 Task: Compose an email with the signature Clara Davis with the subject Thank you for feedback and the message I noticed that there was an issue with the delivery of the order. Can you please provide an update on the status? from softage.10@softage.net to softage.8@softage.net, now select the entire message Quote Attach a link with text SoftAge.10 and email address as softage.10@softage.net Send the email. Finally, move the email from Sent Items to the label Radio advertising
Action: Mouse moved to (92, 113)
Screenshot: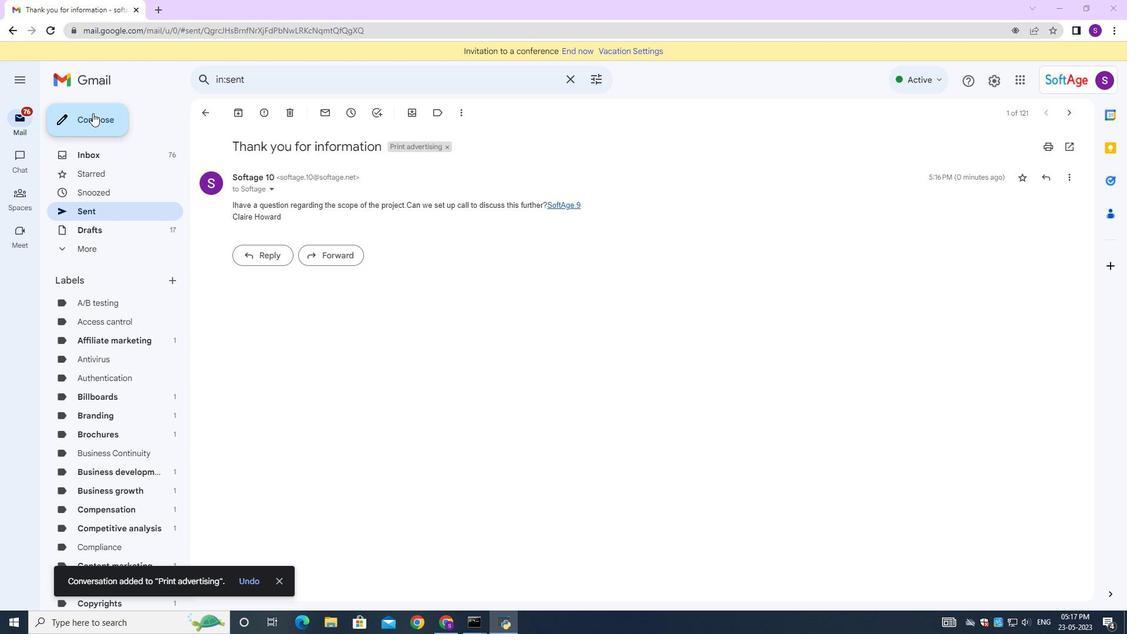 
Action: Mouse pressed left at (92, 113)
Screenshot: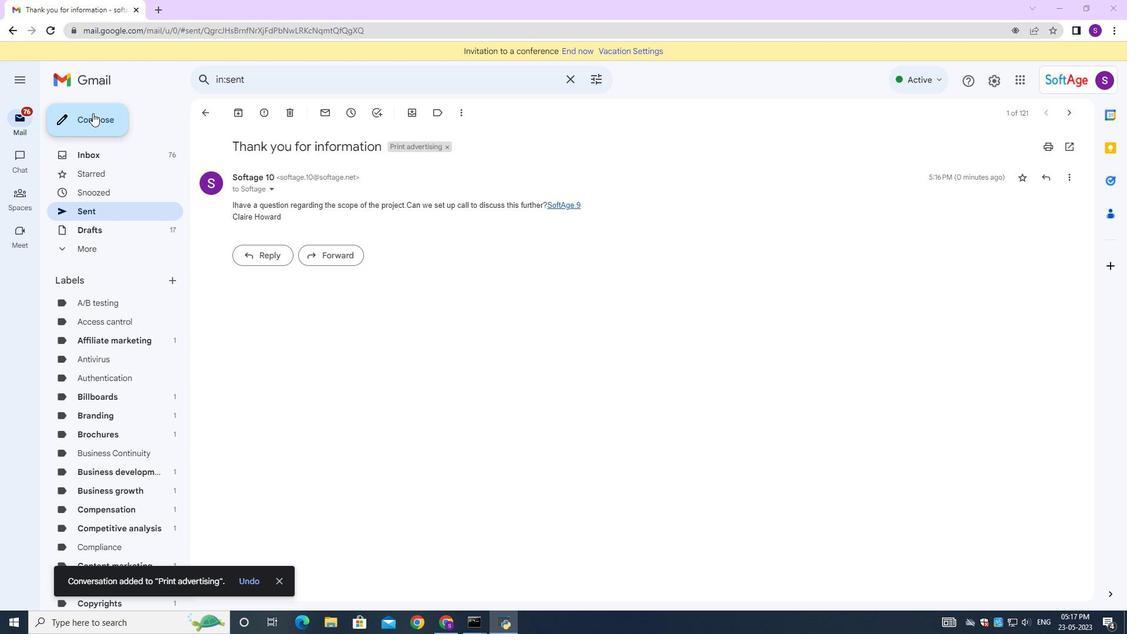 
Action: Mouse moved to (949, 589)
Screenshot: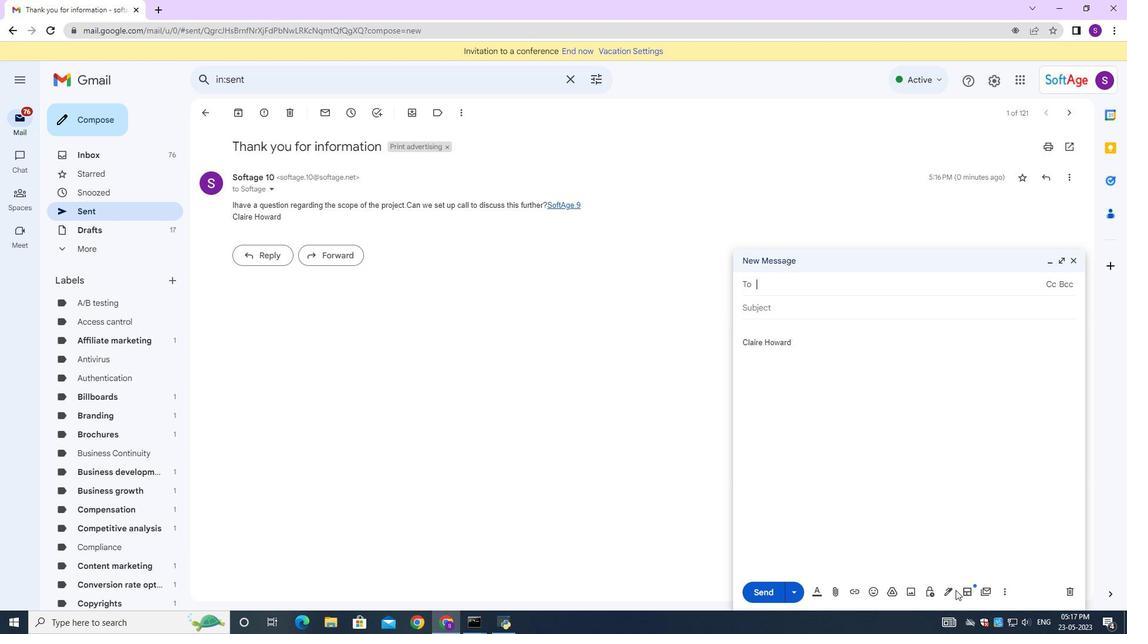 
Action: Mouse pressed left at (949, 589)
Screenshot: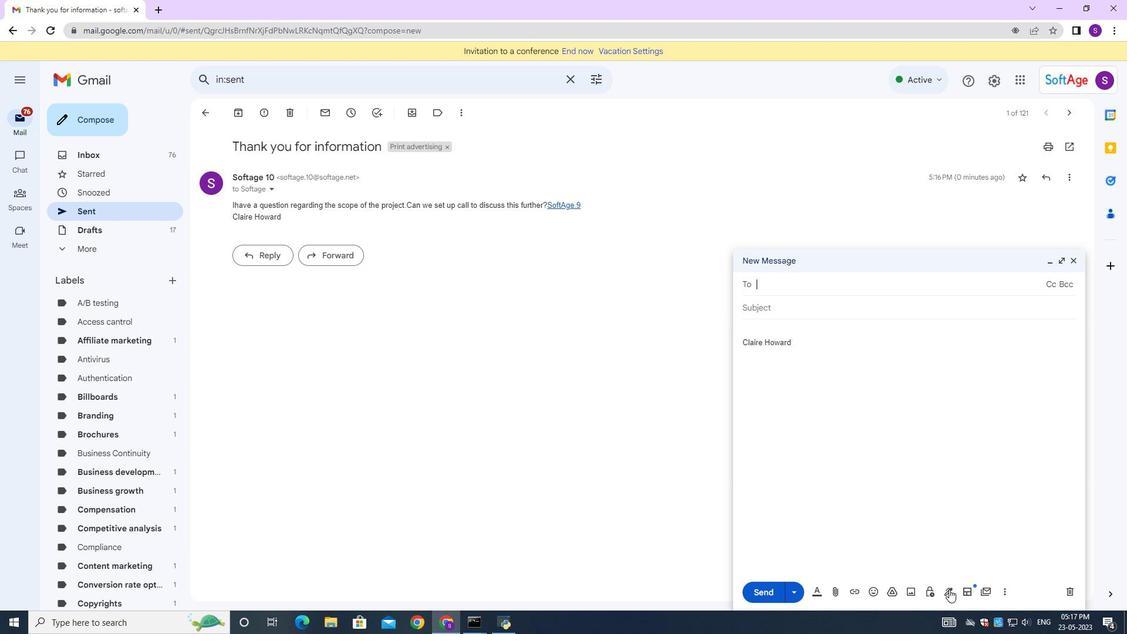 
Action: Mouse moved to (973, 528)
Screenshot: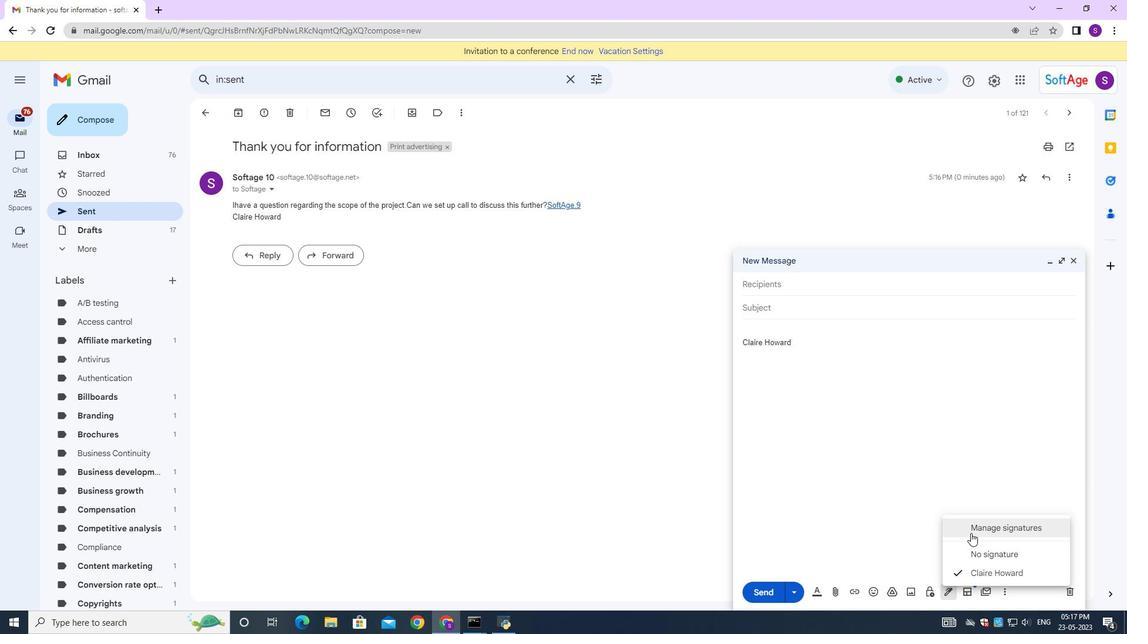 
Action: Mouse pressed left at (973, 528)
Screenshot: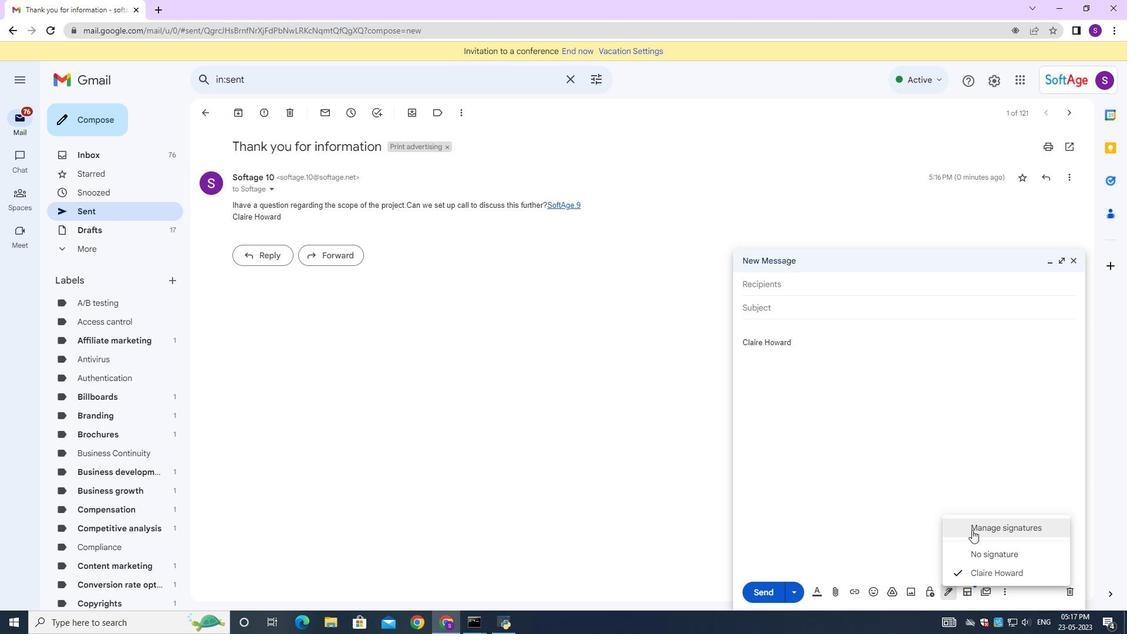 
Action: Mouse moved to (539, 275)
Screenshot: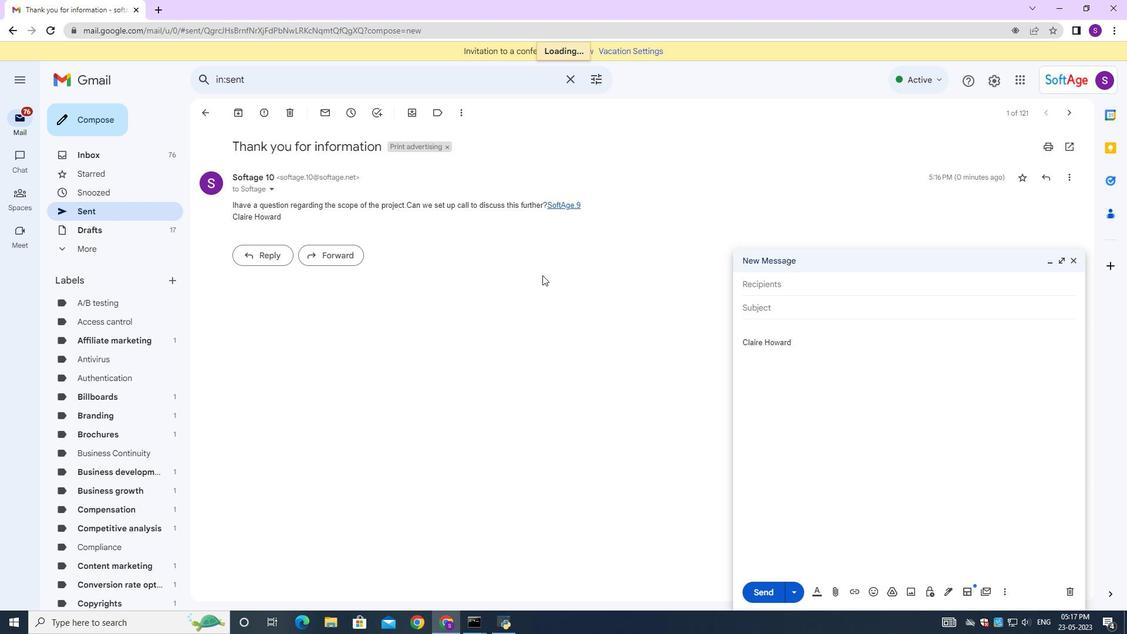 
Action: Mouse scrolled (539, 274) with delta (0, 0)
Screenshot: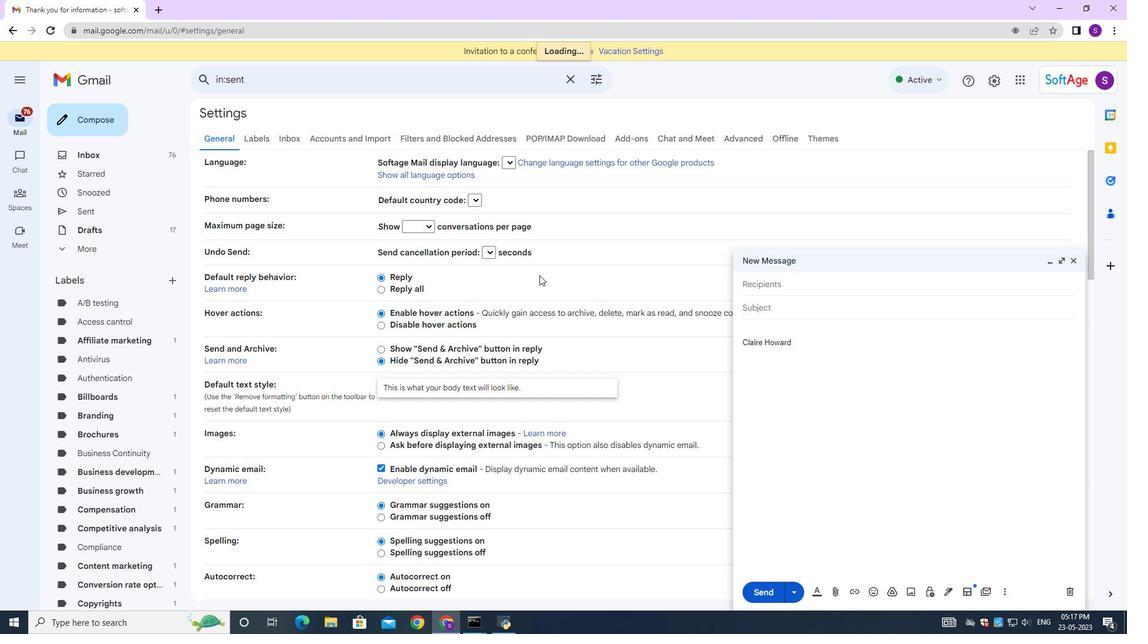 
Action: Mouse scrolled (539, 274) with delta (0, 0)
Screenshot: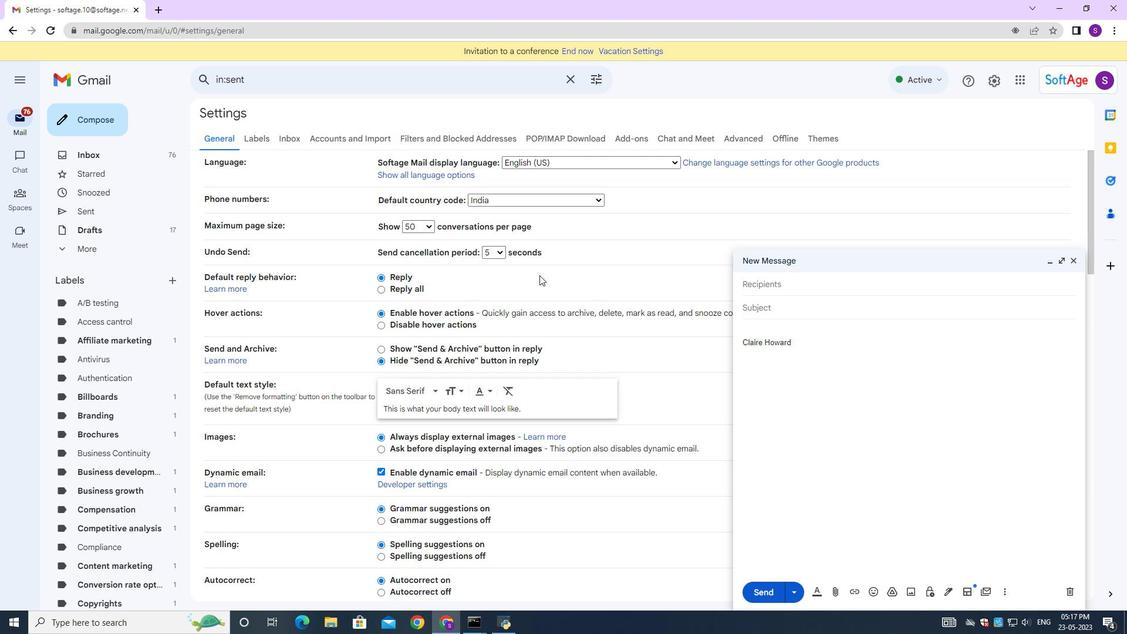
Action: Mouse scrolled (539, 274) with delta (0, 0)
Screenshot: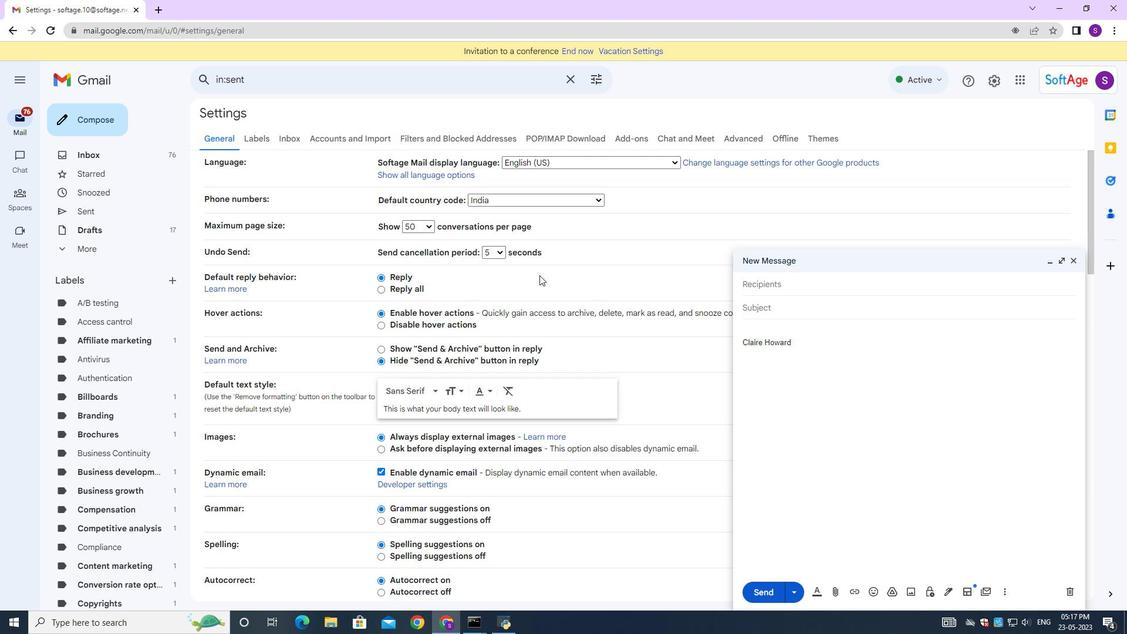 
Action: Mouse scrolled (539, 274) with delta (0, 0)
Screenshot: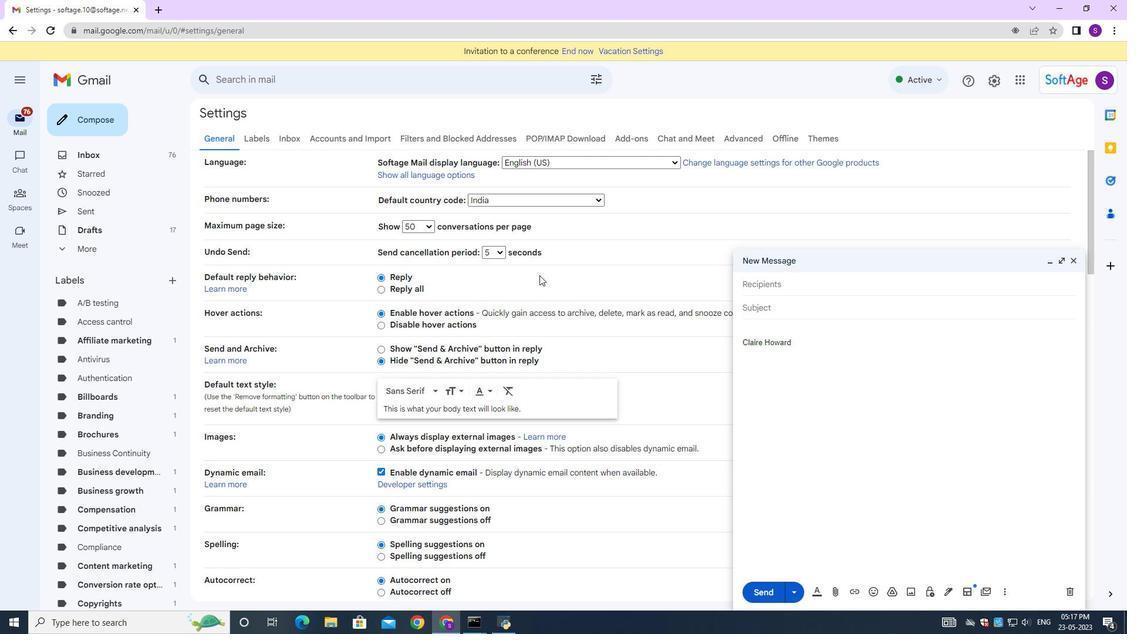 
Action: Mouse scrolled (539, 274) with delta (0, 0)
Screenshot: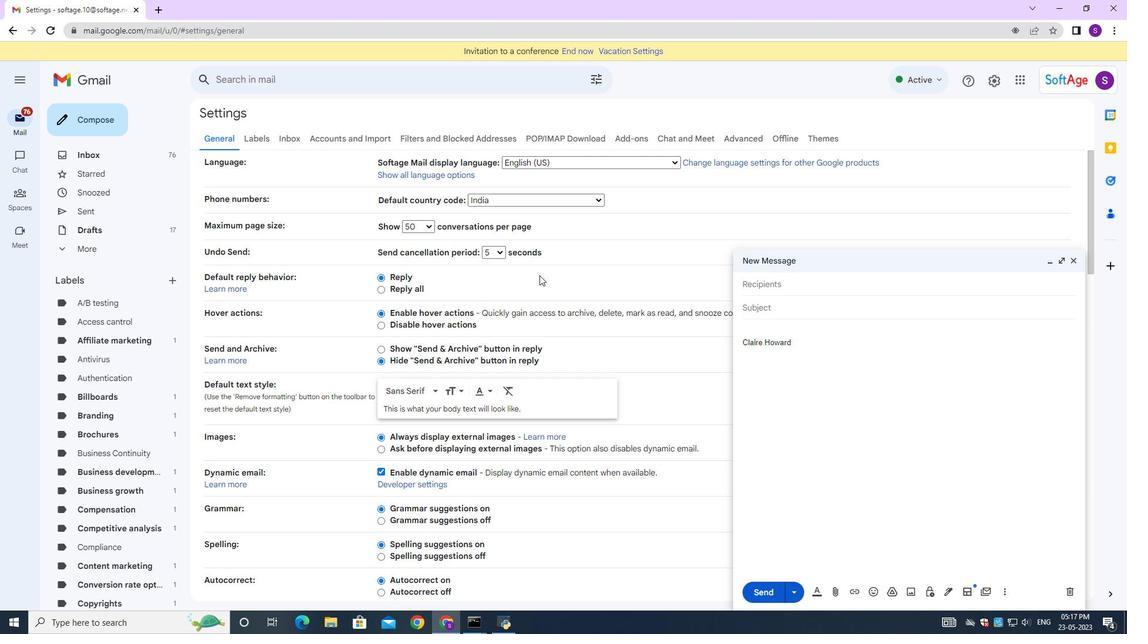 
Action: Mouse scrolled (539, 274) with delta (0, 0)
Screenshot: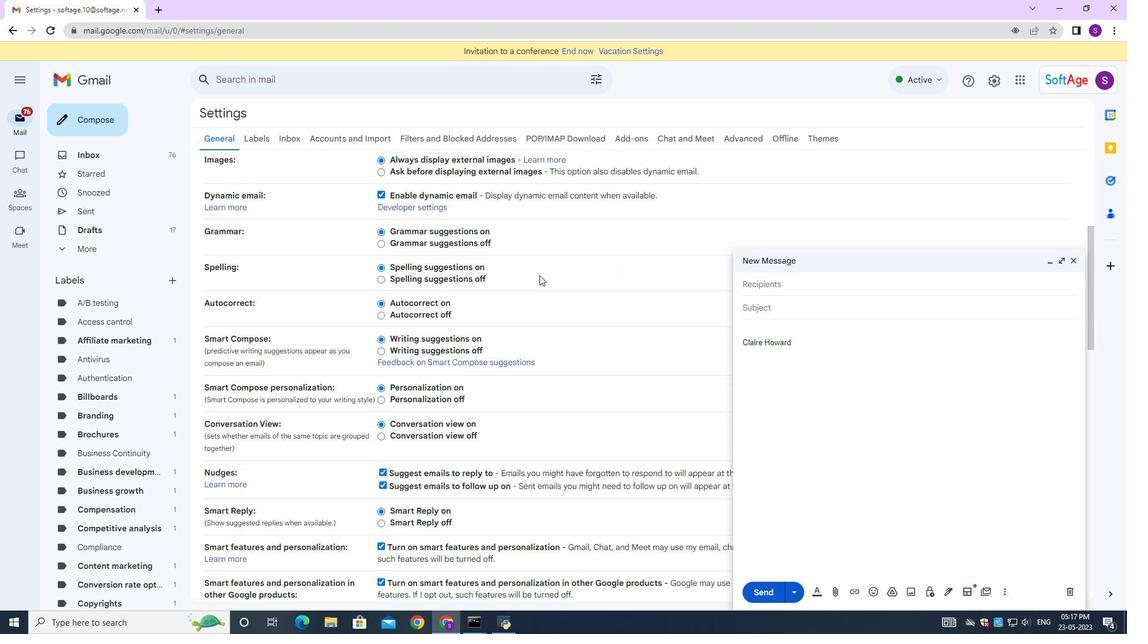 
Action: Mouse scrolled (539, 274) with delta (0, 0)
Screenshot: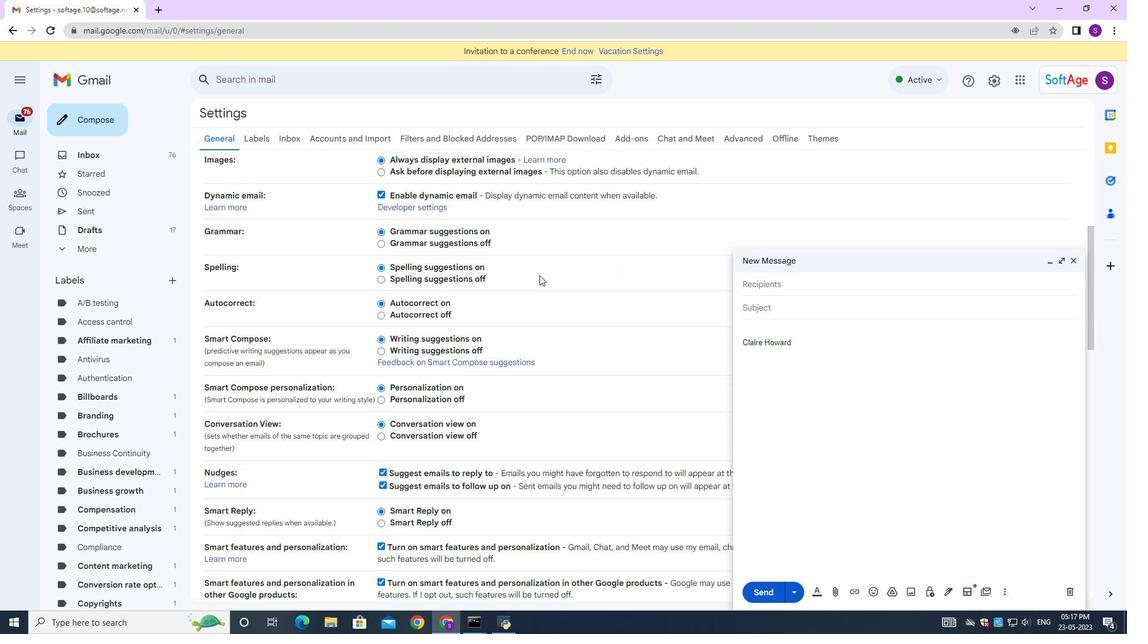 
Action: Mouse scrolled (539, 274) with delta (0, 0)
Screenshot: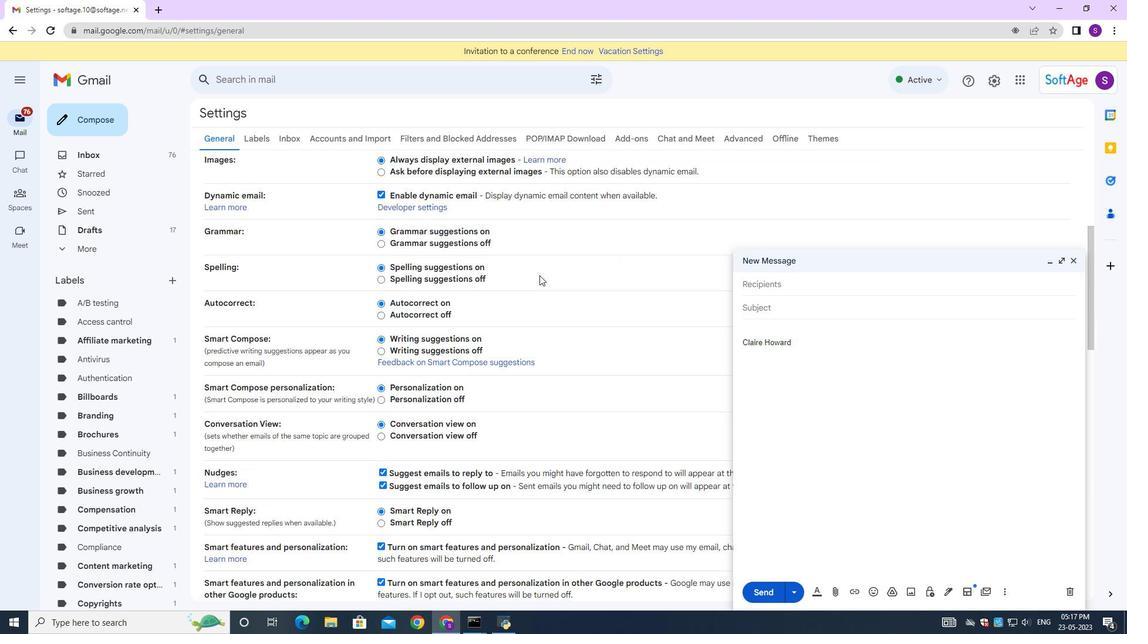 
Action: Mouse scrolled (539, 274) with delta (0, 0)
Screenshot: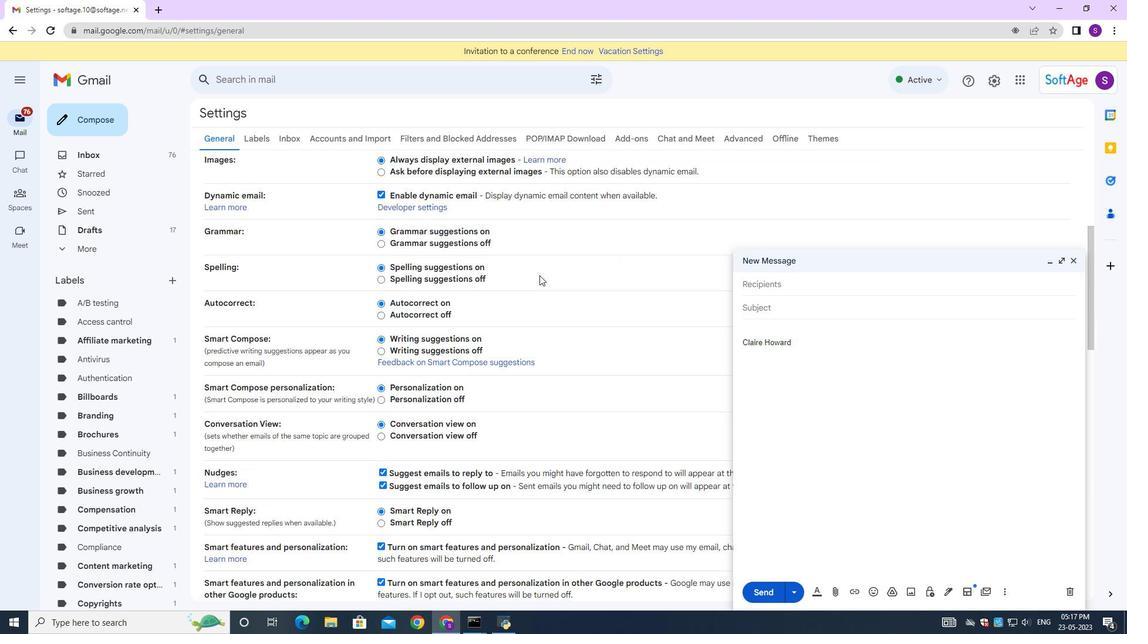 
Action: Mouse scrolled (539, 274) with delta (0, 0)
Screenshot: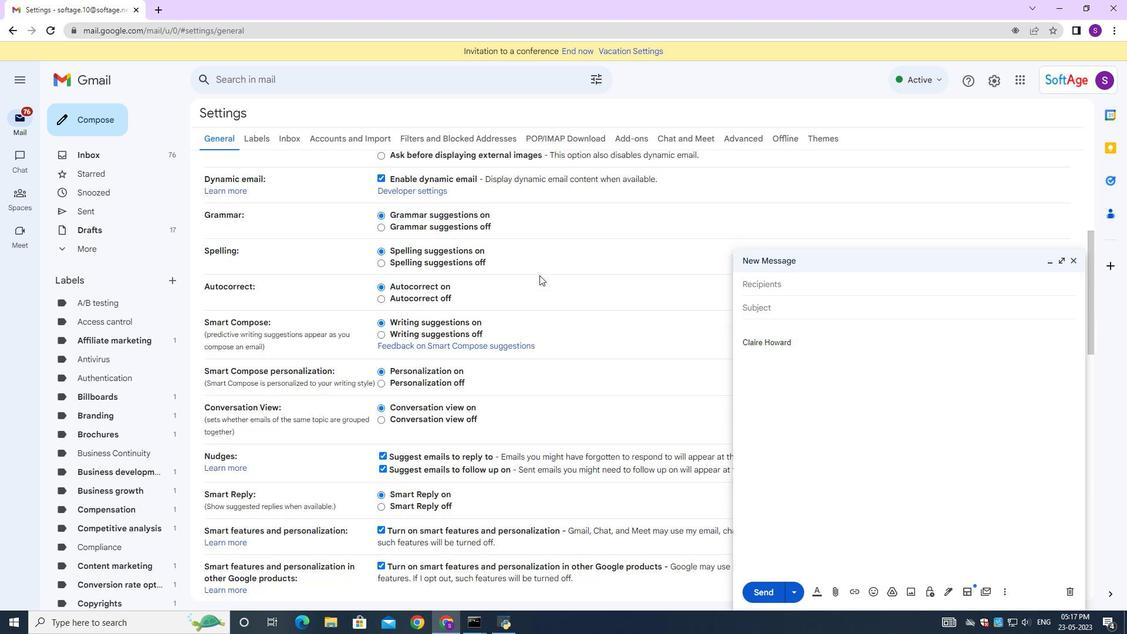 
Action: Mouse scrolled (539, 274) with delta (0, 0)
Screenshot: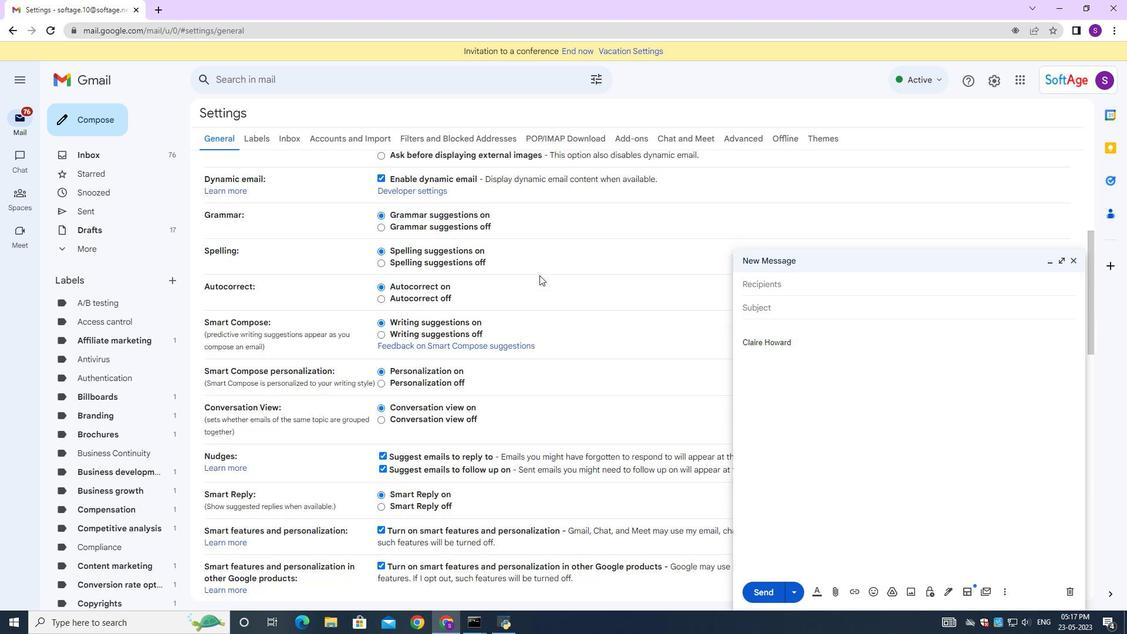 
Action: Mouse moved to (500, 465)
Screenshot: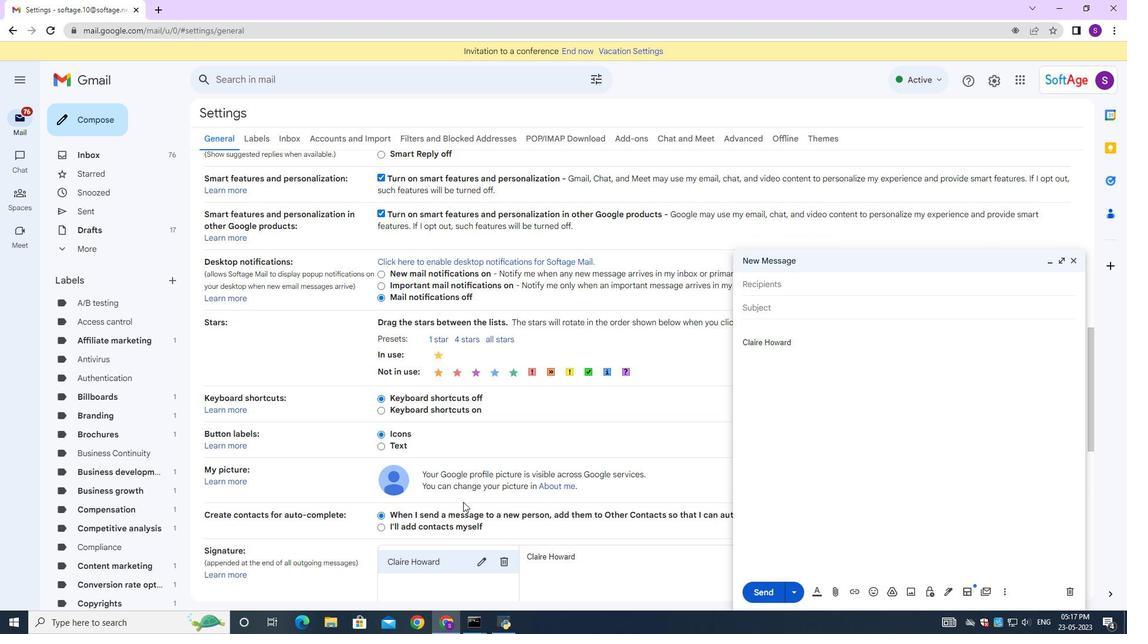 
Action: Mouse scrolled (500, 465) with delta (0, 0)
Screenshot: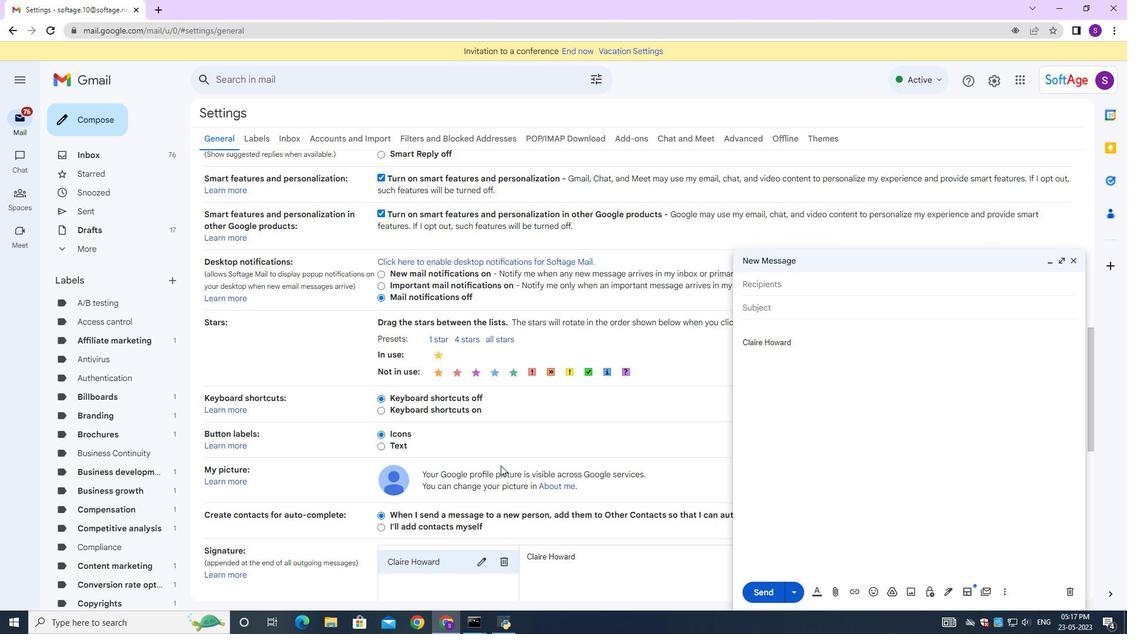 
Action: Mouse scrolled (500, 465) with delta (0, 0)
Screenshot: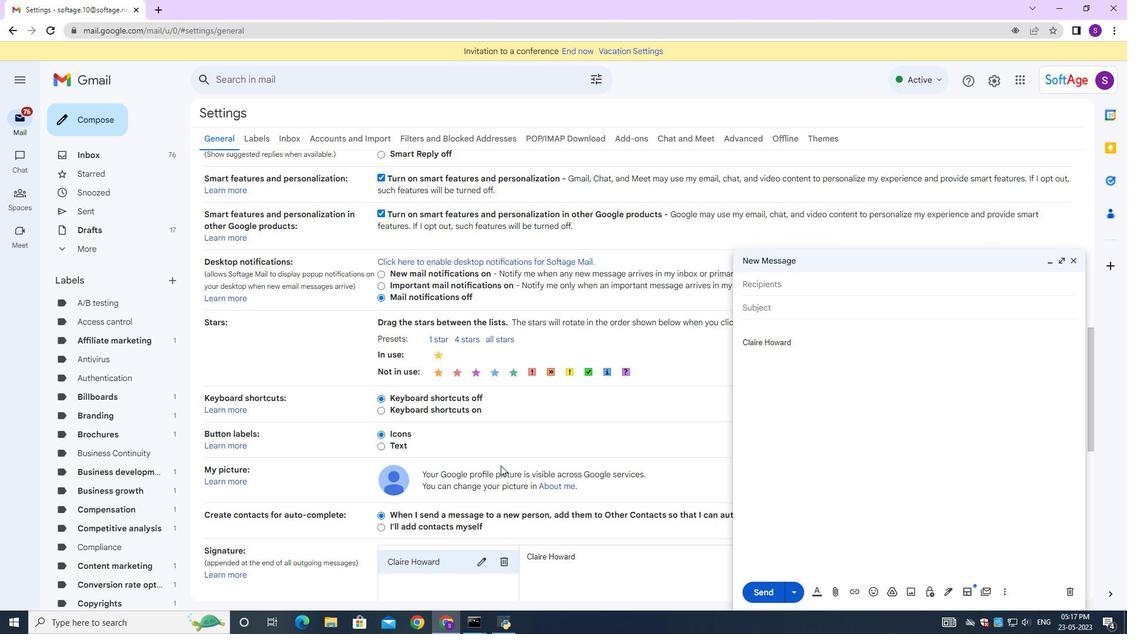 
Action: Mouse moved to (475, 443)
Screenshot: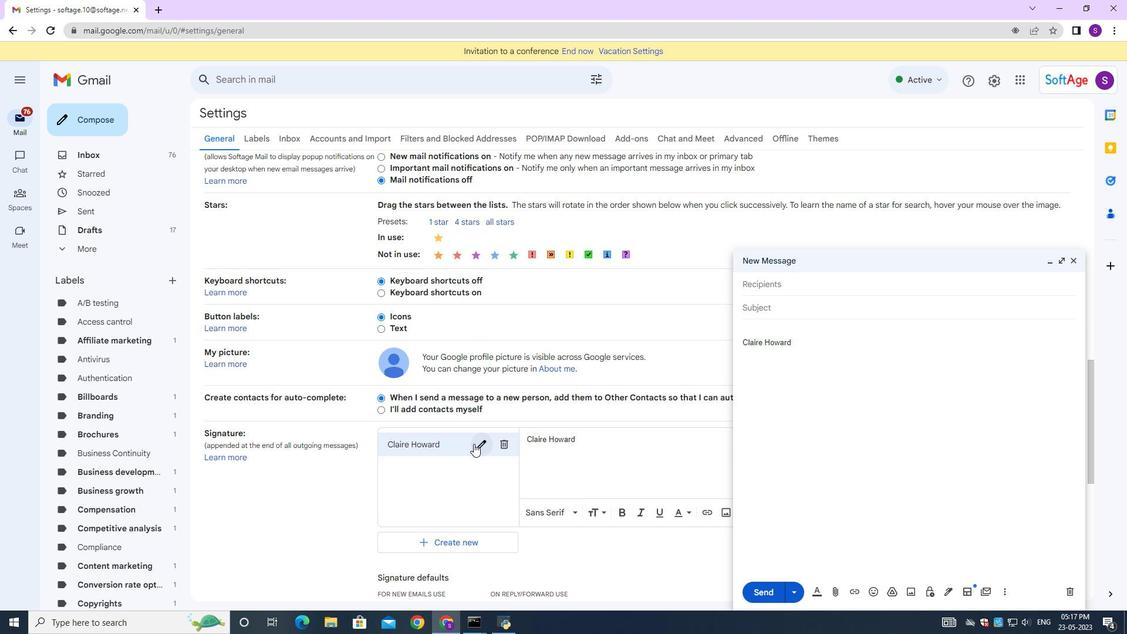 
Action: Mouse pressed left at (475, 443)
Screenshot: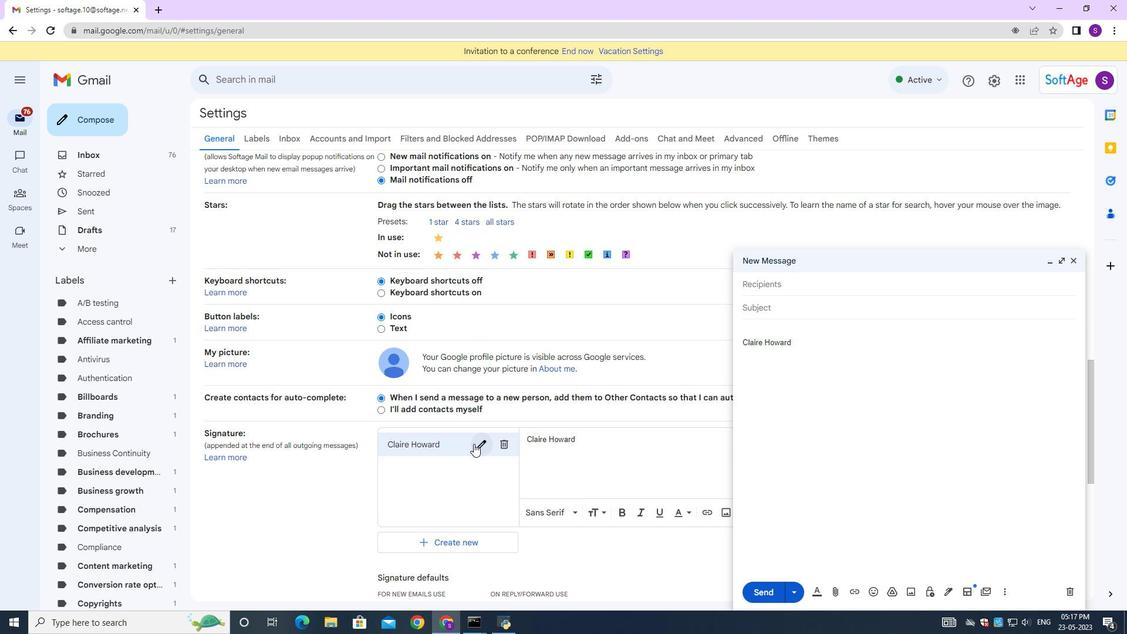 
Action: Mouse moved to (522, 323)
Screenshot: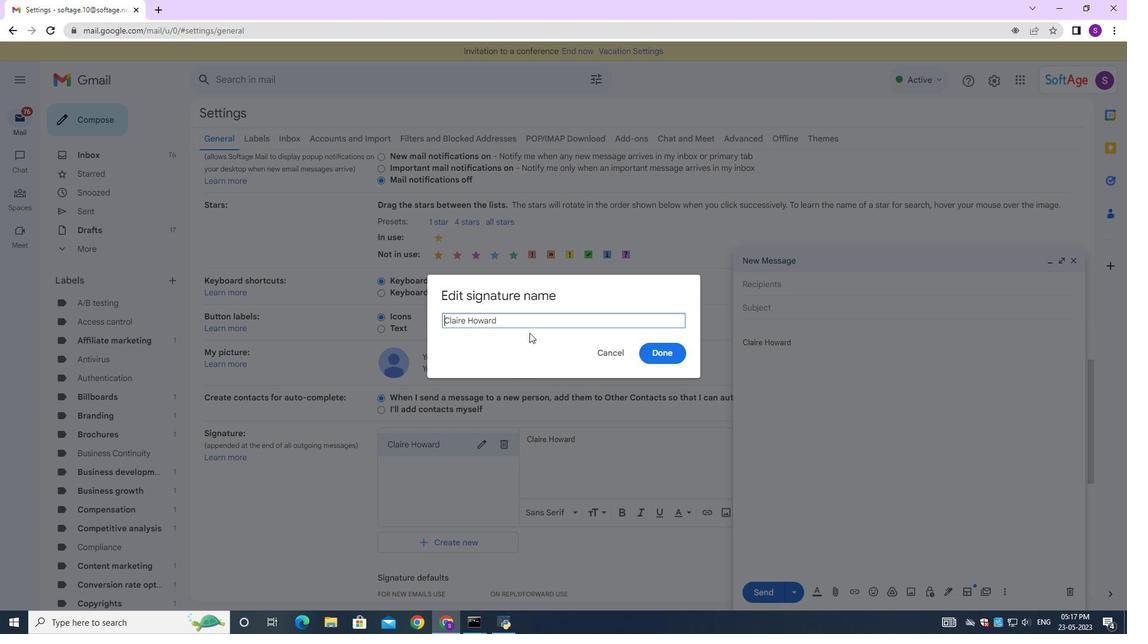 
Action: Mouse pressed left at (522, 323)
Screenshot: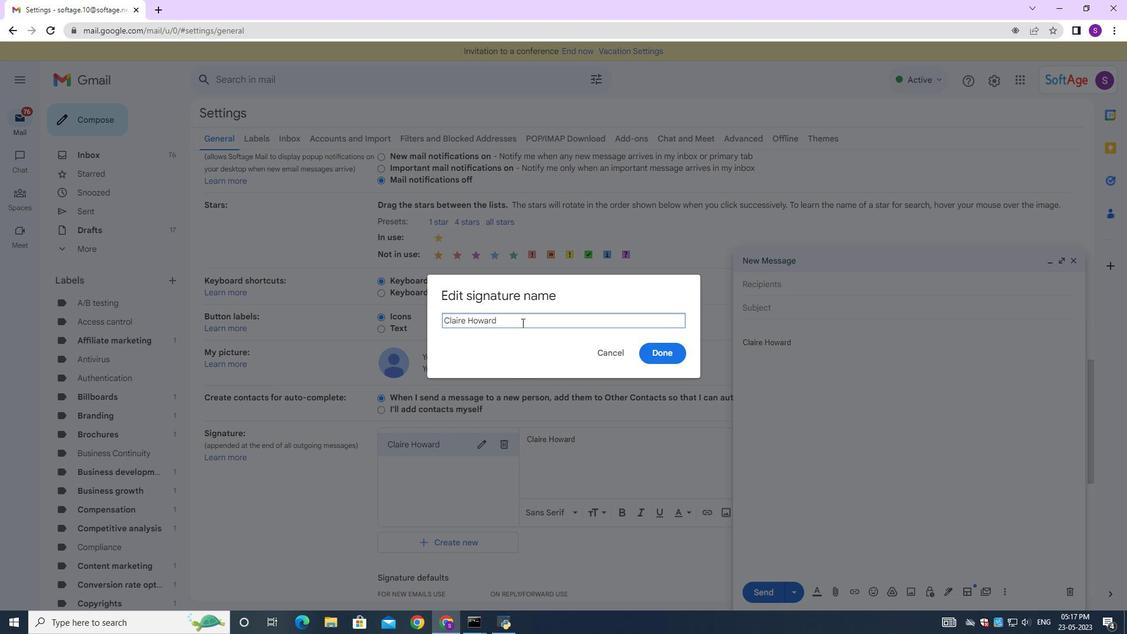 
Action: Mouse moved to (525, 323)
Screenshot: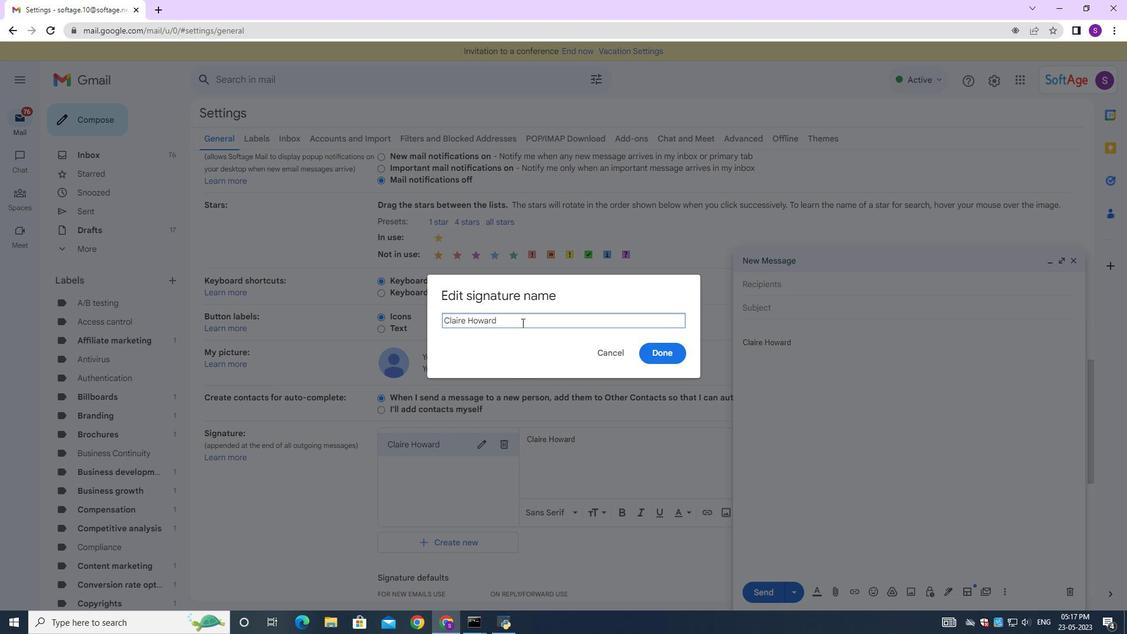 
Action: Key pressed ctrl+A<Key.backspace><Key.shift><Key.shift><Key.shift><Key.shift><Key.shift><Key.shift><Key.shift><Key.shift><Key.shift><Key.shift><Key.shift><Key.shift><Key.shift><Key.shift><Key.shift><Key.shift><Key.shift><Key.shift><Key.shift><Key.shift><Key.shift><Key.shift><Key.shift><Key.shift><Key.shift><Key.shift><Key.shift><Key.shift><Key.shift><Key.shift><Key.shift><Key.shift><Key.shift><Key.shift><Key.shift><Key.shift><Key.shift><Key.shift><Key.shift><Key.shift><Key.shift><Key.shift><Key.shift><Key.shift>Clara<Key.space><Key.shift>Davis
Screenshot: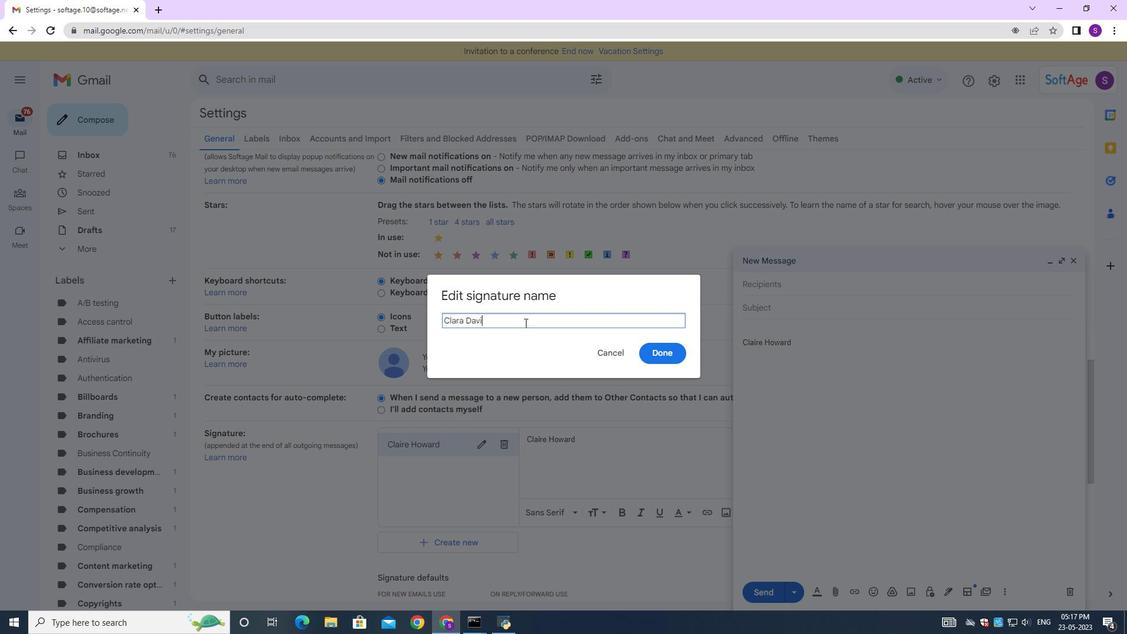 
Action: Mouse moved to (664, 350)
Screenshot: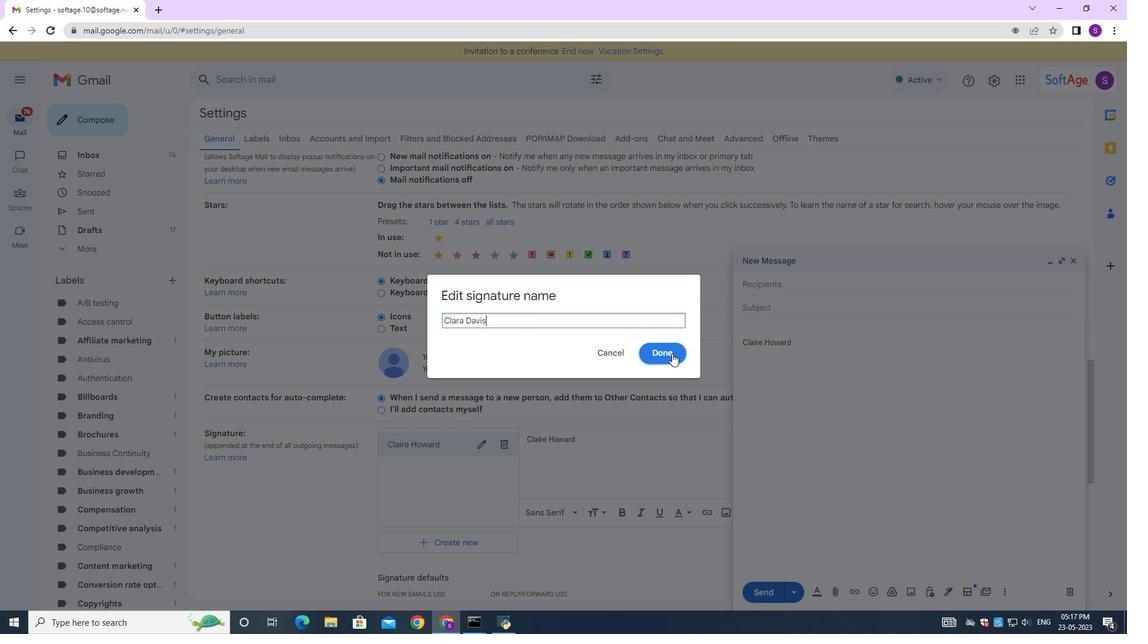 
Action: Mouse pressed left at (664, 350)
Screenshot: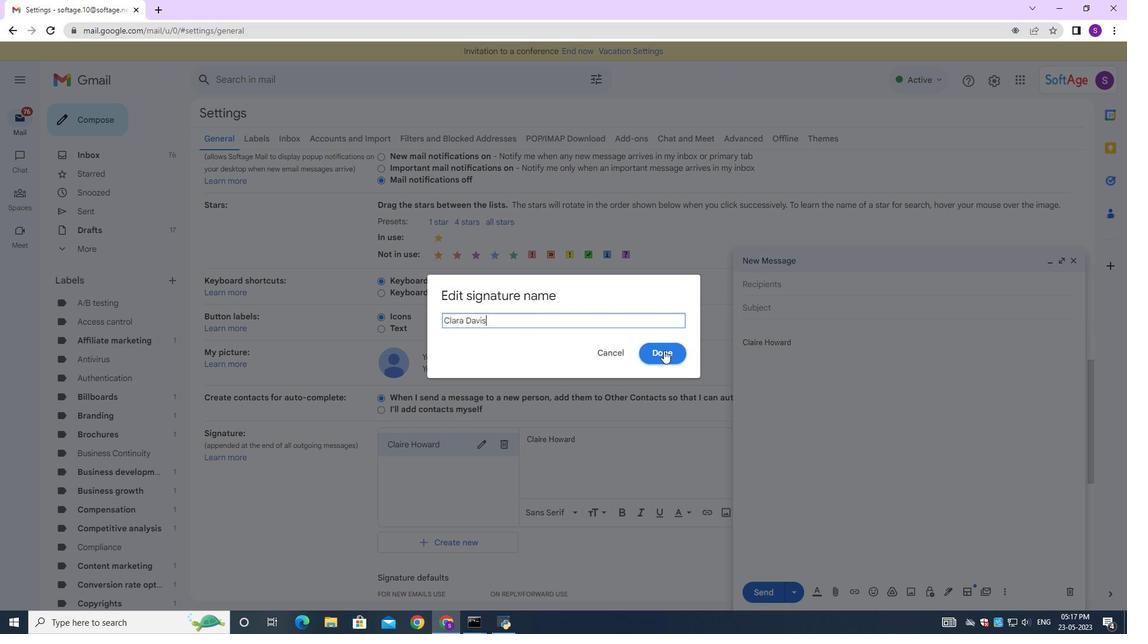 
Action: Mouse moved to (630, 453)
Screenshot: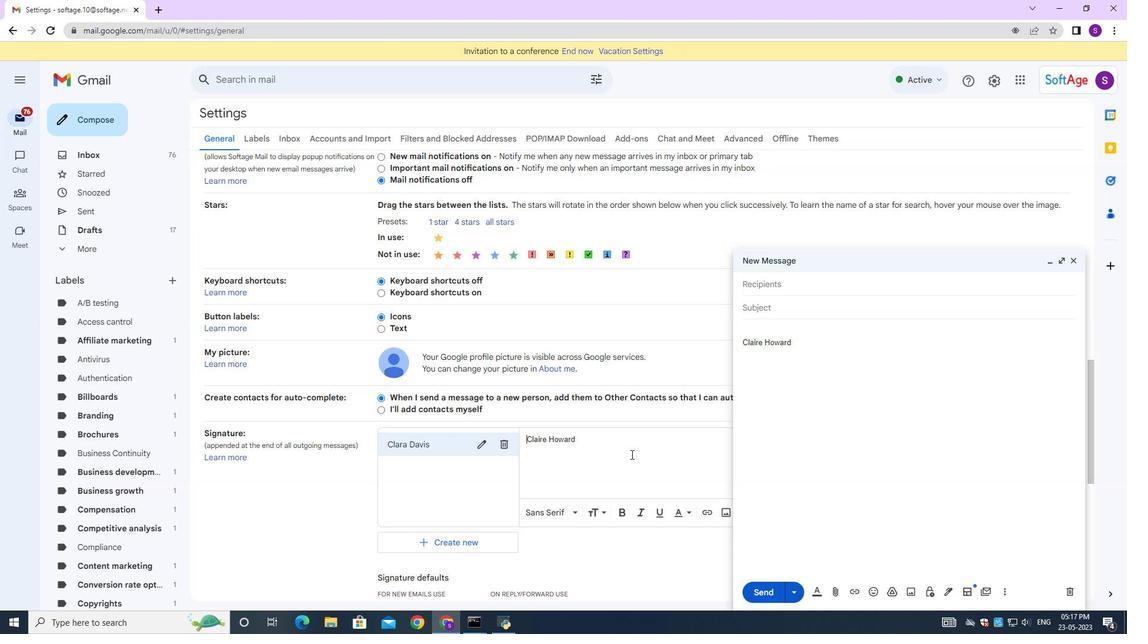 
Action: Mouse pressed left at (630, 453)
Screenshot: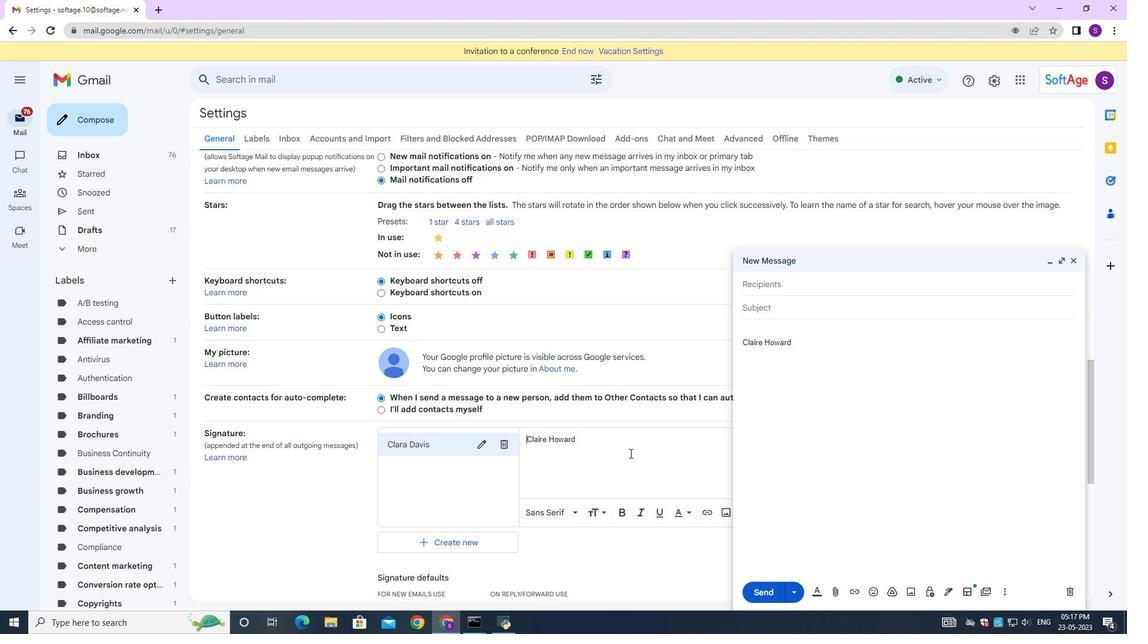 
Action: Mouse moved to (632, 452)
Screenshot: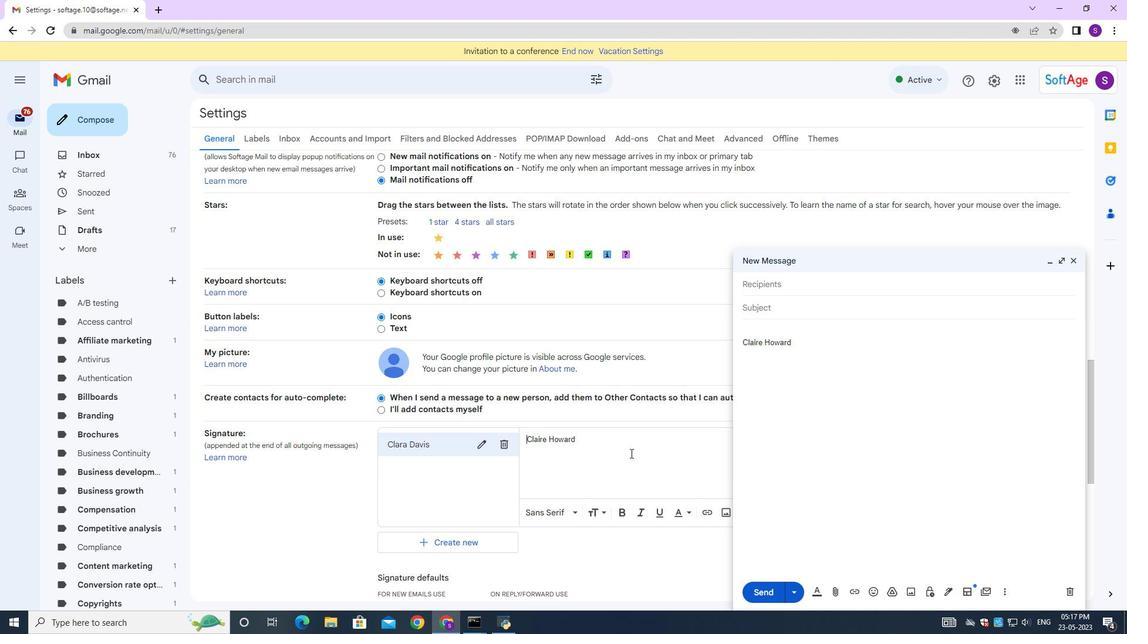 
Action: Key pressed ctrl+A<Key.backspace><Key.shift><Key.shift><Key.shift><Key.shift><Key.shift><Key.shift><Key.shift><Key.shift><Key.shift><Key.shift><Key.shift><Key.shift>Clara<Key.space><Key.shift>Davis
Screenshot: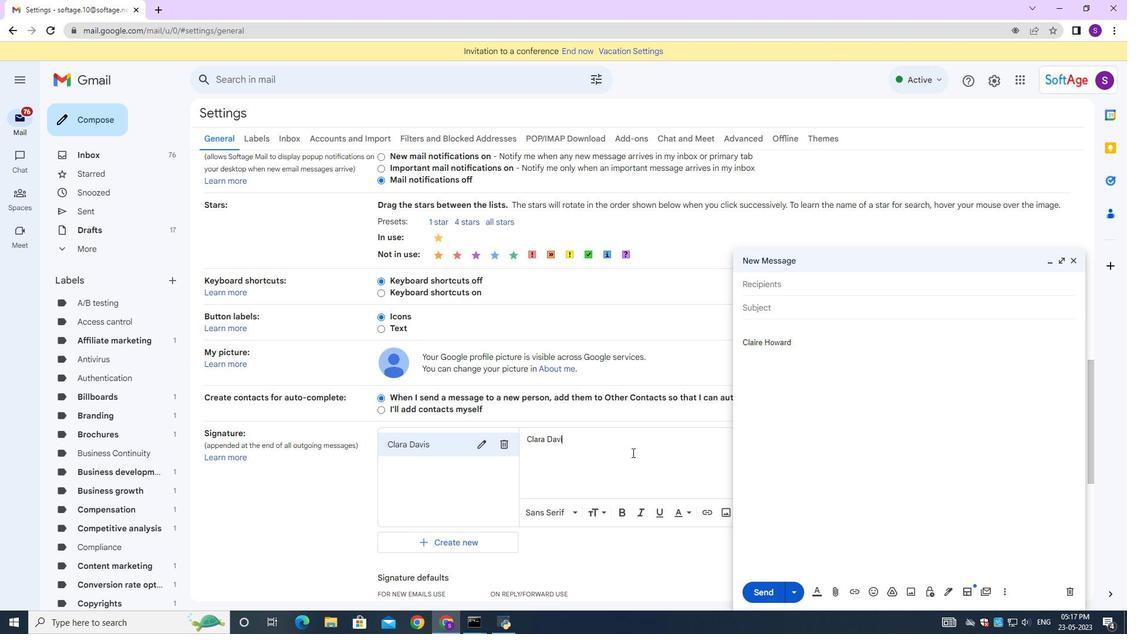 
Action: Mouse moved to (661, 519)
Screenshot: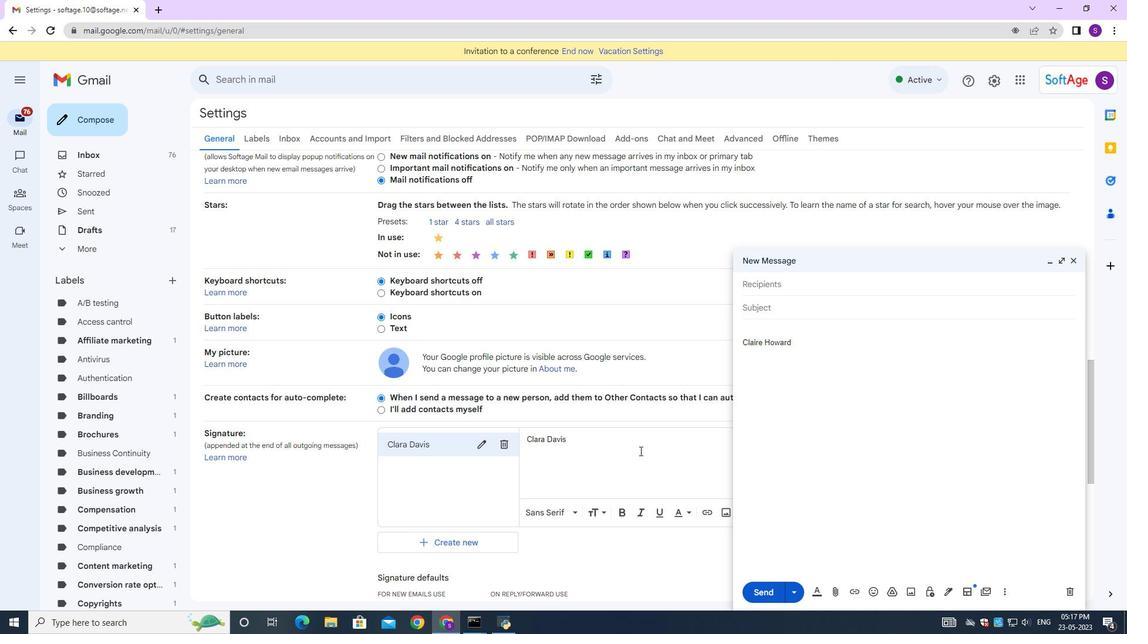 
Action: Mouse scrolled (663, 510) with delta (0, 0)
Screenshot: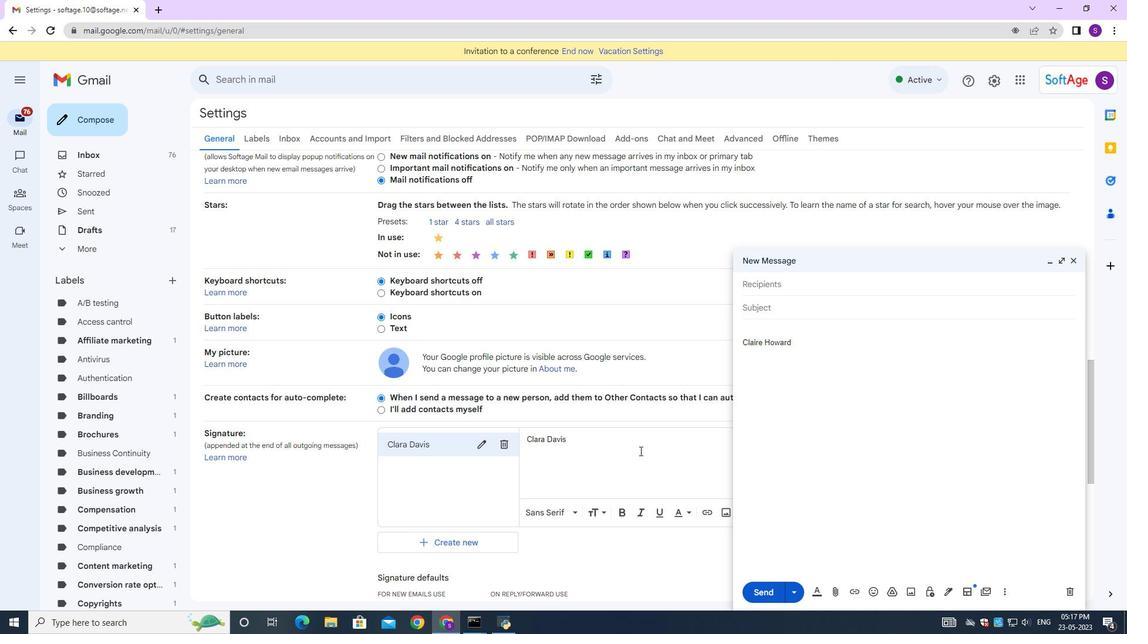 
Action: Mouse moved to (660, 520)
Screenshot: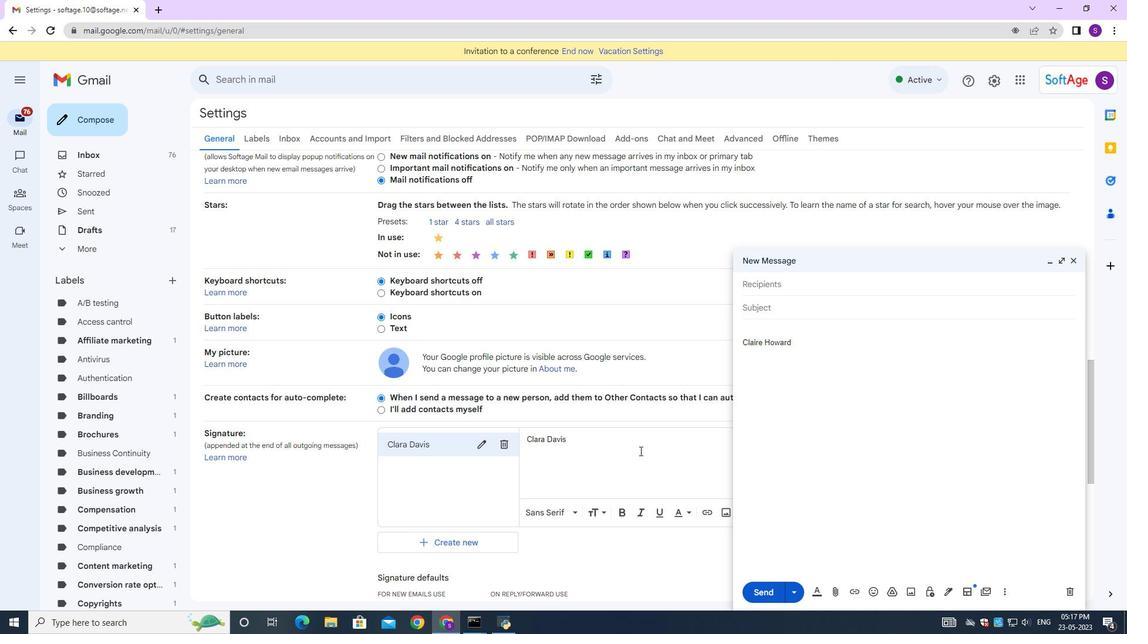 
Action: Mouse scrolled (660, 519) with delta (0, 0)
Screenshot: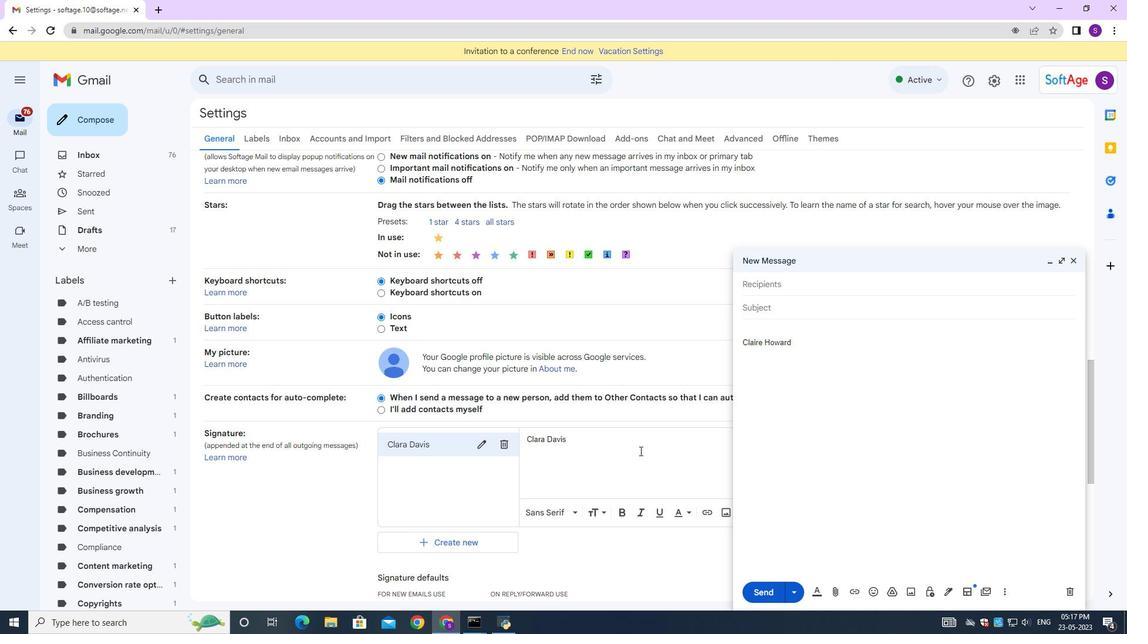 
Action: Mouse scrolled (660, 519) with delta (0, 0)
Screenshot: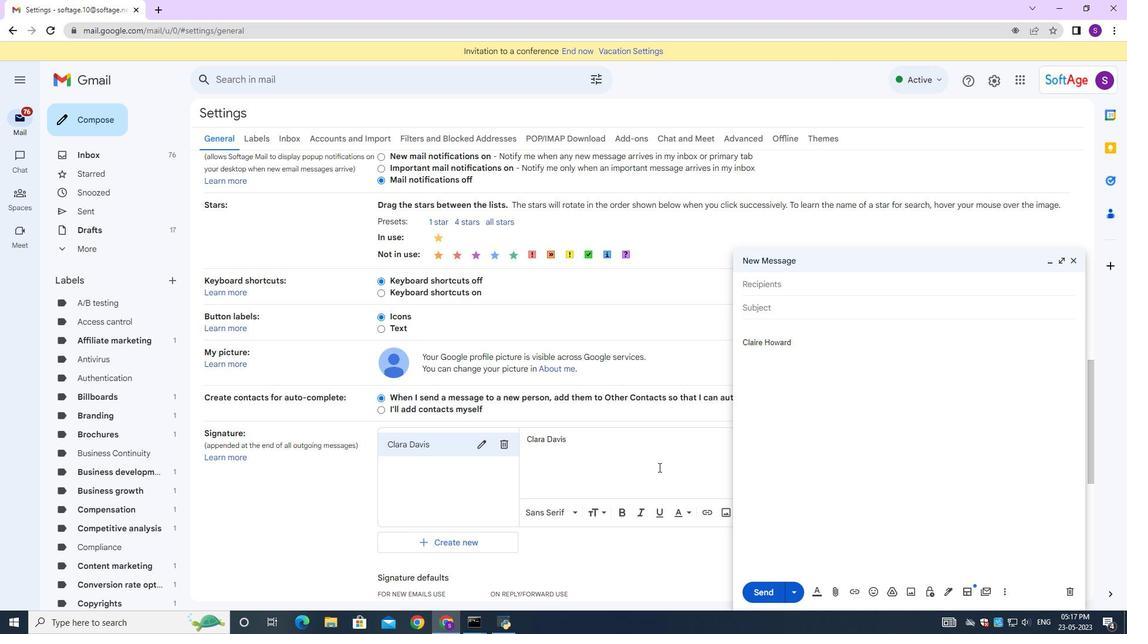 
Action: Mouse scrolled (660, 519) with delta (0, 0)
Screenshot: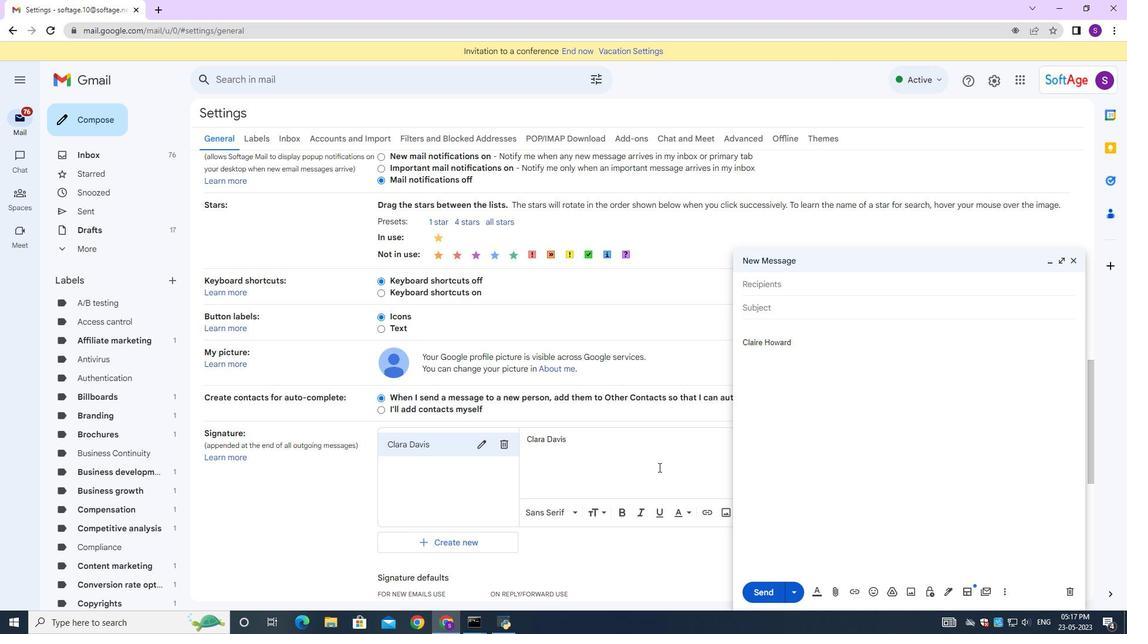 
Action: Mouse scrolled (660, 519) with delta (0, 0)
Screenshot: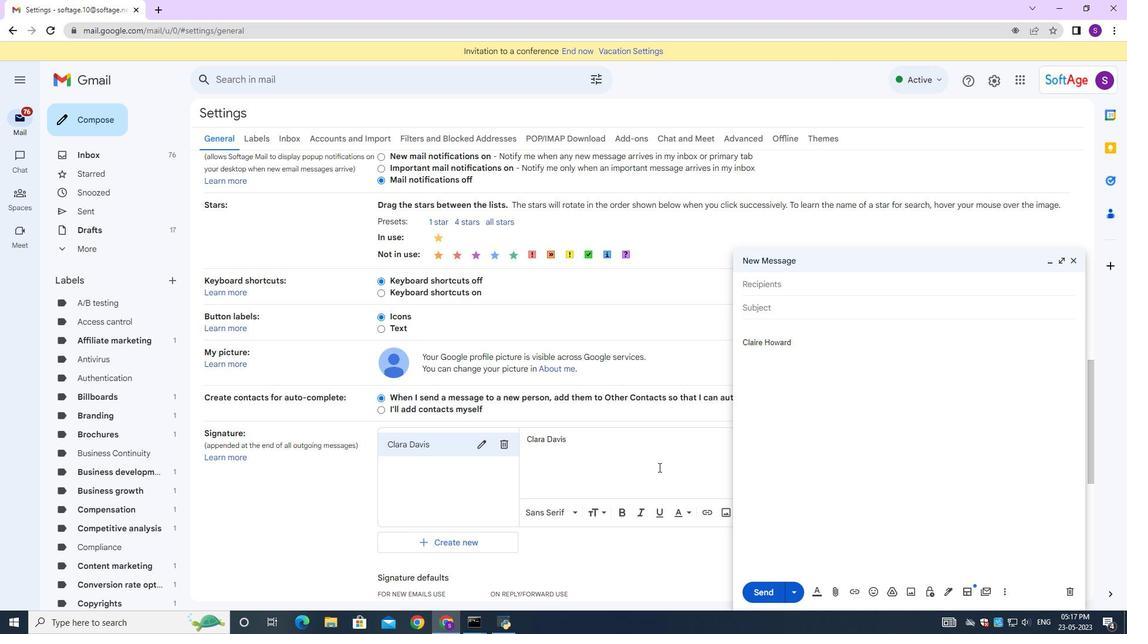 
Action: Mouse scrolled (660, 519) with delta (0, 0)
Screenshot: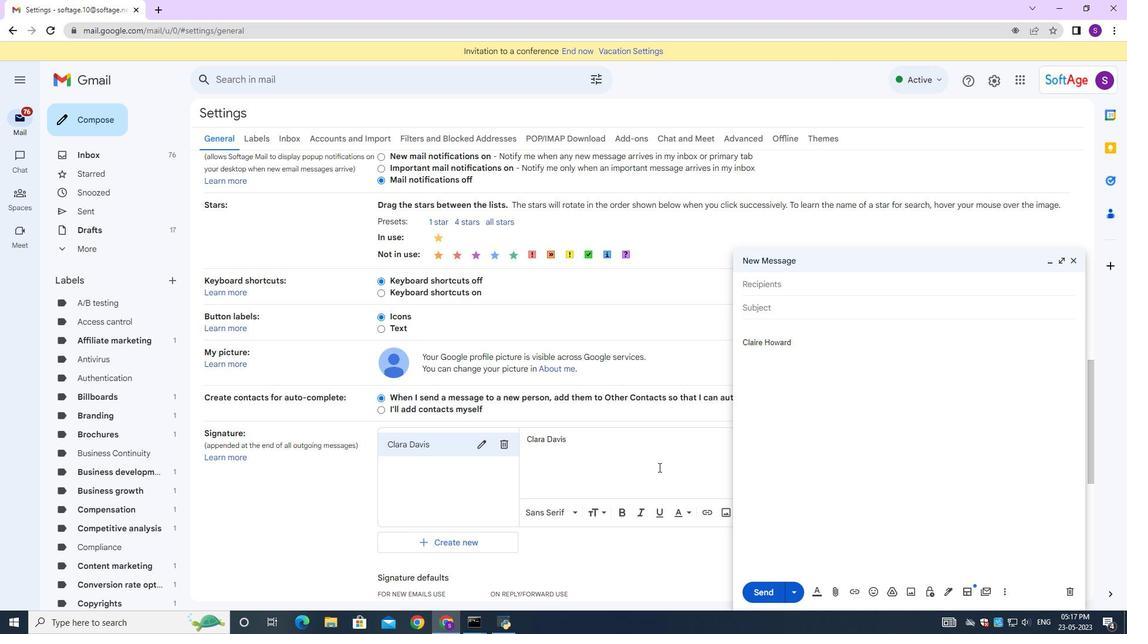 
Action: Mouse moved to (658, 516)
Screenshot: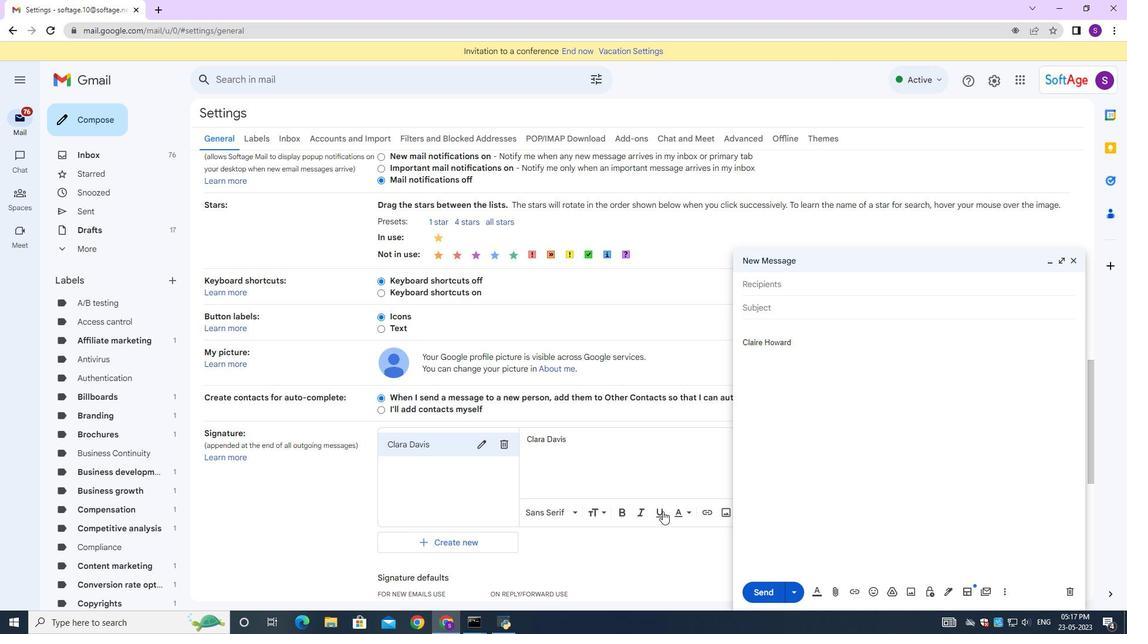 
Action: Mouse scrolled (658, 515) with delta (0, 0)
Screenshot: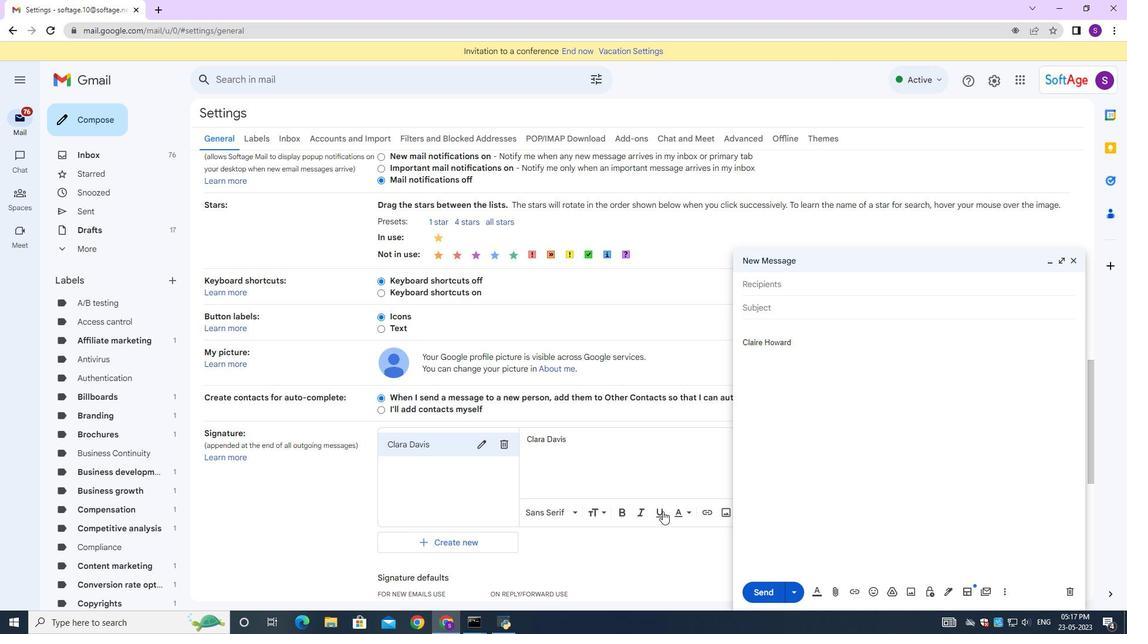 
Action: Mouse moved to (656, 512)
Screenshot: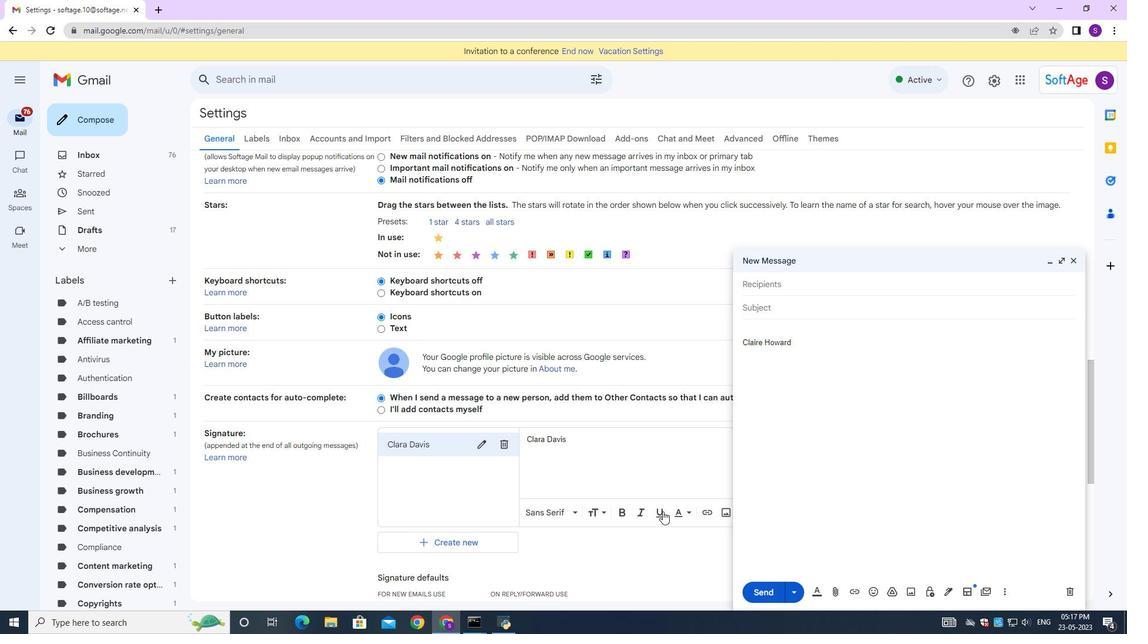 
Action: Mouse scrolled (656, 512) with delta (0, 0)
Screenshot: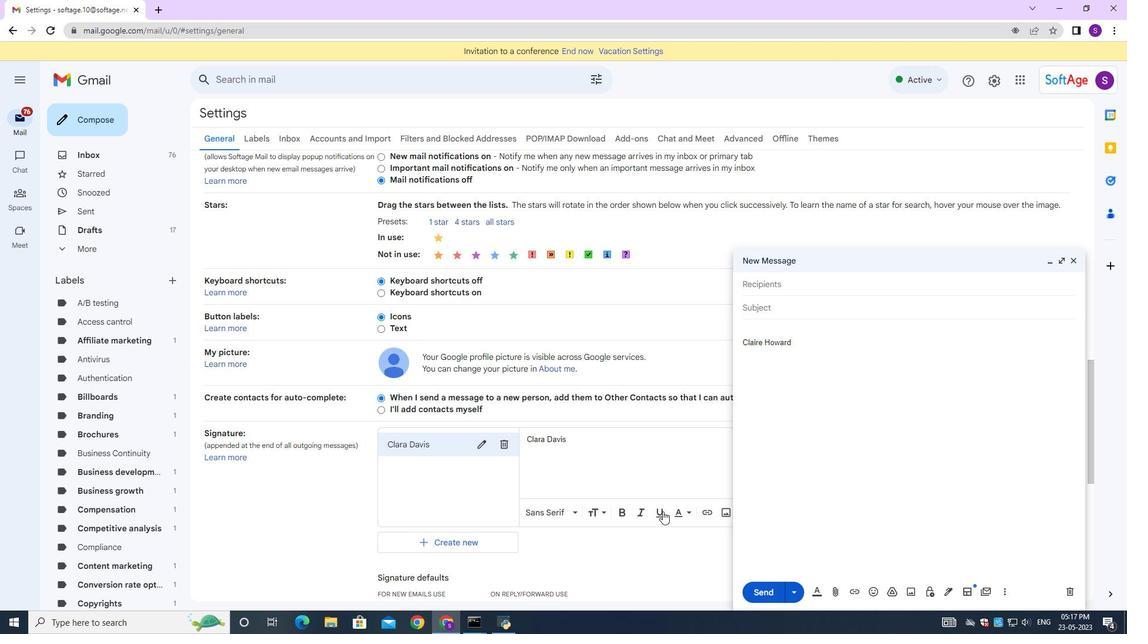 
Action: Mouse moved to (1074, 260)
Screenshot: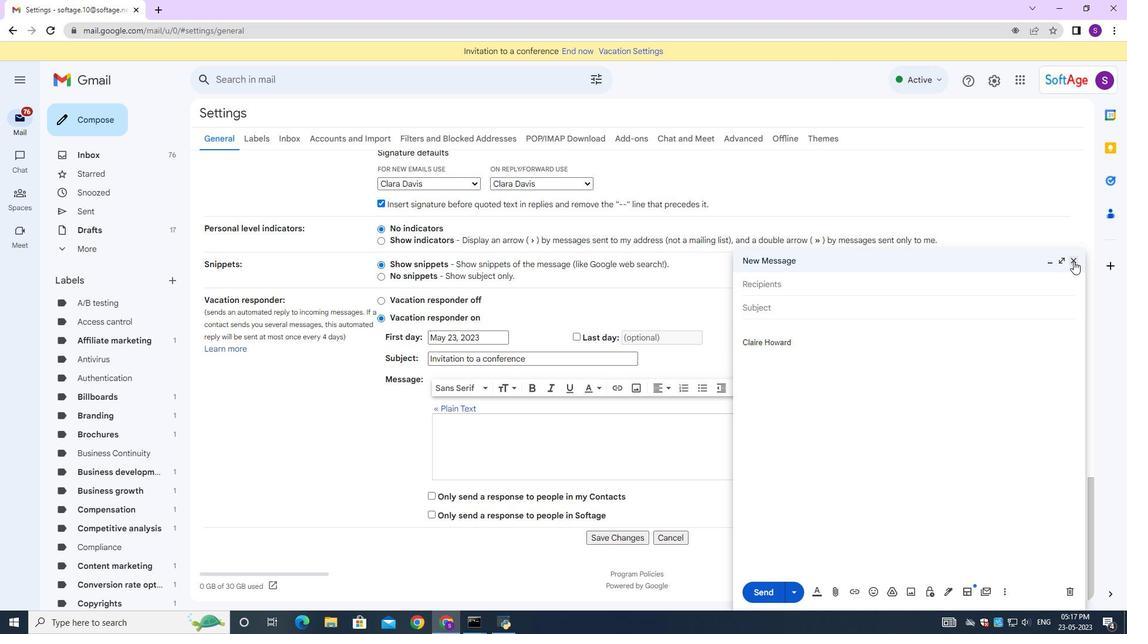 
Action: Mouse pressed left at (1074, 260)
Screenshot: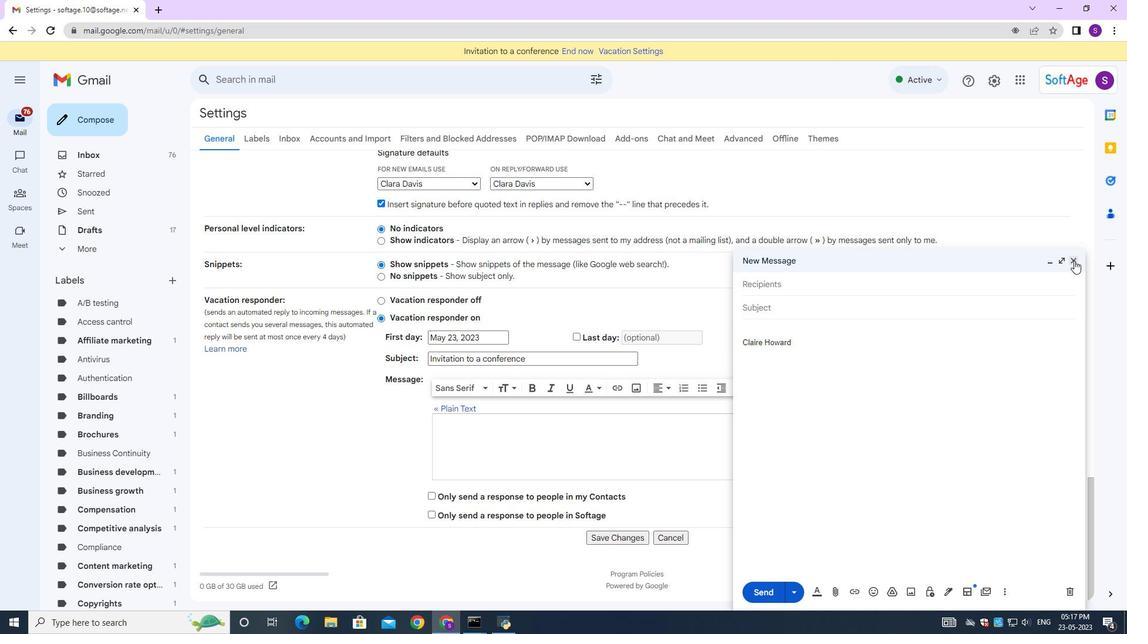 
Action: Mouse moved to (605, 539)
Screenshot: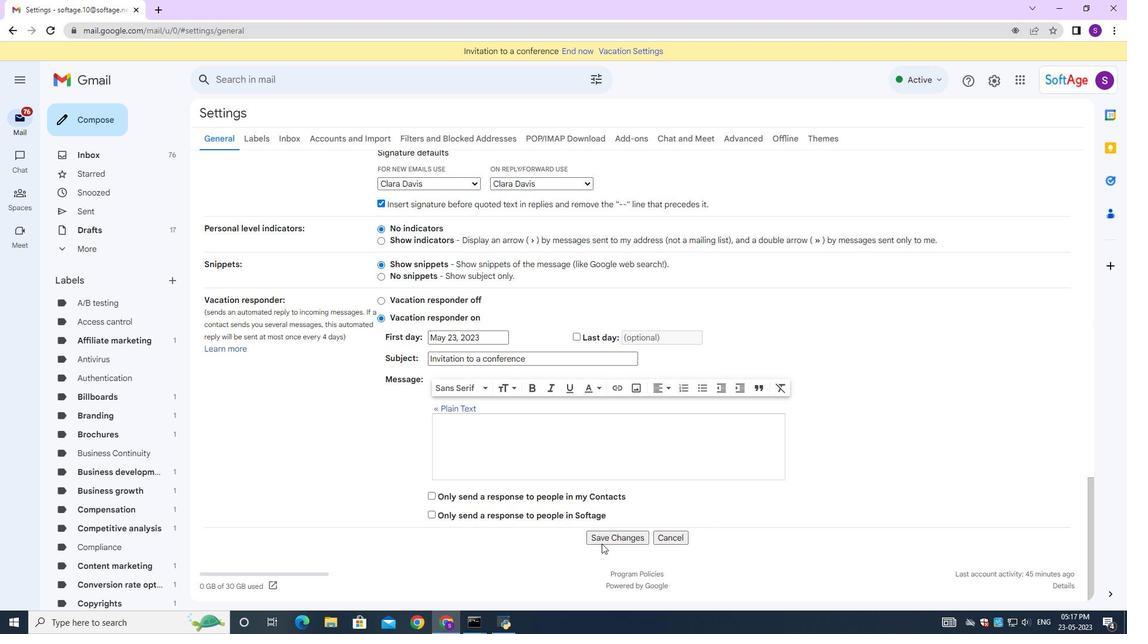 
Action: Mouse pressed left at (605, 539)
Screenshot: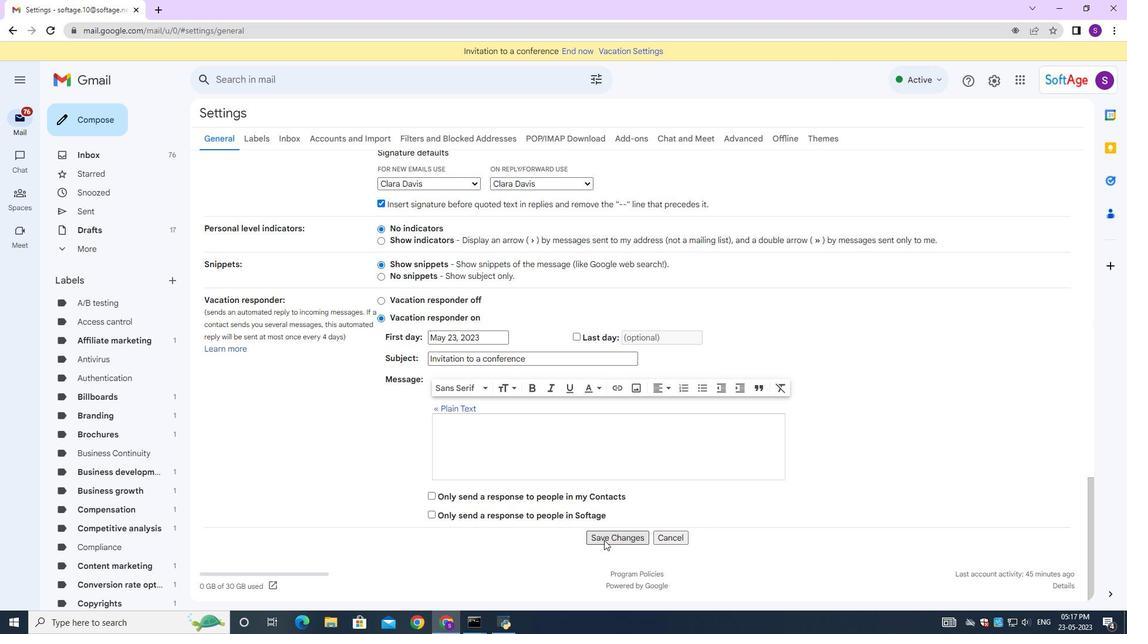 
Action: Mouse moved to (93, 115)
Screenshot: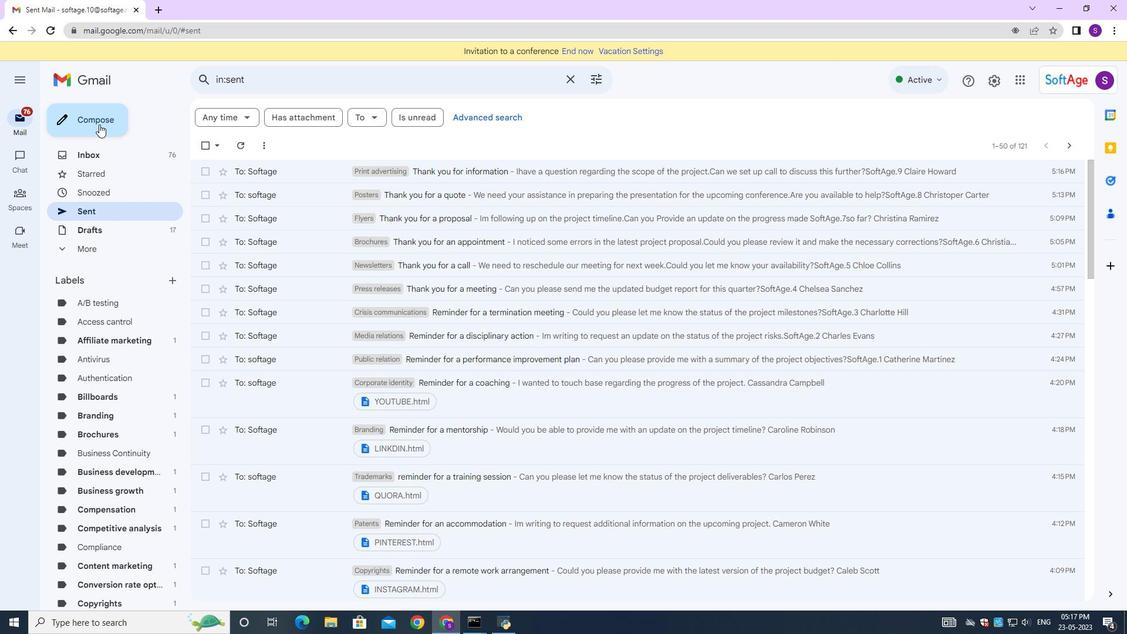
Action: Mouse pressed left at (93, 115)
Screenshot: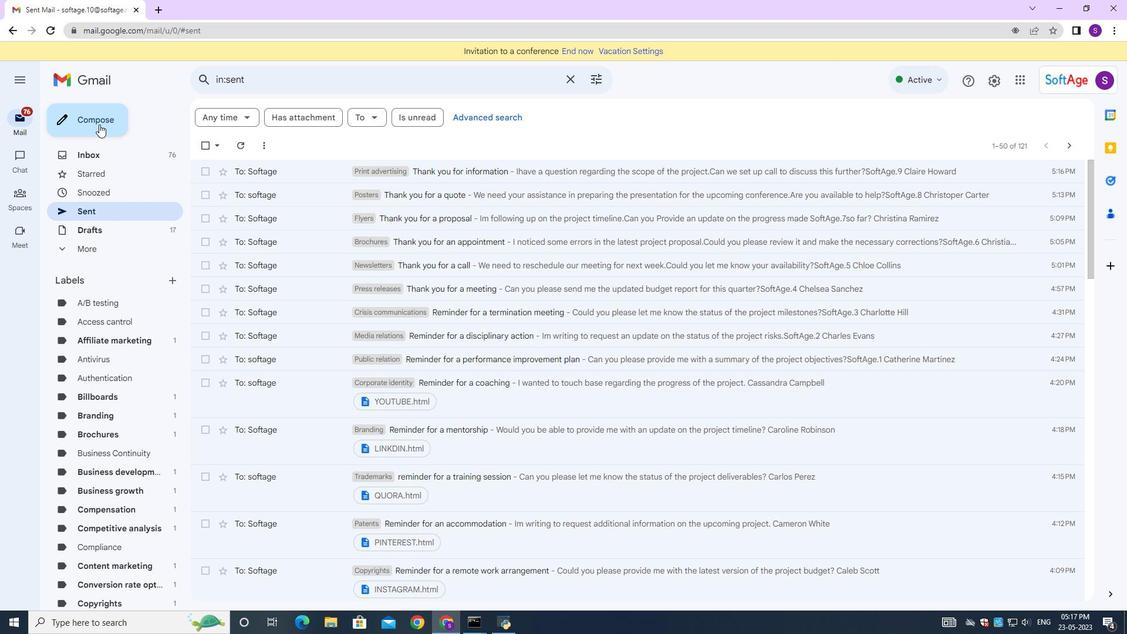 
Action: Mouse moved to (804, 292)
Screenshot: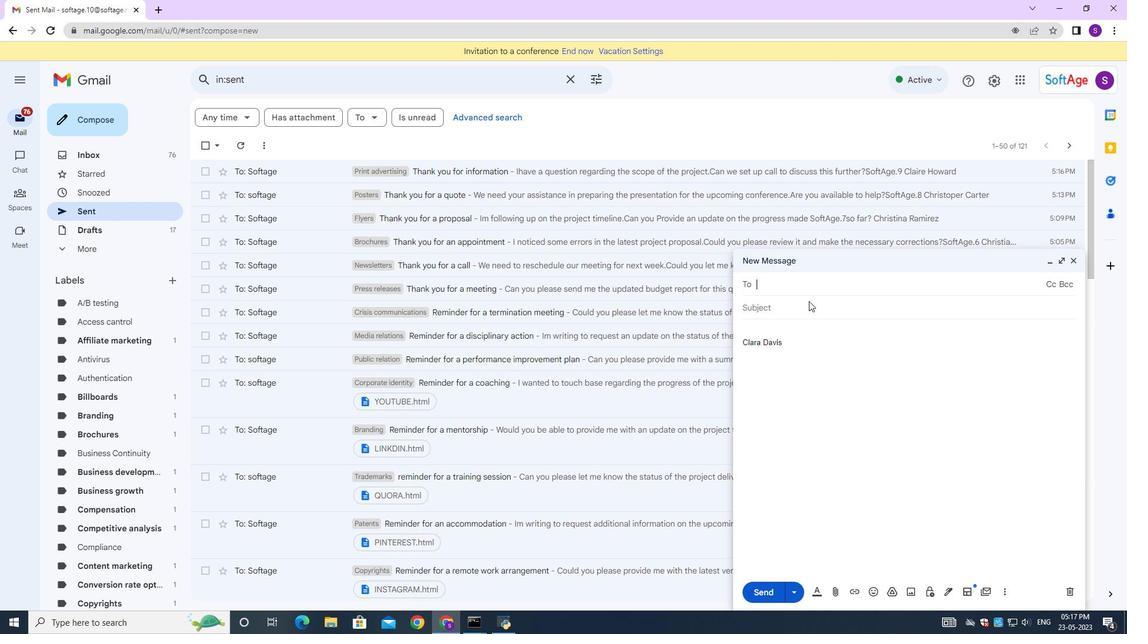 
Action: Mouse pressed left at (804, 292)
Screenshot: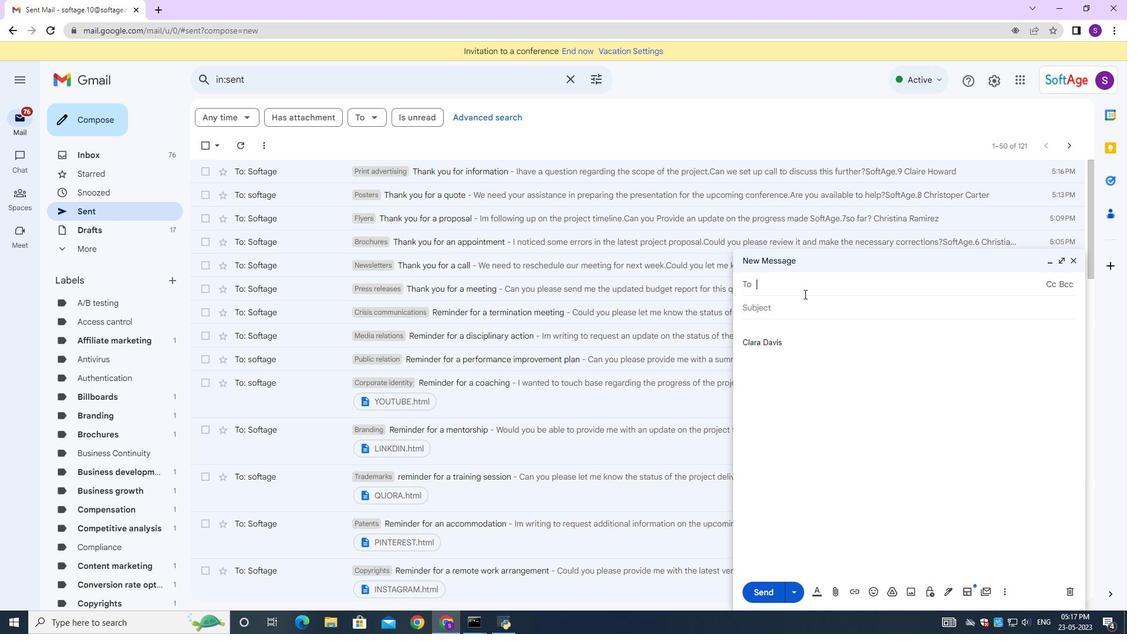 
Action: Mouse moved to (805, 292)
Screenshot: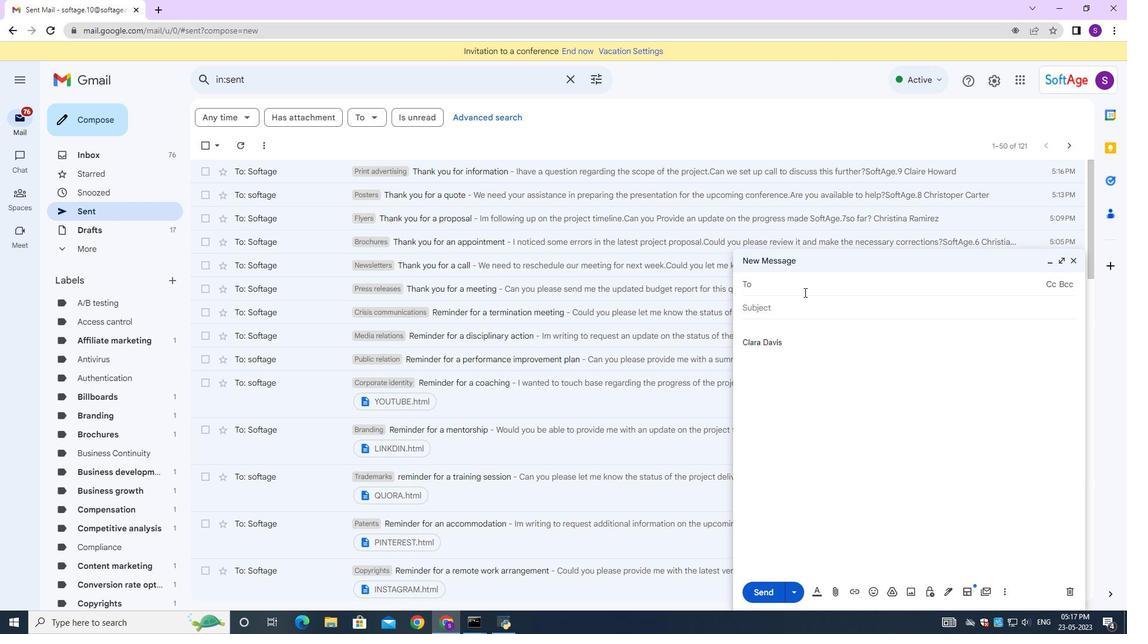 
Action: Key pressed <Key.shift><Key.shift><Key.shift><Key.shift><Key.shift><Key.shift><Key.shift><Key.shift><Key.shift><Key.shift><Key.shift><Key.shift><Key.shift><Key.shift><Key.shift><Key.shift><Key.shift><Key.shift><Key.shift><Key.shift><Key.shift><Key.shift><Key.shift><Key.shift><Key.shift><Key.shift><Key.shift><Key.shift><Key.shift><Key.shift><Key.shift><Key.shift><Key.shift><Key.shift><Key.shift><Key.shift><Key.shift><Key.shift><Key.shift><Key.shift><Key.shift><Key.shift><Key.shift><Key.shift><Key.shift><Key.shift><Key.shift><Key.shift><Key.shift><Key.shift><Key.shift><Key.shift><Key.shift><Key.shift><Key.shift><Key.shift><Key.shift><Key.shift><Key.shift><Key.shift><Key.shift><Key.shift><Key.shift><Key.shift><Key.shift><Key.shift><Key.shift><Key.shift><Key.shift><Key.shift><Key.shift><Key.shift><Key.shift><Key.shift><Key.shift><Key.shift><Key.shift><Key.shift><Key.shift><Key.shift><Key.shift><Key.shift><Key.shift><Key.shift><Key.shift><Key.shift><Key.shift><Key.shift><Key.shift><Key.shift><Key.shift><Key.shift><Key.shift><Key.shift><Key.shift><Key.shift><Key.shift><Key.shift><Key.shift><Key.shift><Key.shift><Key.shift><Key.shift><Key.shift><Key.shift><Key.shift><Key.shift><Key.shift><Key.shift><Key.shift><Key.shift><Key.shift><Key.shift><Key.shift><Key.shift><Key.shift><Key.shift><Key.shift><Key.shift><Key.shift><Key.shift><Key.shift><Key.shift><Key.shift><Key.shift><Key.shift><Key.shift><Key.shift><Key.shift><Key.shift><Key.shift><Key.shift><Key.shift><Key.shift><Key.shift><Key.shift><Key.shift><Key.shift><Key.shift><Key.shift><Key.shift><Key.shift><Key.shift><Key.shift><Key.shift><Key.shift><Key.shift><Key.shift><Key.shift><Key.shift><Key.shift><Key.shift><Key.shift><Key.shift><Key.shift><Key.shift><Key.shift><Key.shift><Key.shift><Key.shift><Key.shift><Key.shift><Key.shift><Key.shift><Key.shift><Key.shift><Key.shift><Key.shift><Key.shift><Key.shift><Key.shift><Key.shift><Key.shift><Key.shift><Key.shift><Key.shift><Key.shift><Key.shift><Key.shift><Key.shift><Key.shift><Key.shift><Key.shift><Key.shift><Key.shift><Key.shift><Key.shift><Key.shift><Key.shift><Key.shift><Key.shift><Key.shift><Key.shift><Key.shift><Key.shift><Key.shift><Key.shift><Key.shift><Key.shift><Key.shift><Key.shift><Key.shift><Key.shift><Key.shift><Key.shift><Key.shift><Key.shift><Key.shift><Key.shift><Key.shift><Key.shift><Key.shift><Key.shift><Key.shift><Key.shift><Key.shift><Key.shift><Key.shift><Key.shift><Key.shift><Key.shift><Key.shift><Key.shift><Key.shift><Key.shift><Key.shift><Key.shift><Key.shift><Key.shift><Key.shift><Key.shift><Key.shift><Key.shift><Key.shift><Key.shift>Softage.10<Key.shift>@softage.net
Screenshot: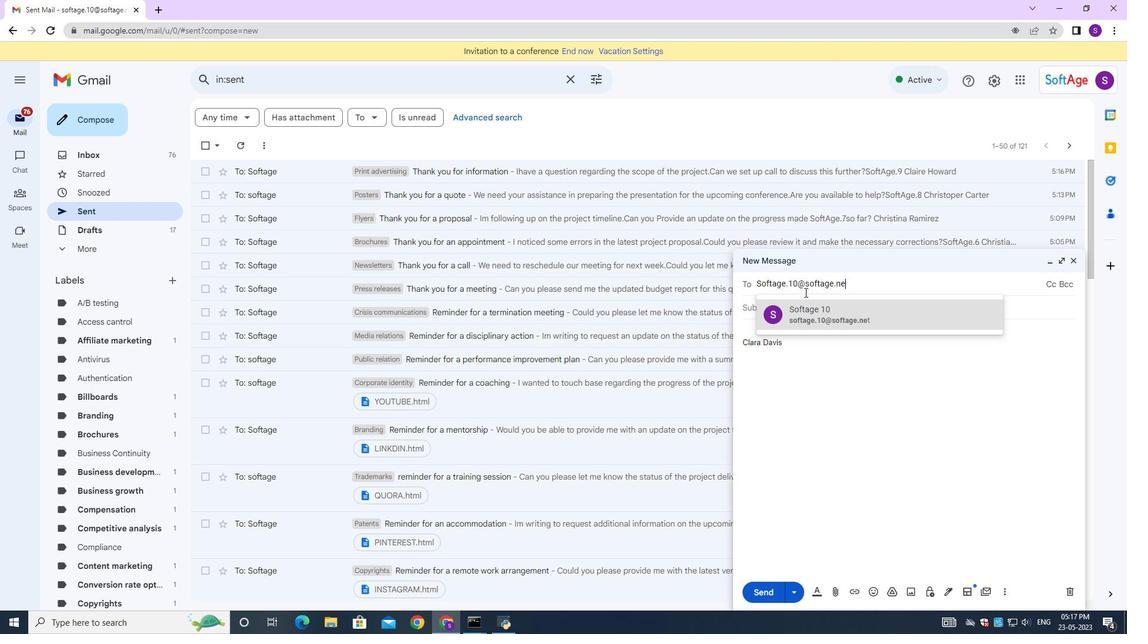 
Action: Mouse moved to (849, 310)
Screenshot: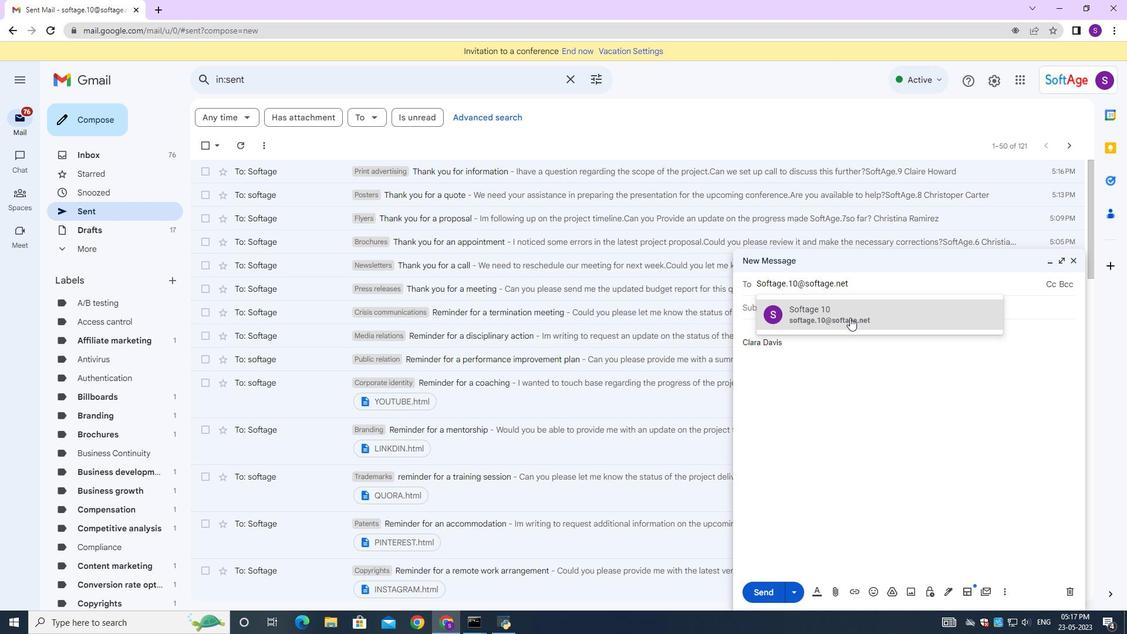 
Action: Mouse pressed left at (849, 310)
Screenshot: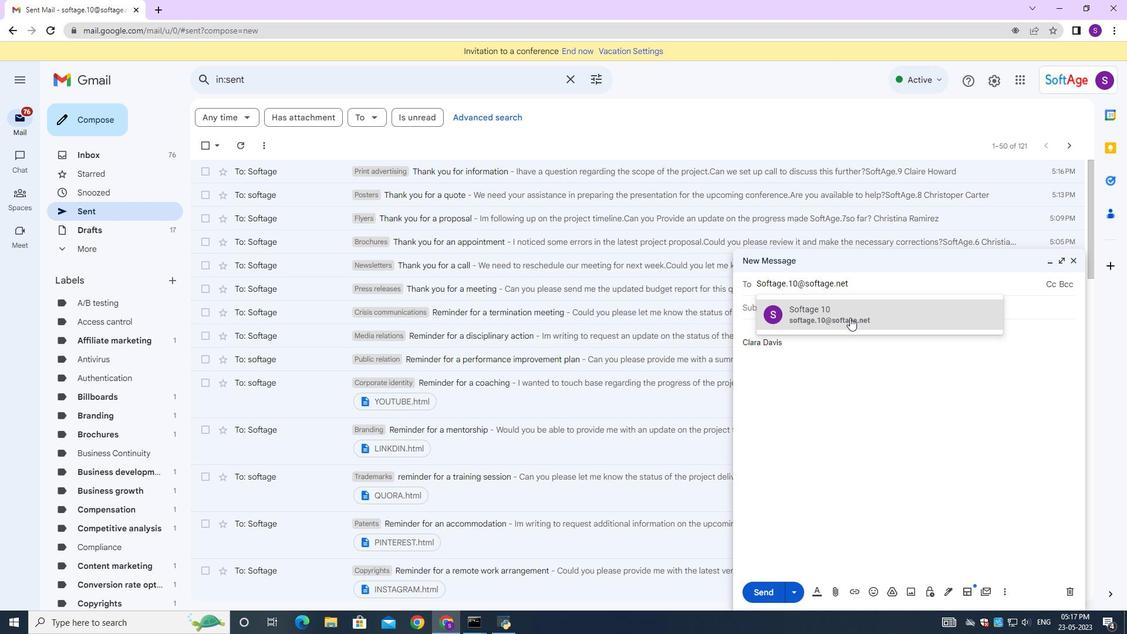 
Action: Mouse moved to (815, 320)
Screenshot: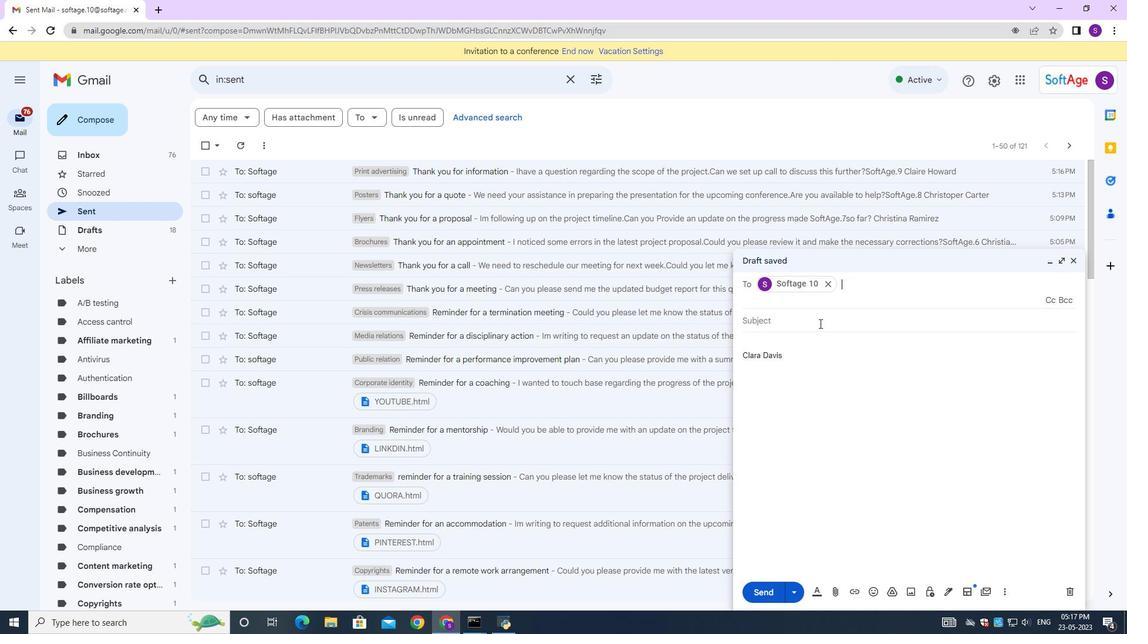 
Action: Mouse pressed left at (815, 320)
Screenshot: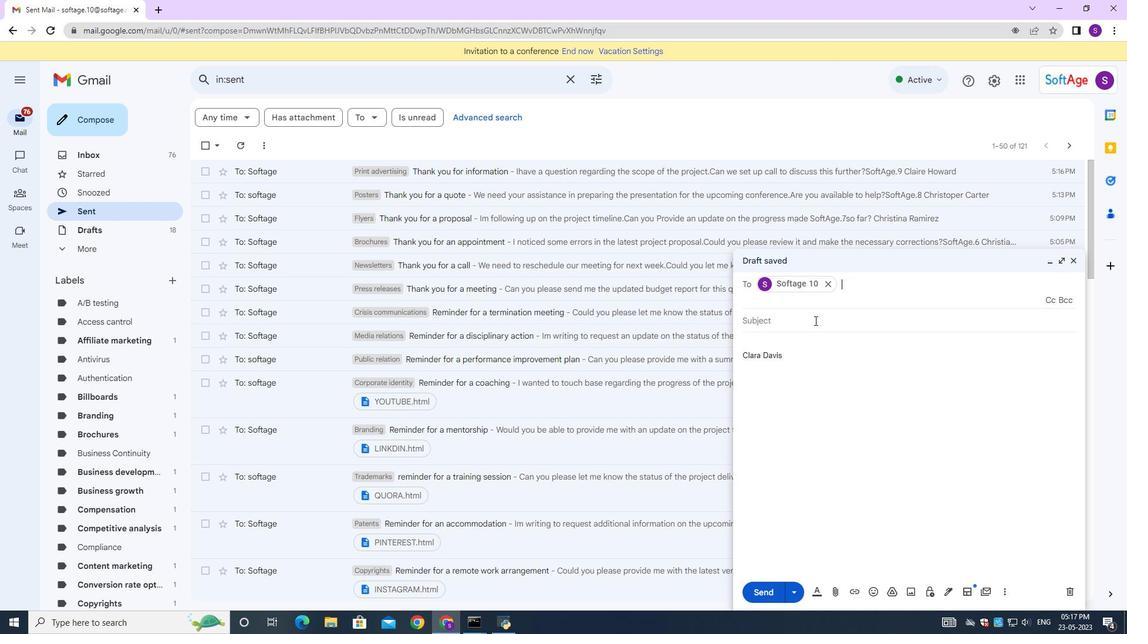 
Action: Mouse moved to (788, 308)
Screenshot: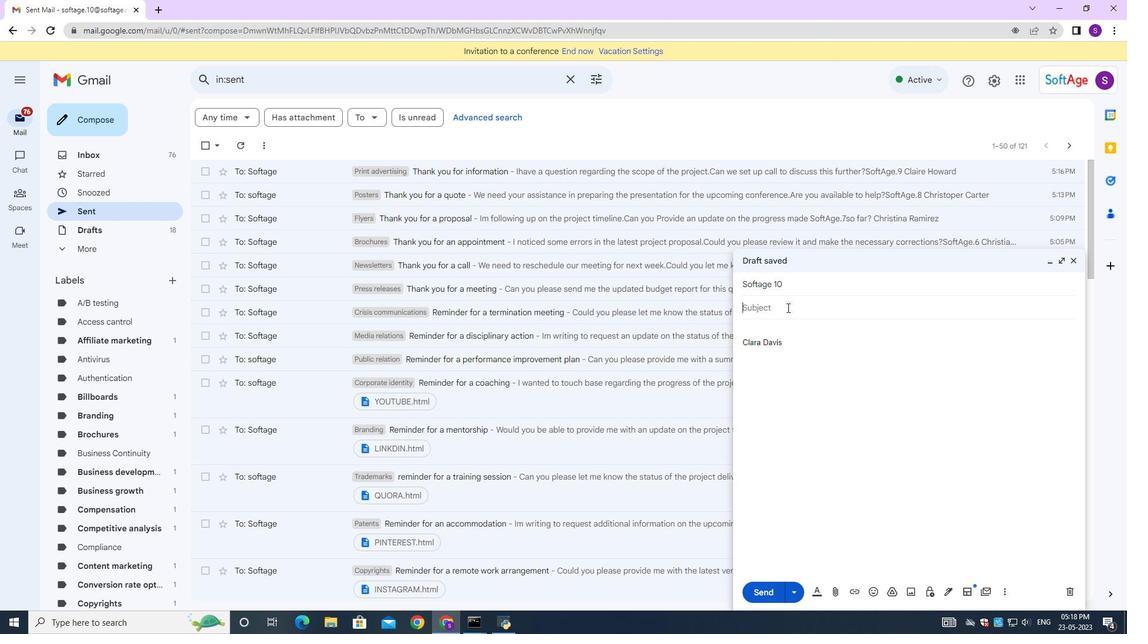 
Action: Key pressed <Key.shift><Key.shift><Key.shift><Key.shift><Key.shift><Key.shift><Key.shift><Key.shift><Key.shift><Key.shift>Tahnks<Key.backspace><Key.backspace><Key.backspace><Key.backspace>nks<Key.space><Key.backspace><Key.backspace><Key.backspace><Key.backspace><Key.backspace>hank<Key.space>you<Key.space>for<Key.space>feedback<Key.space>
Screenshot: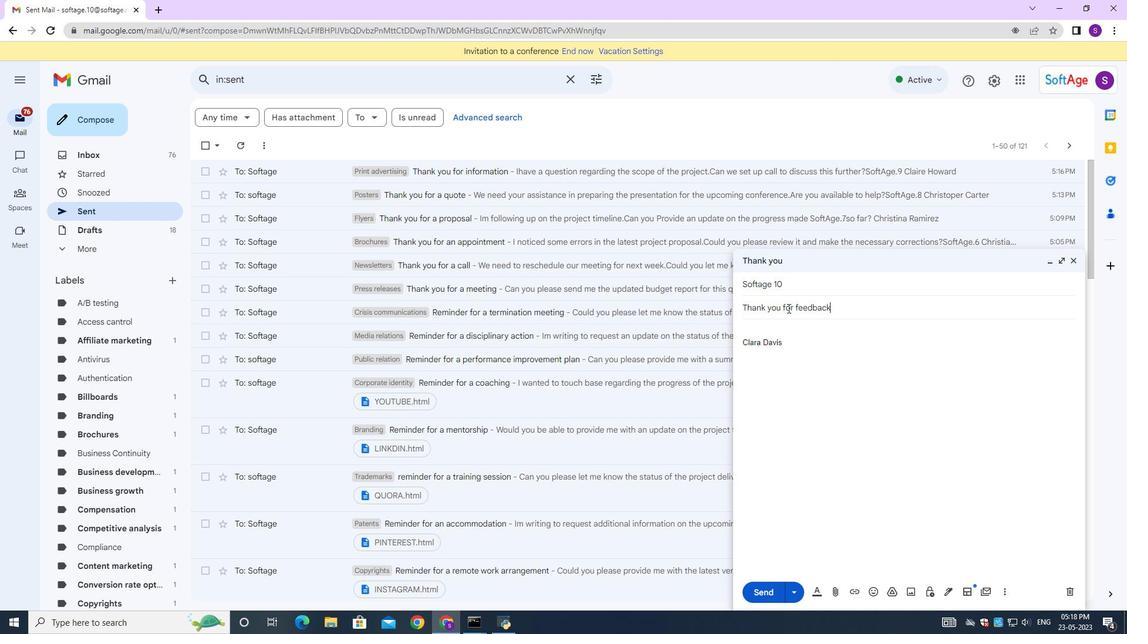 
Action: Mouse moved to (758, 332)
Screenshot: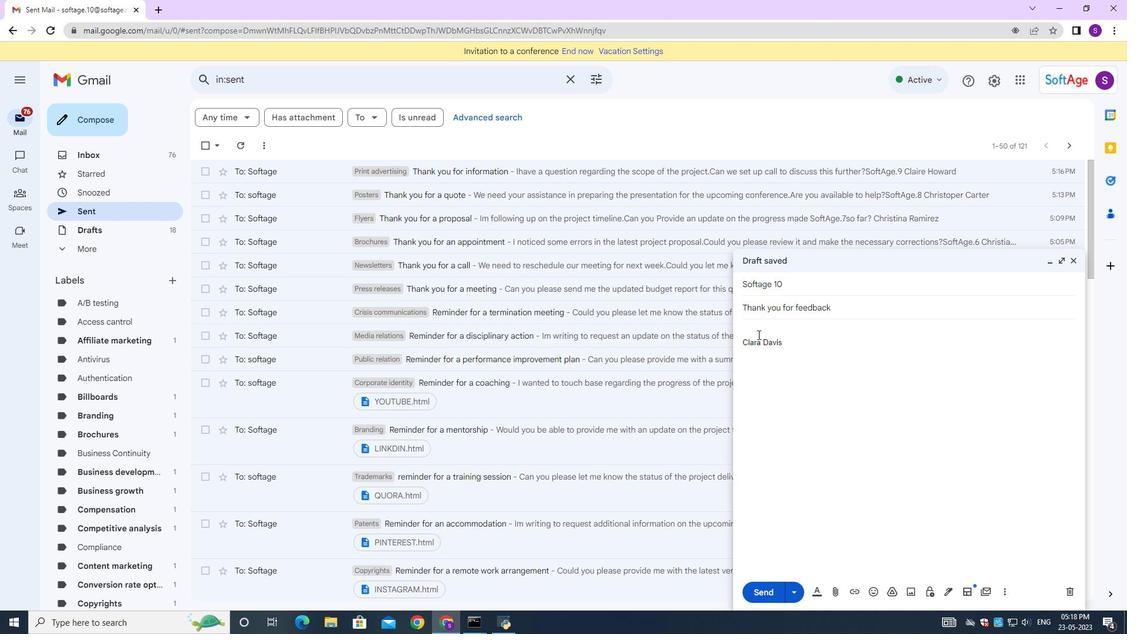
Action: Mouse pressed left at (758, 332)
Screenshot: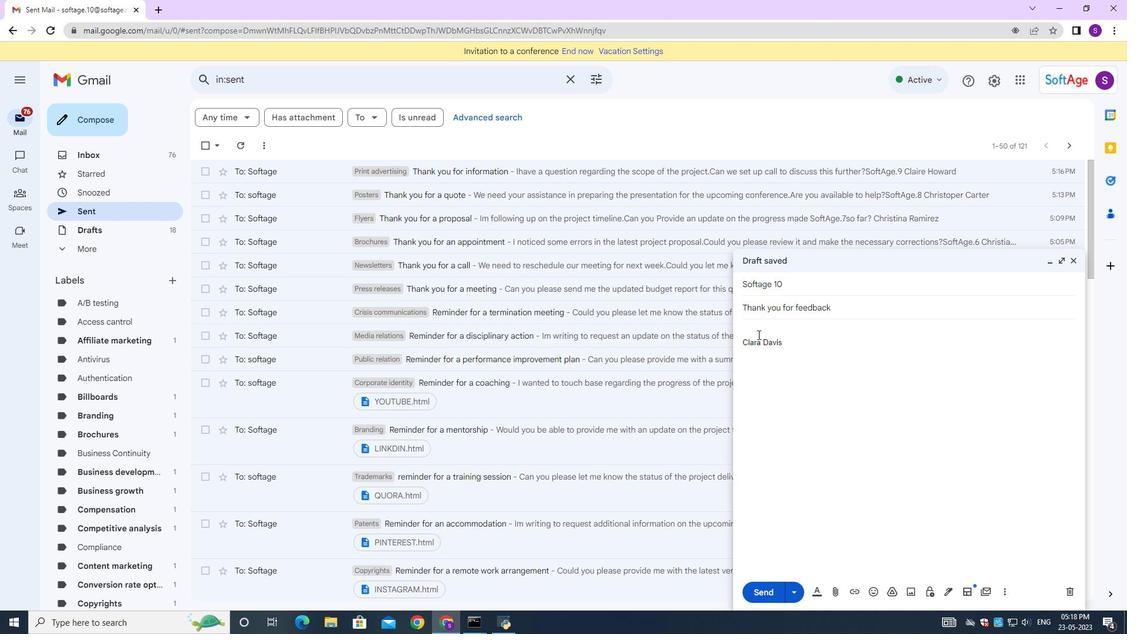 
Action: Key pressed <Key.shift>I<Key.space>noticed<Key.space>that<Key.space>therwe<Key.backspace><Key.backspace>e<Key.space>was<Key.space>an<Key.space>issue<Key.space>with<Key.space>the<Key.space>di<Key.backspace>elivery<Key.space>of<Key.space>the<Key.space>order.<Key.shift>Can<Key.space>you<Key.space>please<Key.space>provide<Key.space>an<Key.space>updateon<Key.space>thwe<Key.backspace><Key.backspace>e<Key.space><Key.backspace><Key.backspace><Key.backspace><Key.backspace><Key.backspace><Key.backspace><Key.backspace><Key.backspace>e<Key.space>on<Key.space>the<Key.space>status<Key.shift_r>?
Screenshot: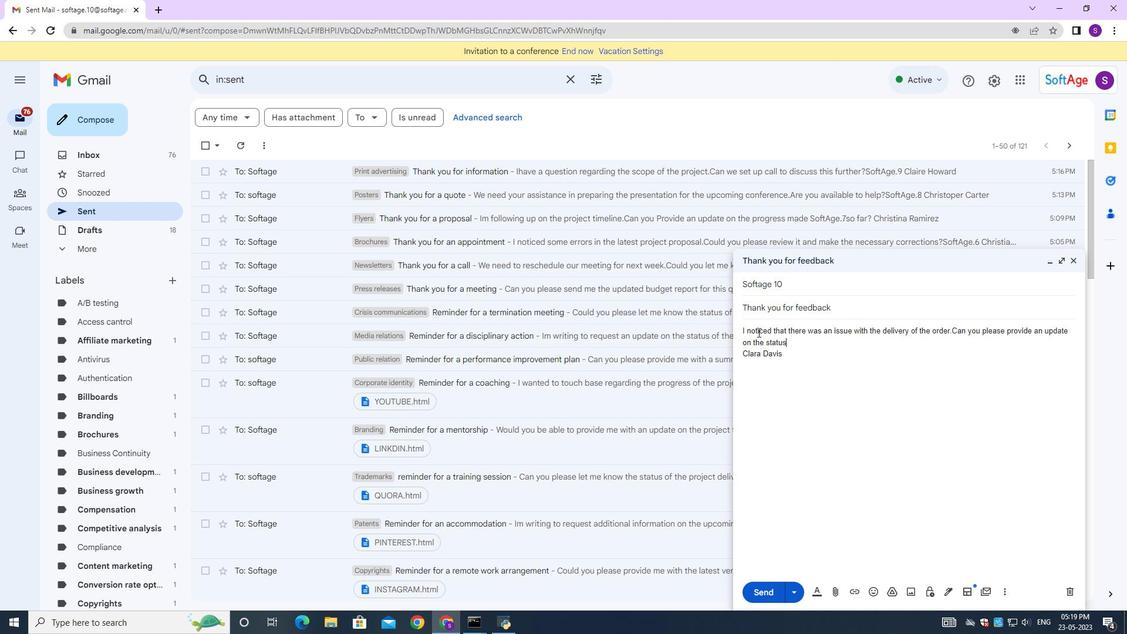 
Action: Mouse moved to (853, 591)
Screenshot: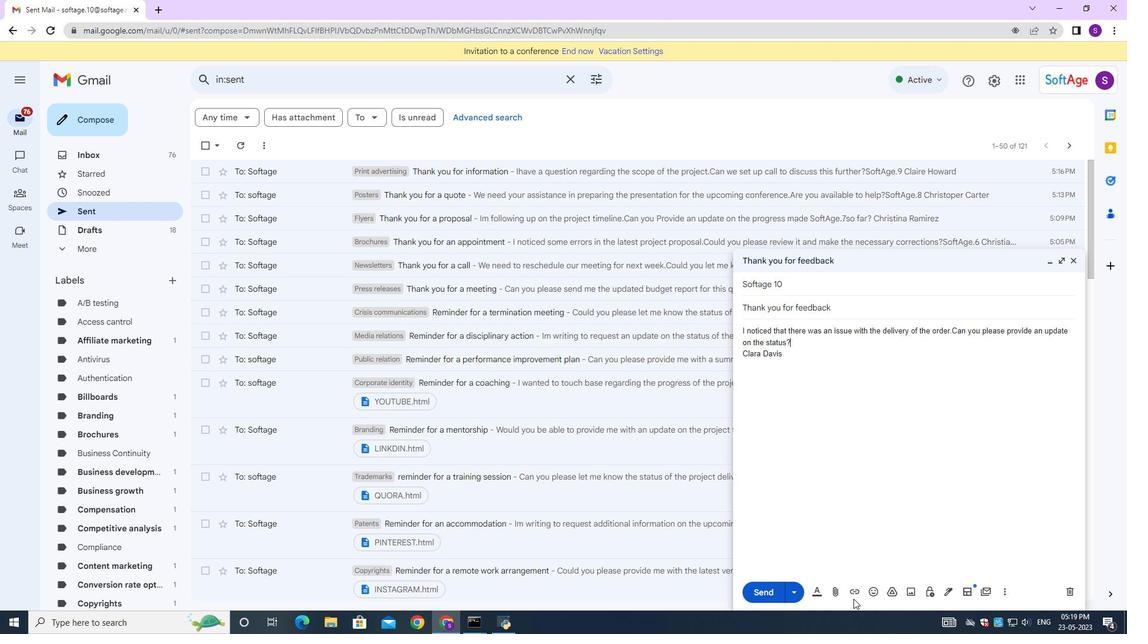 
Action: Mouse pressed left at (853, 591)
Screenshot: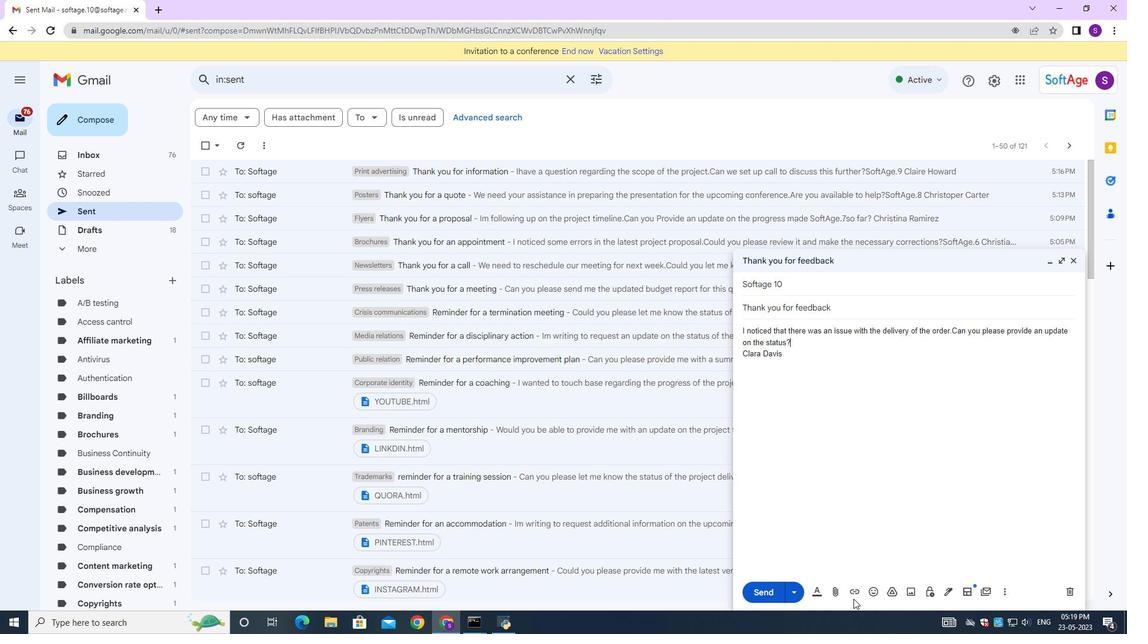 
Action: Mouse moved to (405, 337)
Screenshot: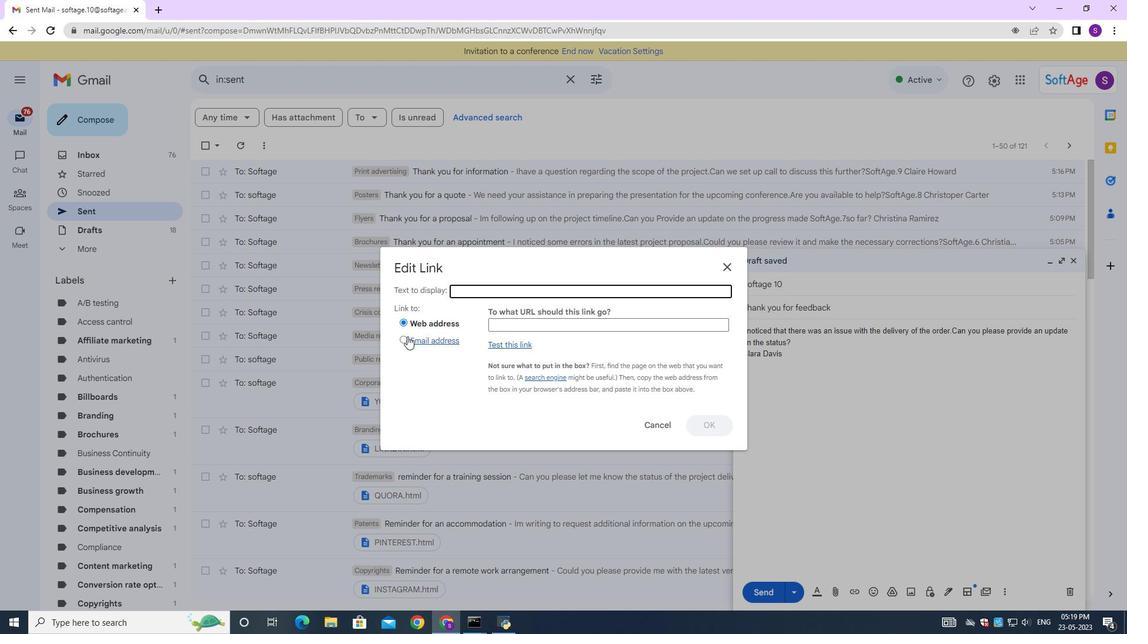 
Action: Mouse pressed left at (405, 337)
Screenshot: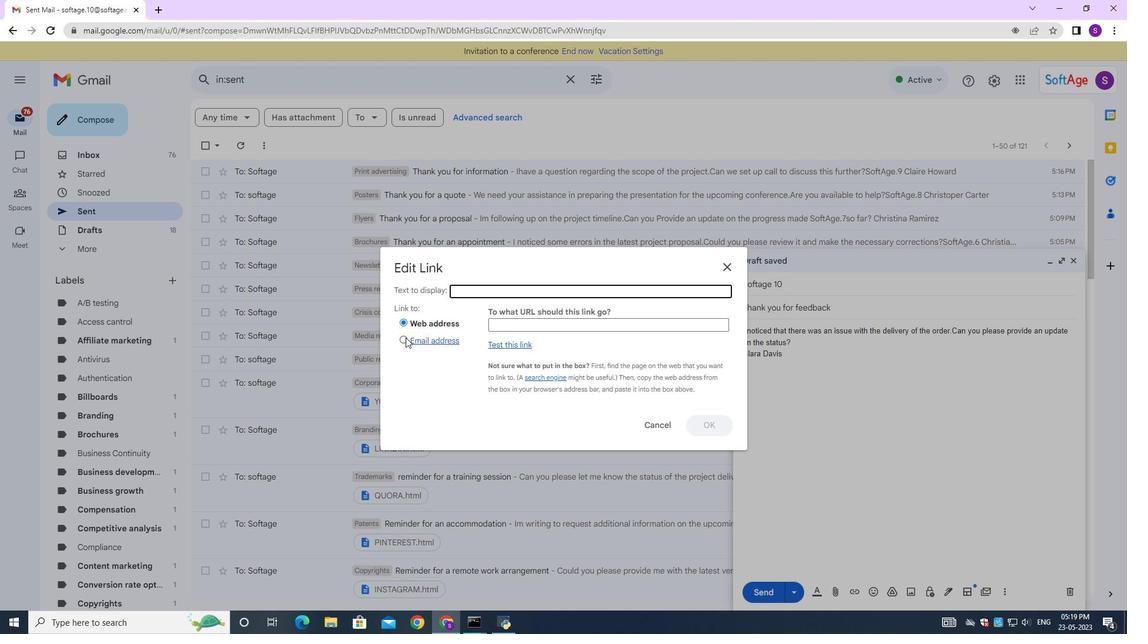 
Action: Mouse moved to (486, 289)
Screenshot: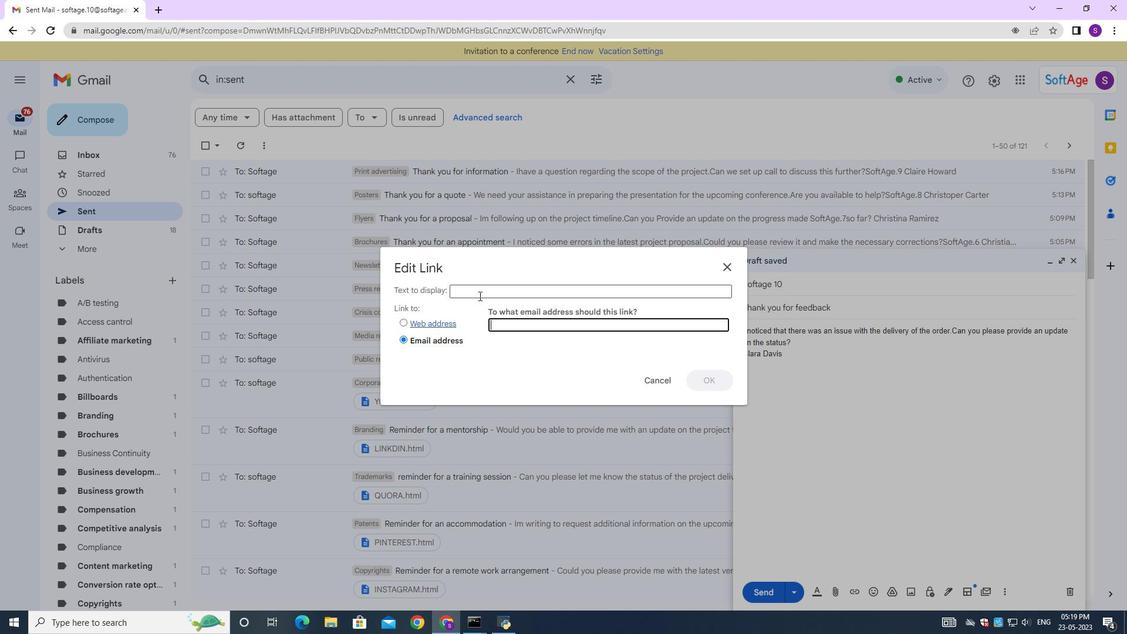 
Action: Mouse pressed left at (486, 289)
Screenshot: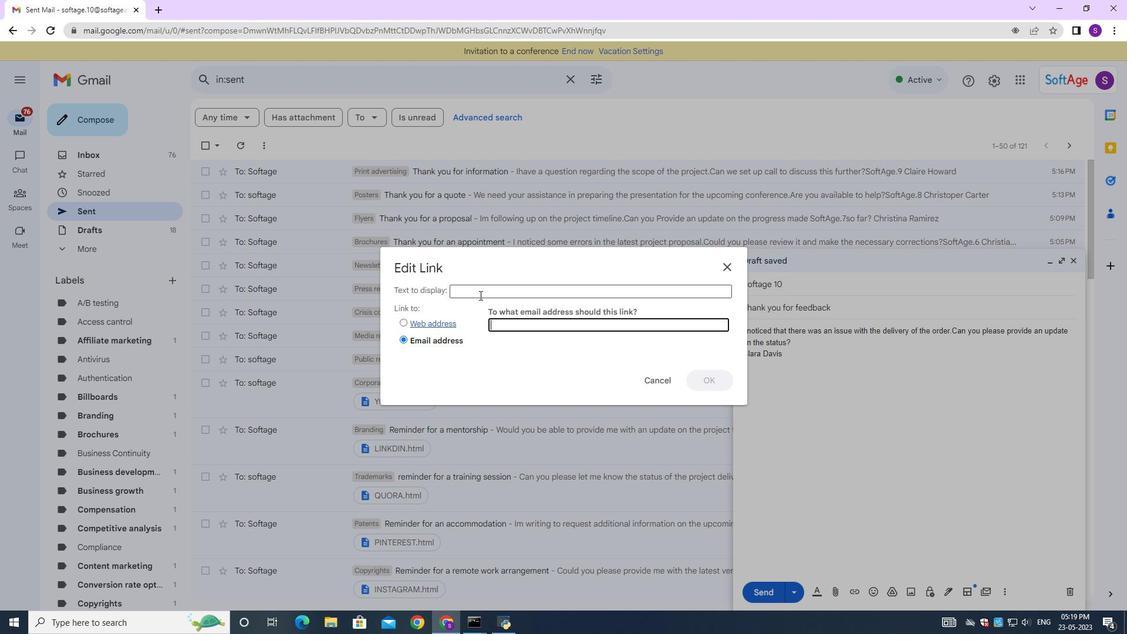 
Action: Mouse moved to (486, 289)
Screenshot: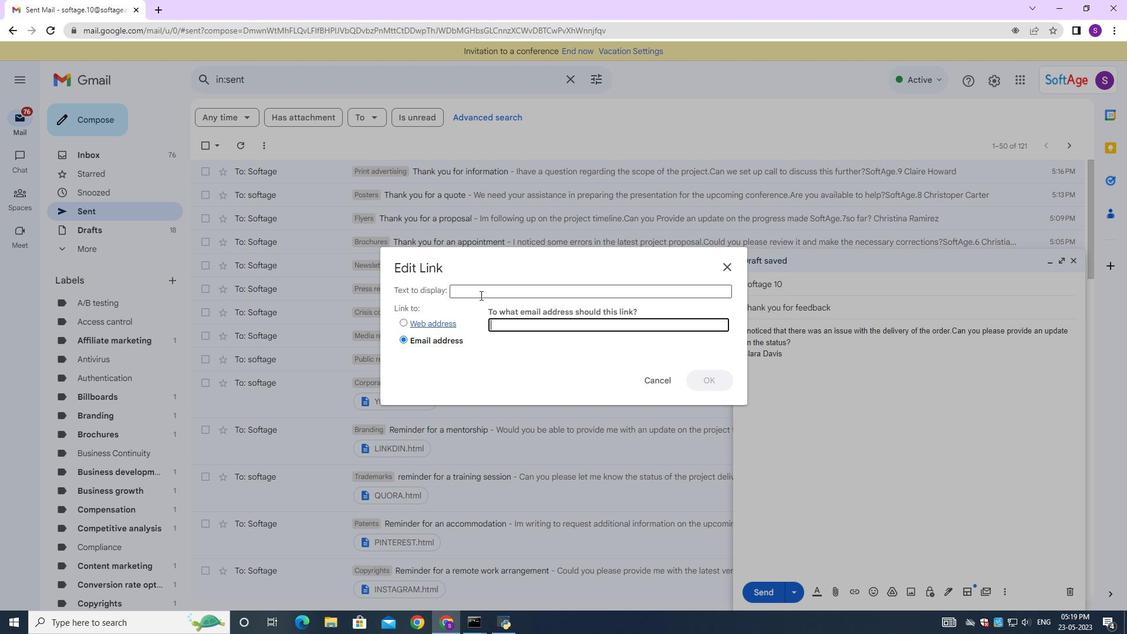 
Action: Key pressed <Key.shift>Soft<Key.shift>Age.10
Screenshot: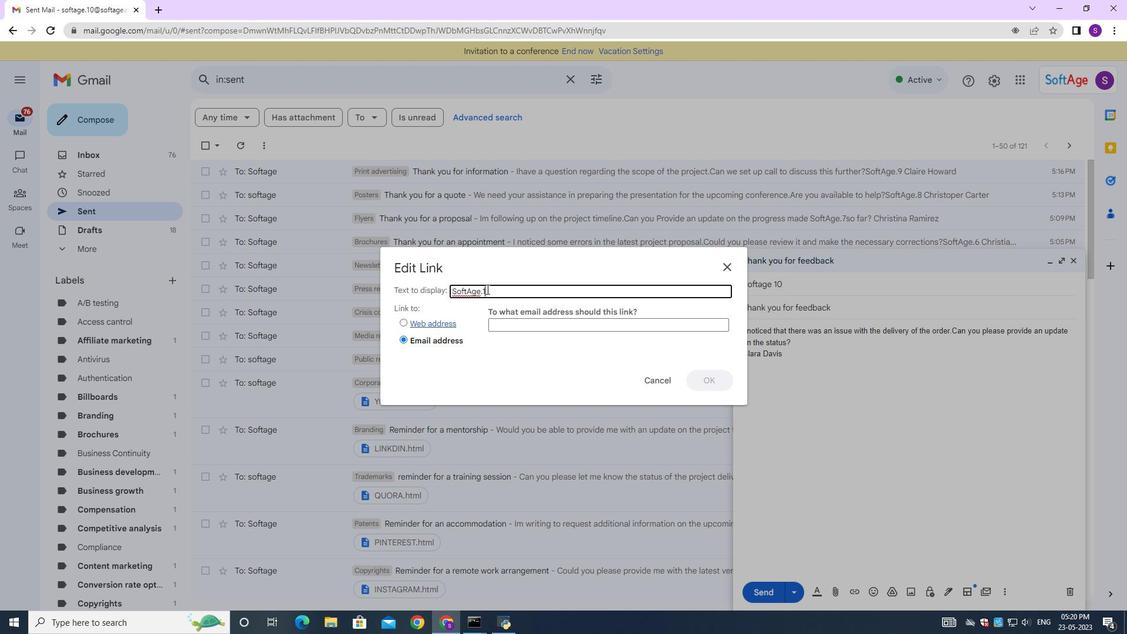
Action: Mouse moved to (509, 324)
Screenshot: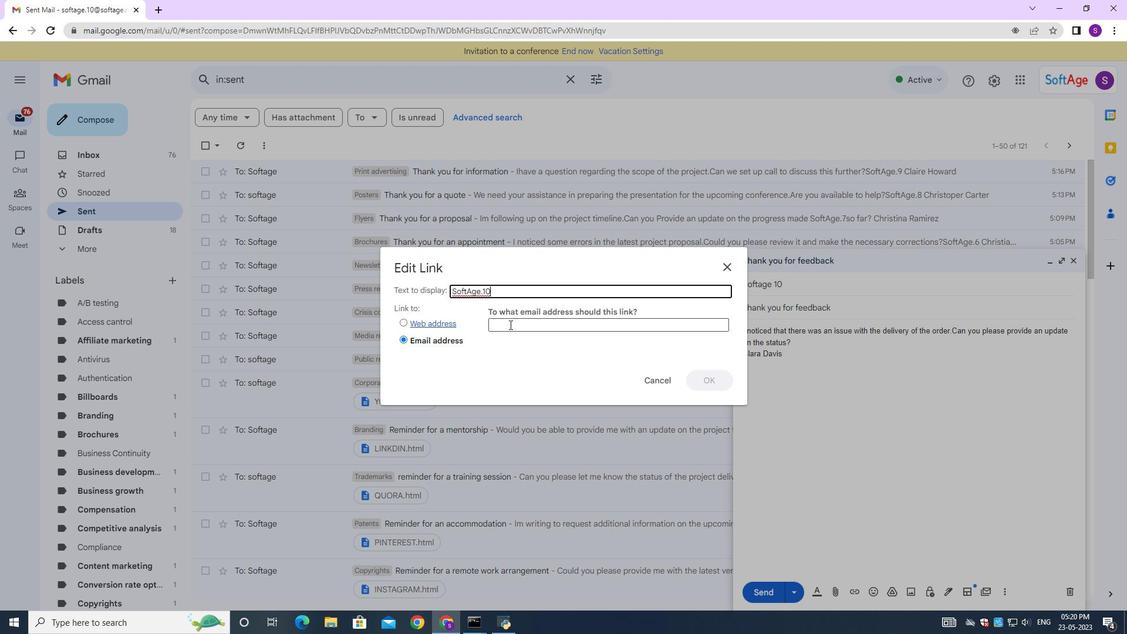 
Action: Mouse pressed left at (509, 324)
Screenshot: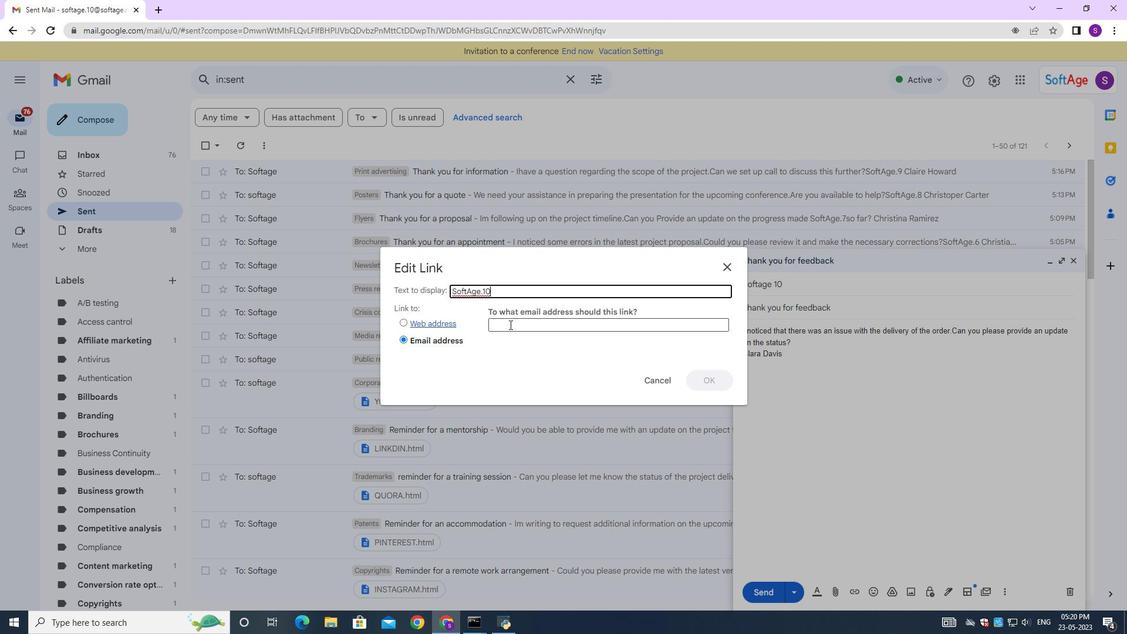 
Action: Mouse moved to (509, 324)
Screenshot: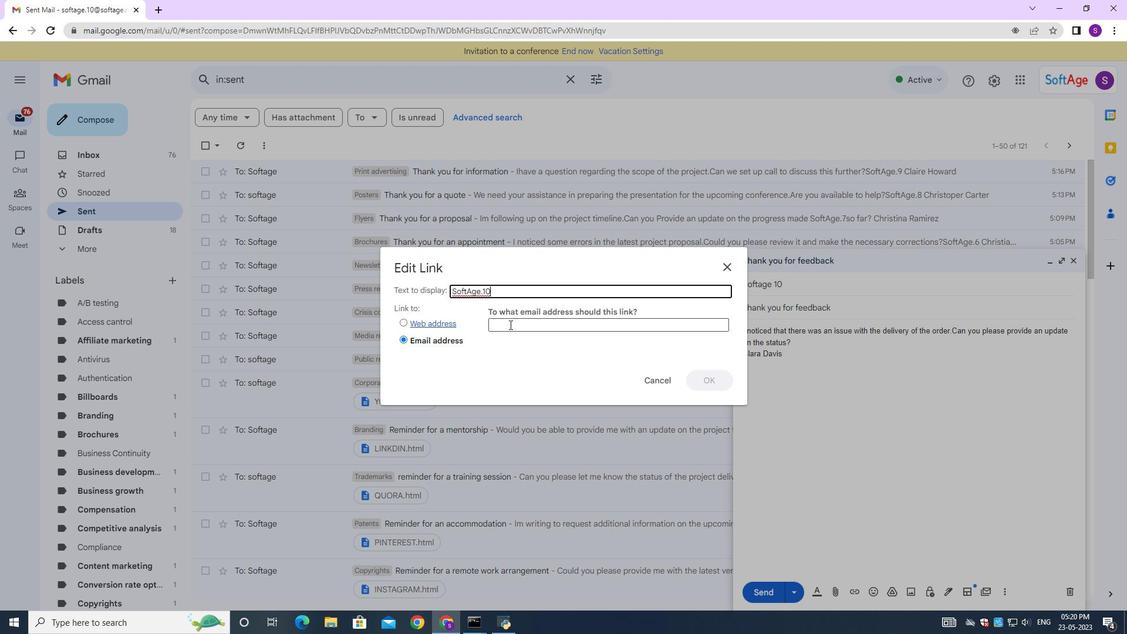 
Action: Key pressed <Key.shift>So<Key.backspace><Key.backspace>softage.10<Key.shift>@softage.net
Screenshot: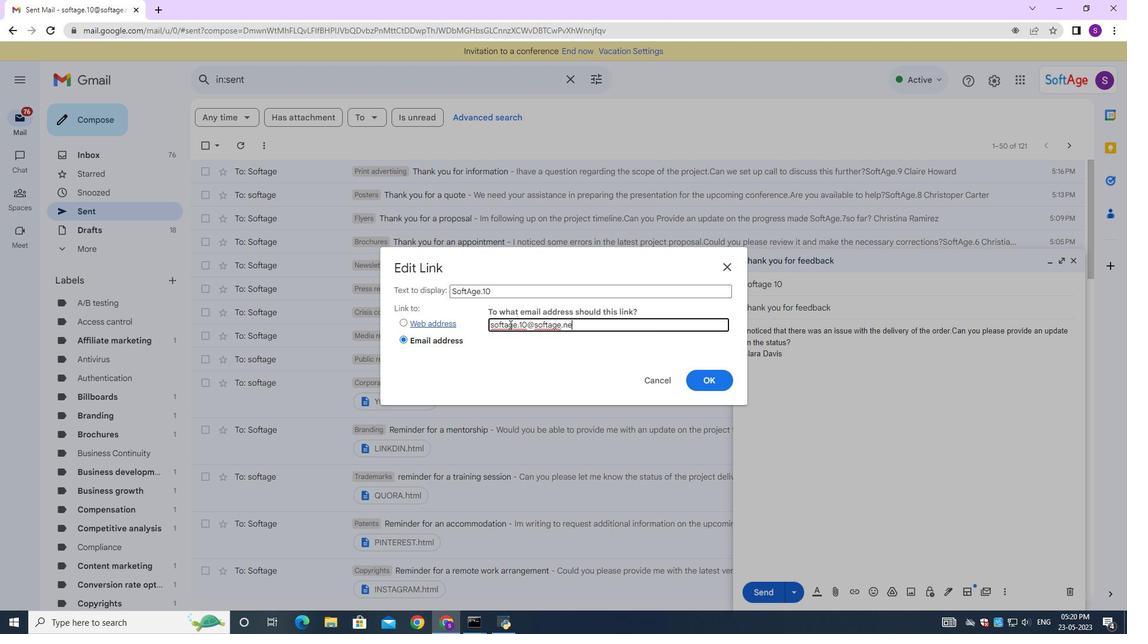 
Action: Mouse moved to (708, 373)
Screenshot: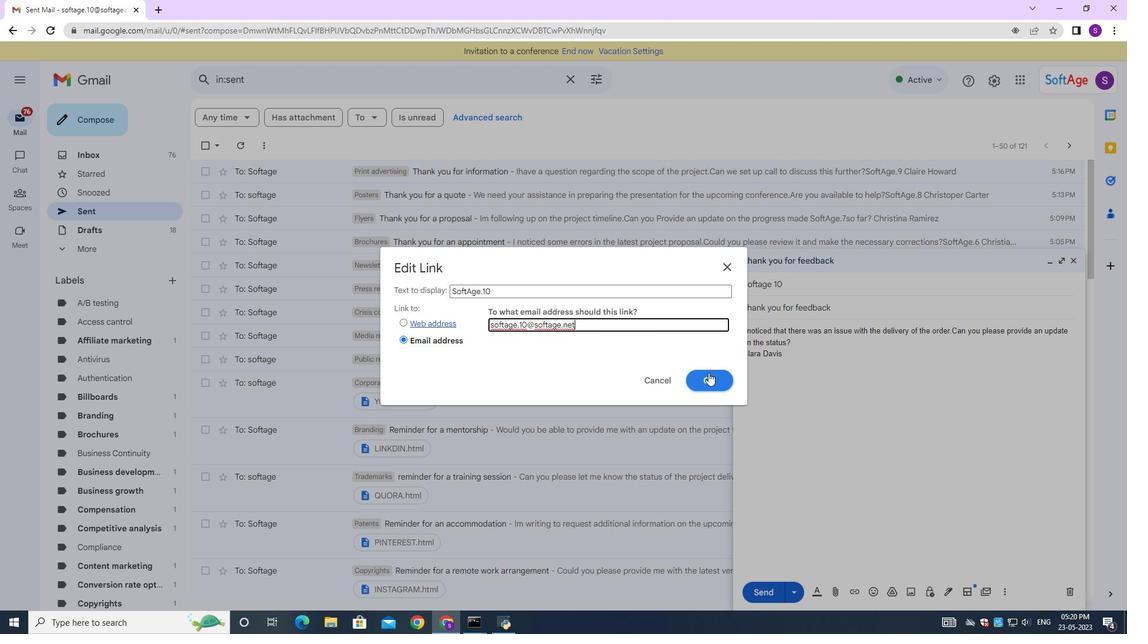 
Action: Mouse pressed left at (708, 373)
Screenshot: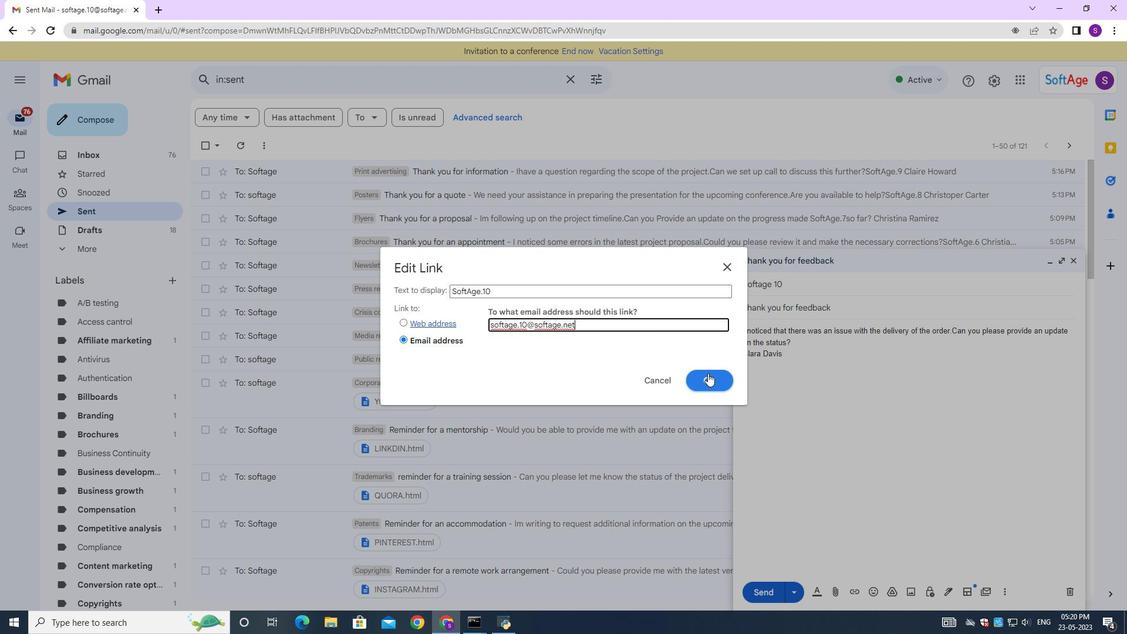 
Action: Mouse moved to (766, 590)
Screenshot: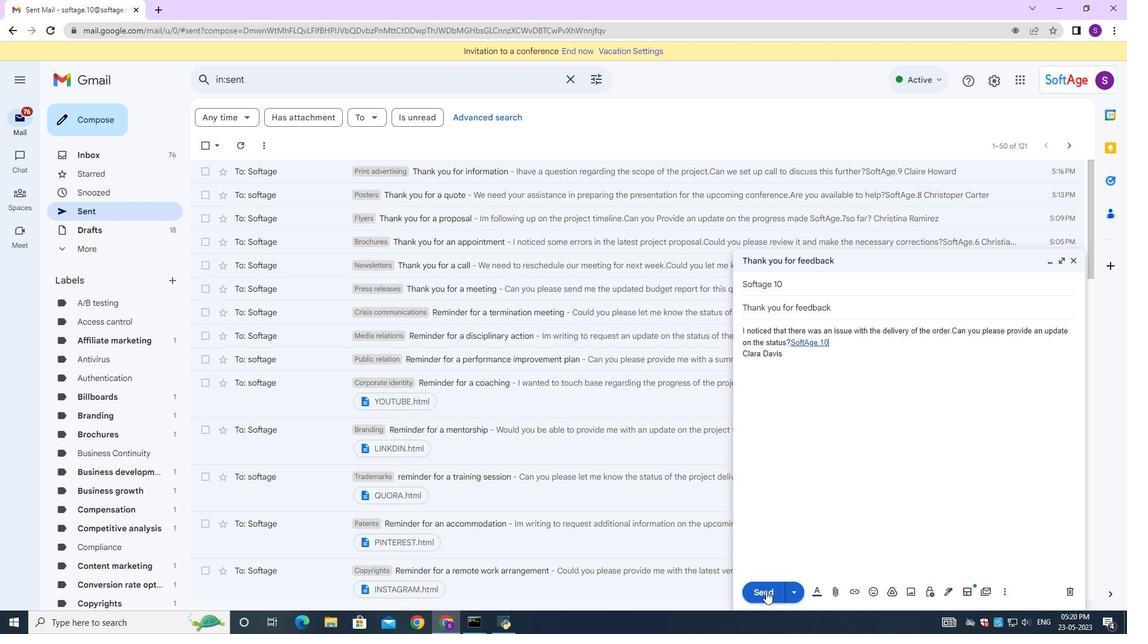 
Action: Mouse pressed left at (766, 590)
Screenshot: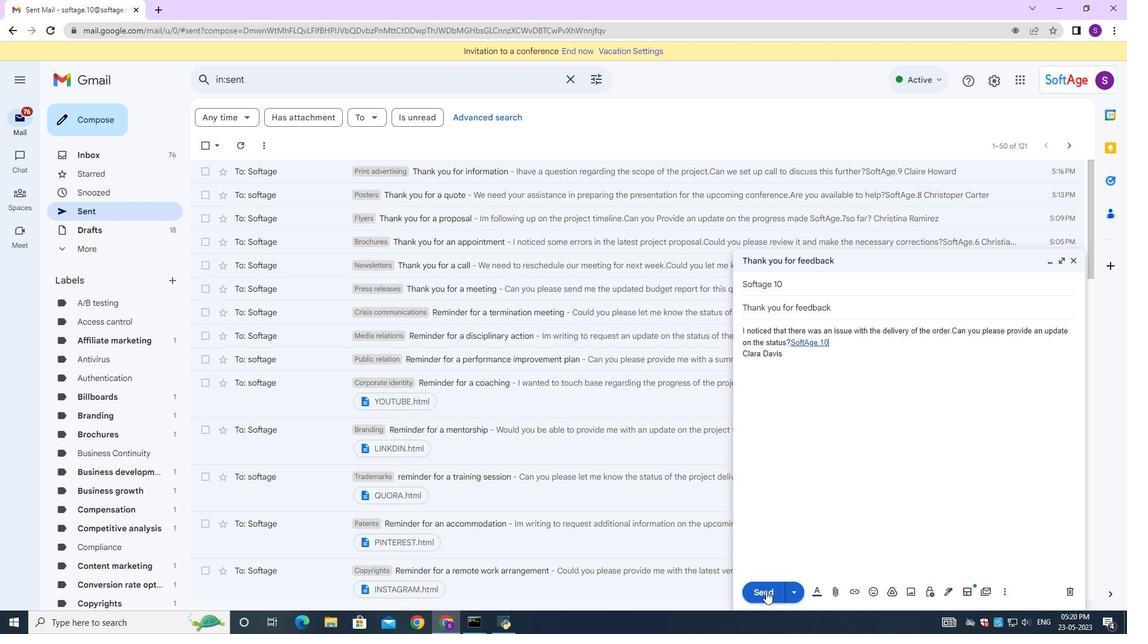 
Action: Mouse moved to (498, 168)
Screenshot: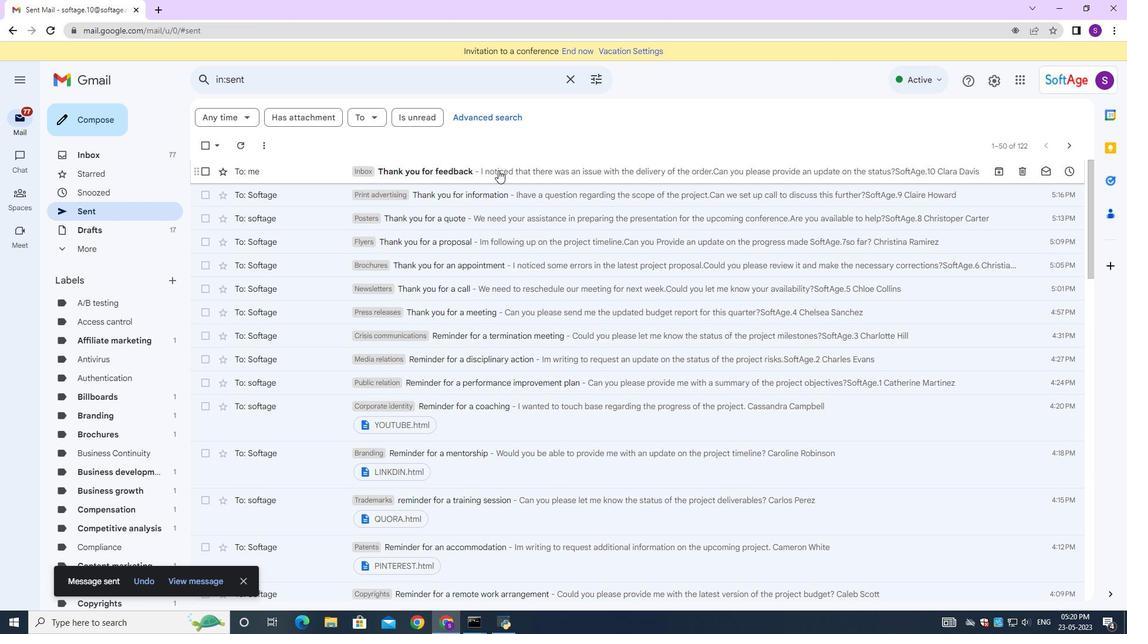 
Action: Mouse pressed left at (498, 168)
Screenshot: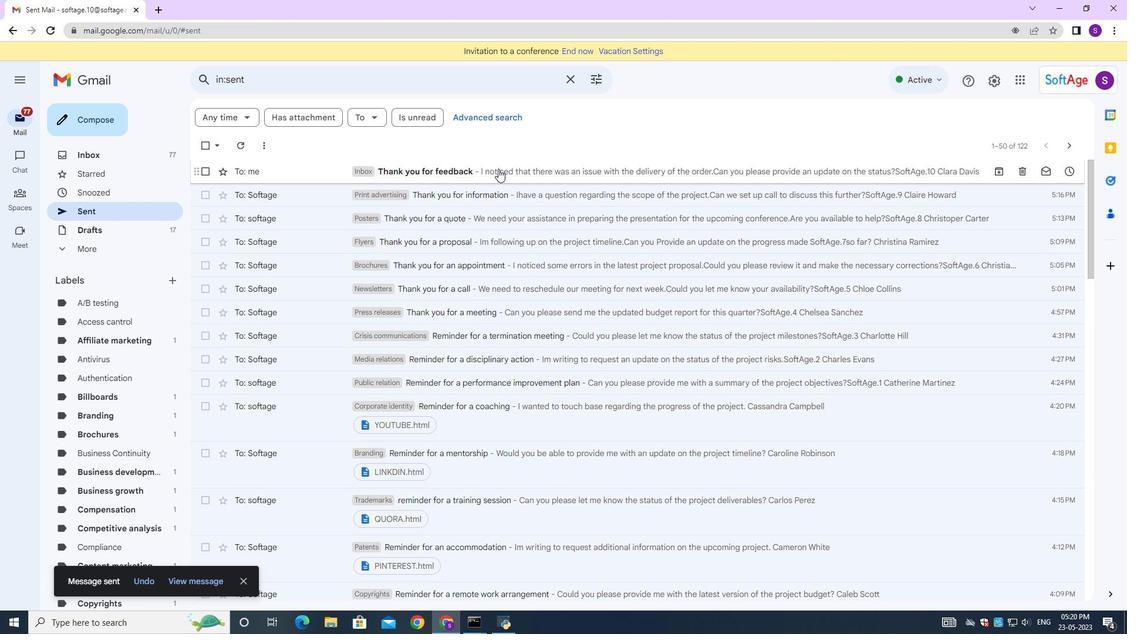 
Action: Mouse moved to (435, 113)
Screenshot: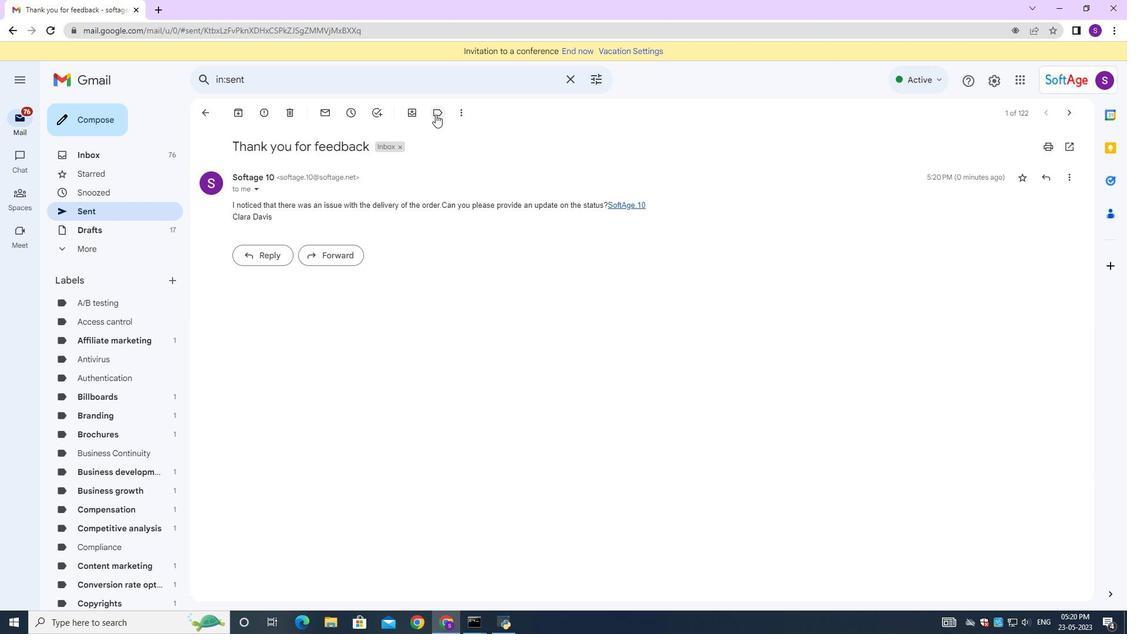 
Action: Mouse pressed left at (435, 113)
Screenshot: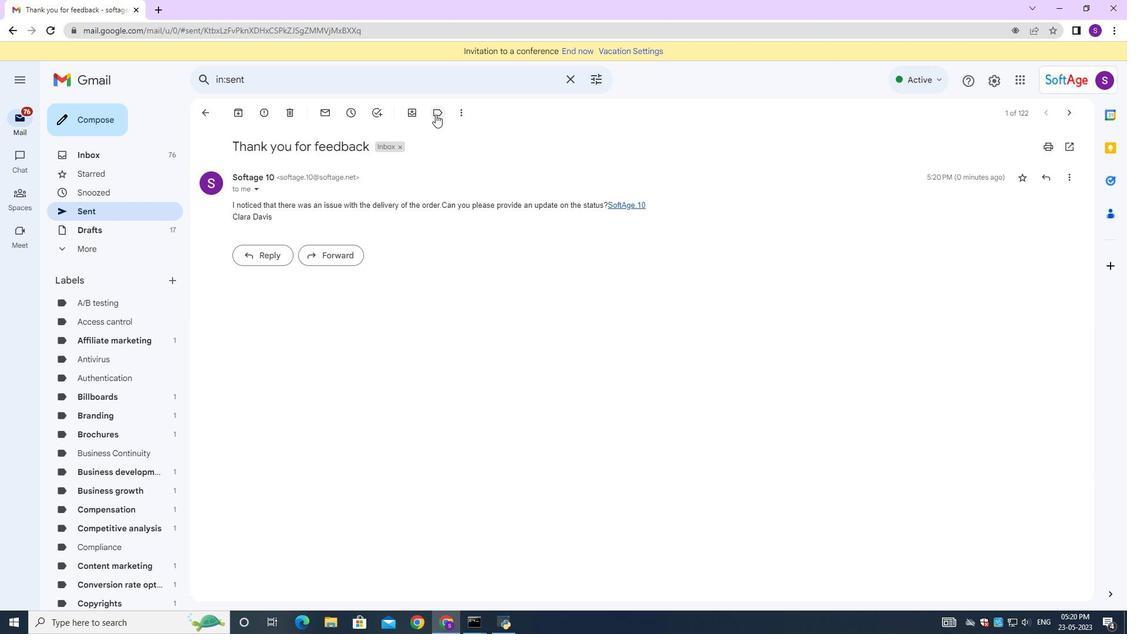 
Action: Mouse moved to (438, 113)
Screenshot: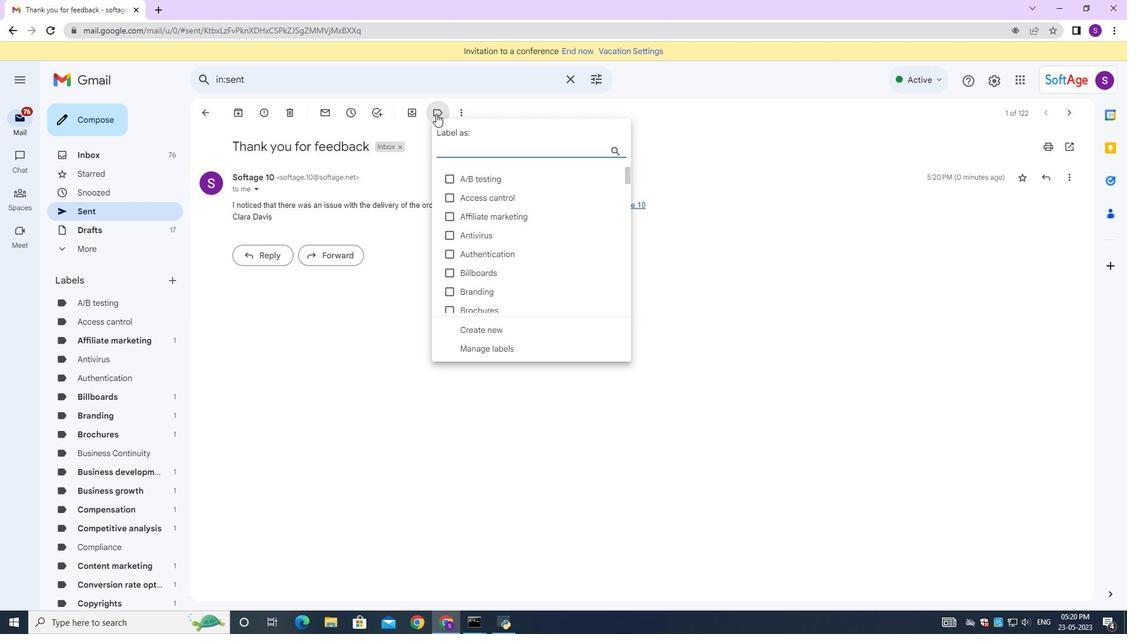 
Action: Key pressed adver
Screenshot: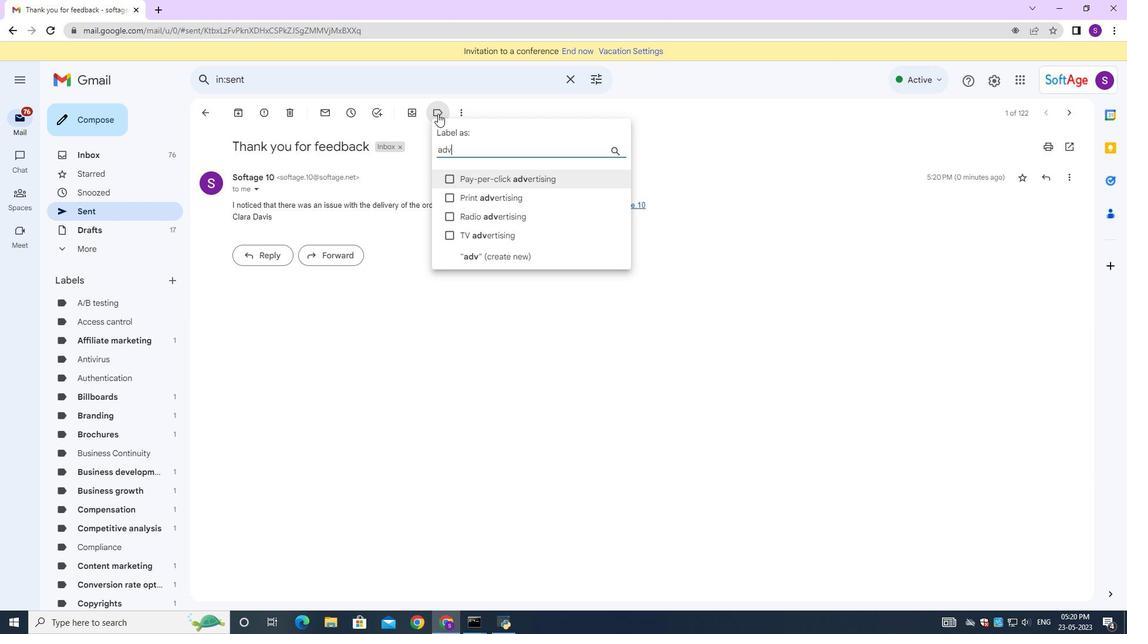 
Action: Mouse moved to (436, 115)
Screenshot: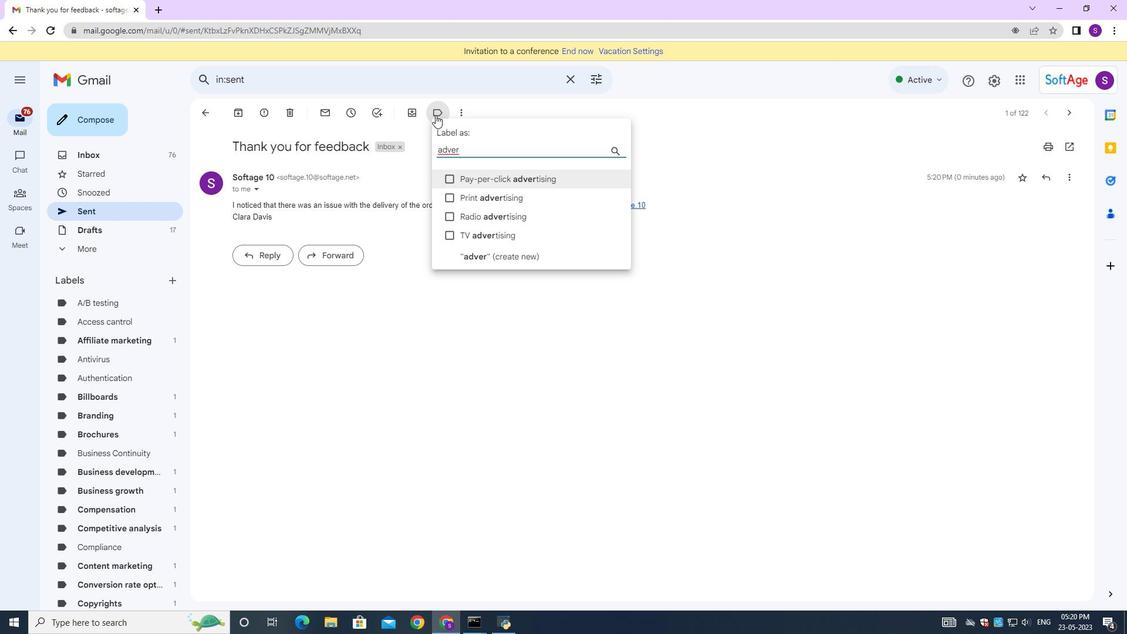 
Action: Key pressed ti<Key.backspace><Key.backspace><Key.backspace><Key.backspace><Key.backspace><Key.backspace><Key.backspace><Key.backspace><Key.backspace><Key.backspace><Key.backspace>radio
Screenshot: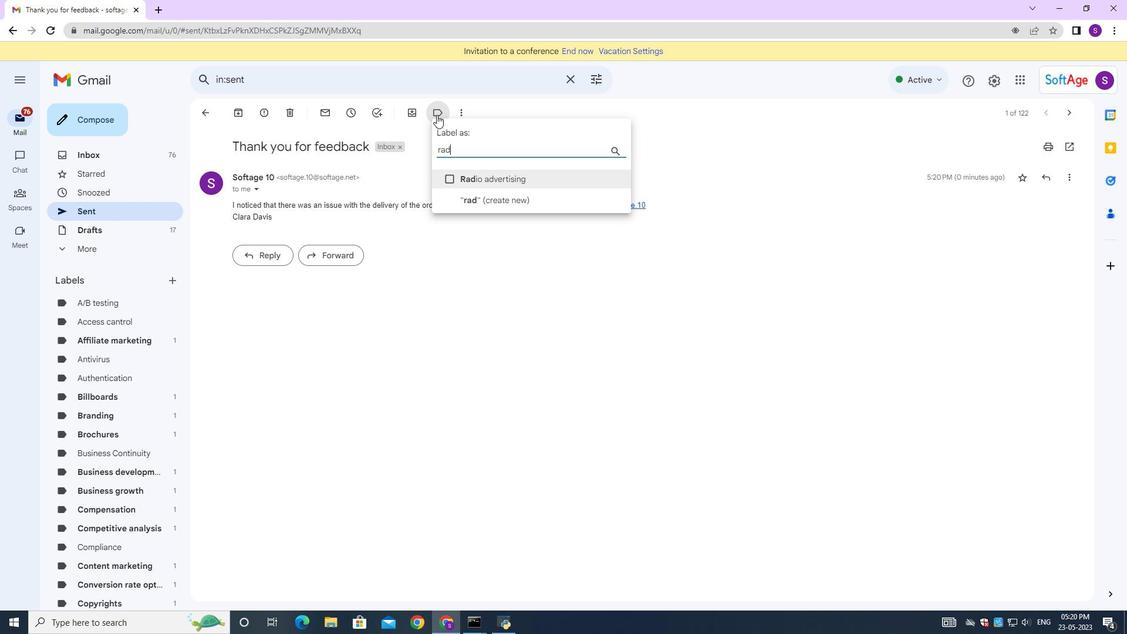 
Action: Mouse moved to (452, 178)
Screenshot: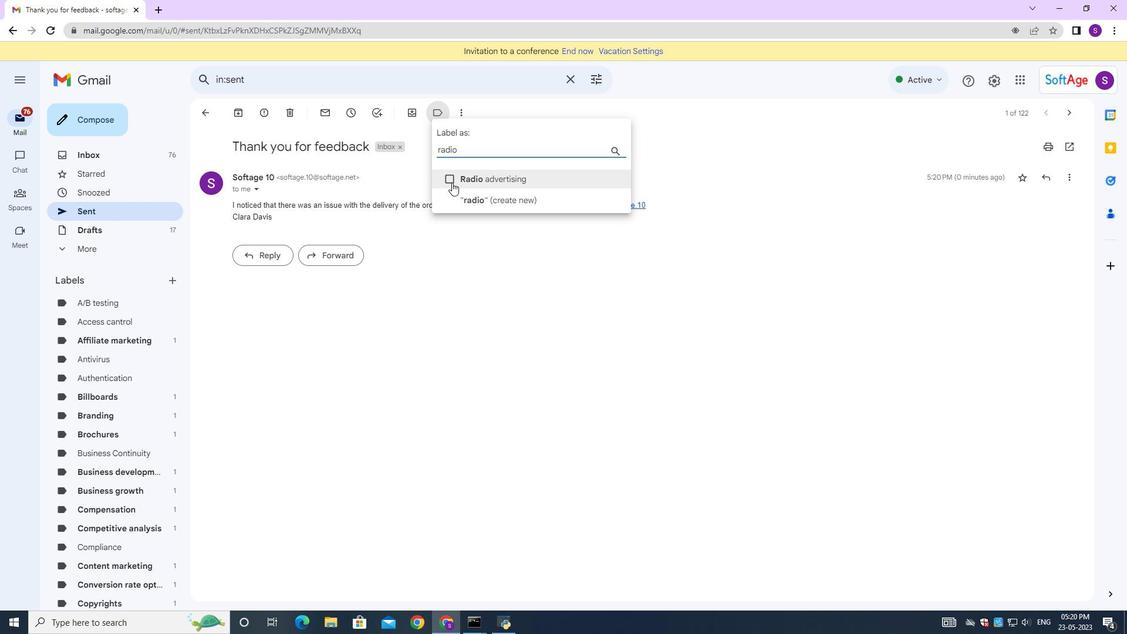 
Action: Mouse pressed left at (452, 178)
Screenshot: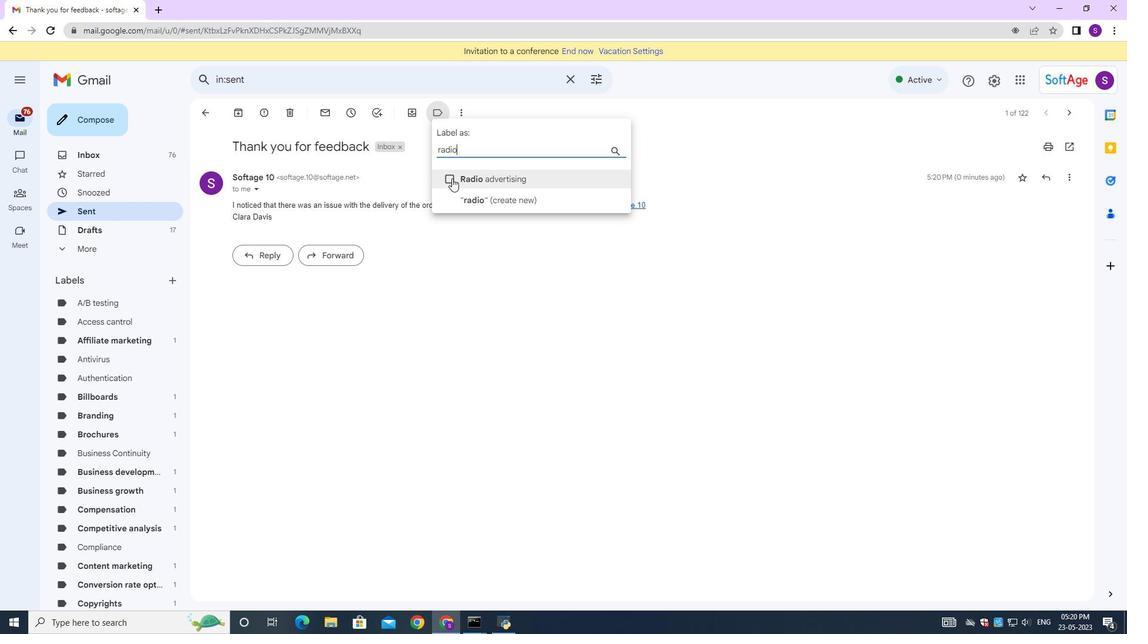 
Action: Mouse moved to (460, 196)
Screenshot: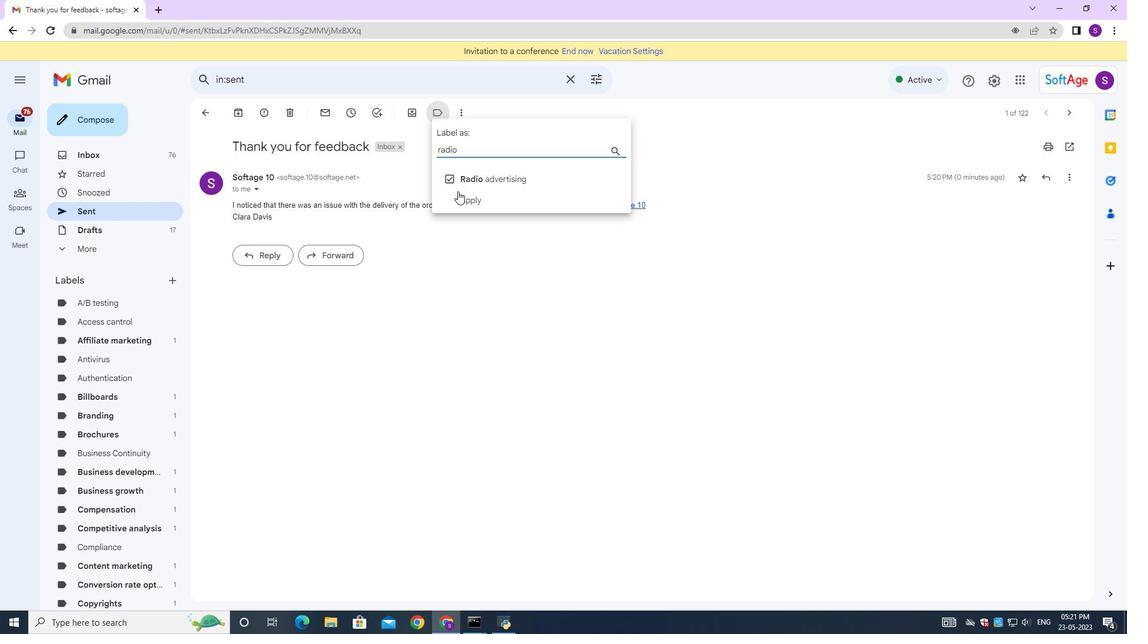 
Action: Mouse pressed left at (460, 195)
Screenshot: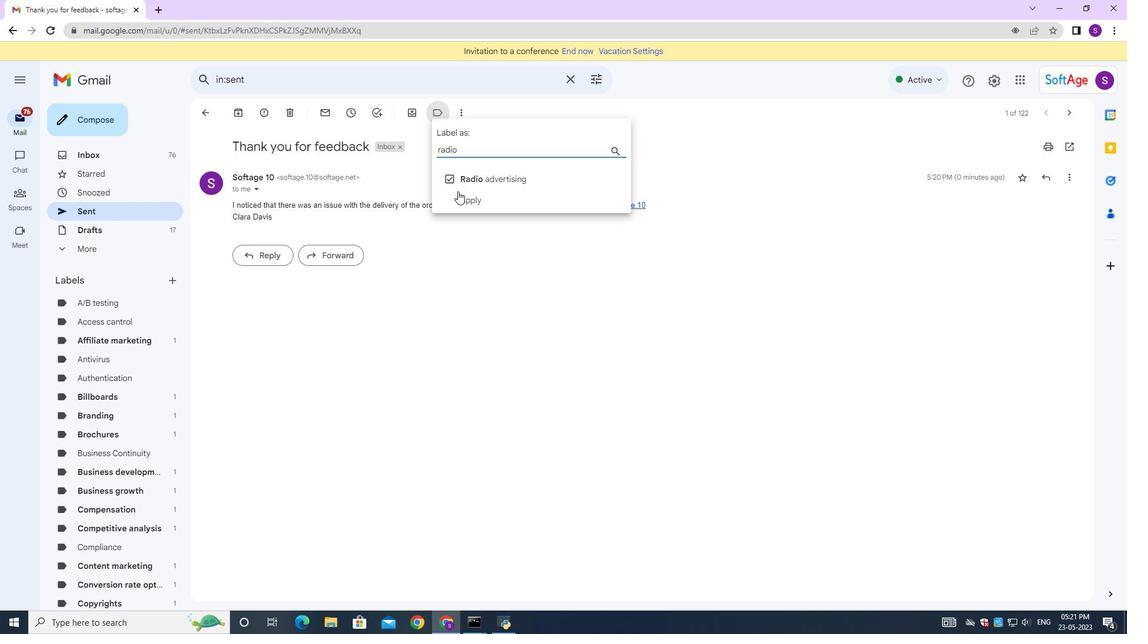 
Action: Mouse moved to (473, 170)
Screenshot: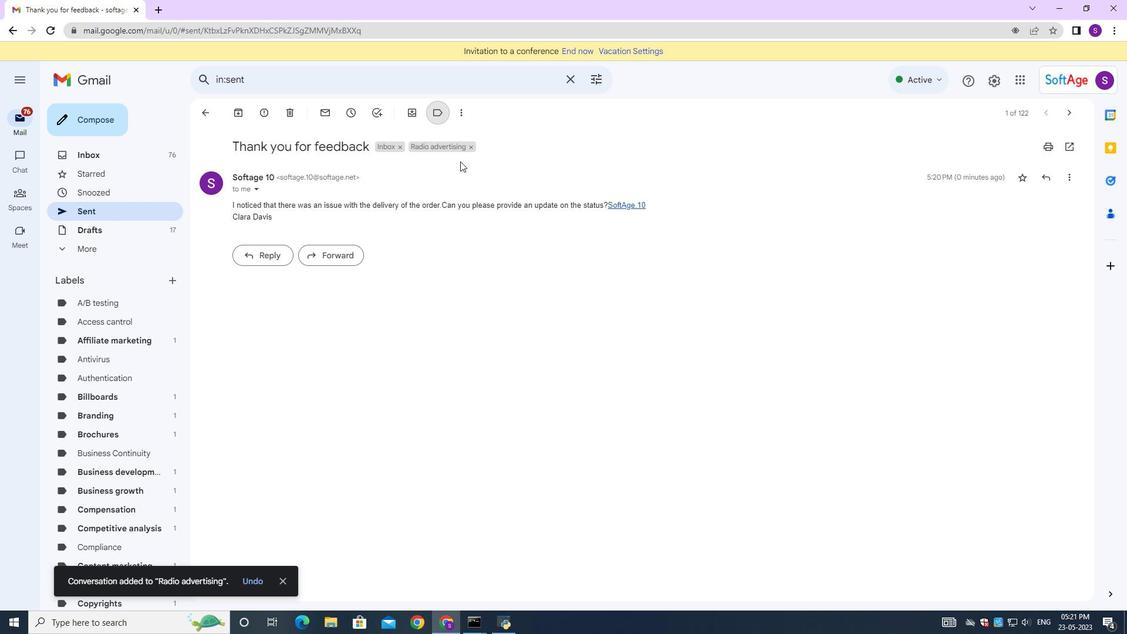 
